 Task:  Click on  Soccer In the  Soccer League click on  Pick Sheet Your name James Lee Team name Houston and  Email softage.7@softage.net Game 1 Inter Miami Game 2 NYFC Game 3 Atlanta United Game 4 Austin FC Game 5 Minnesota United Game 6 San Jose Game 7 Columbus Game 8 New England Game 9 Charlotte FC Game 10 Montreal Game 11 Chicago Game 12 Inter Milan Game 13 Austin Game 14 Real Salt Lake Game 15 Vancouver Game16 Seattle In Tie Breaker choose Houston Submit pick sheet
Action: Mouse moved to (688, 570)
Screenshot: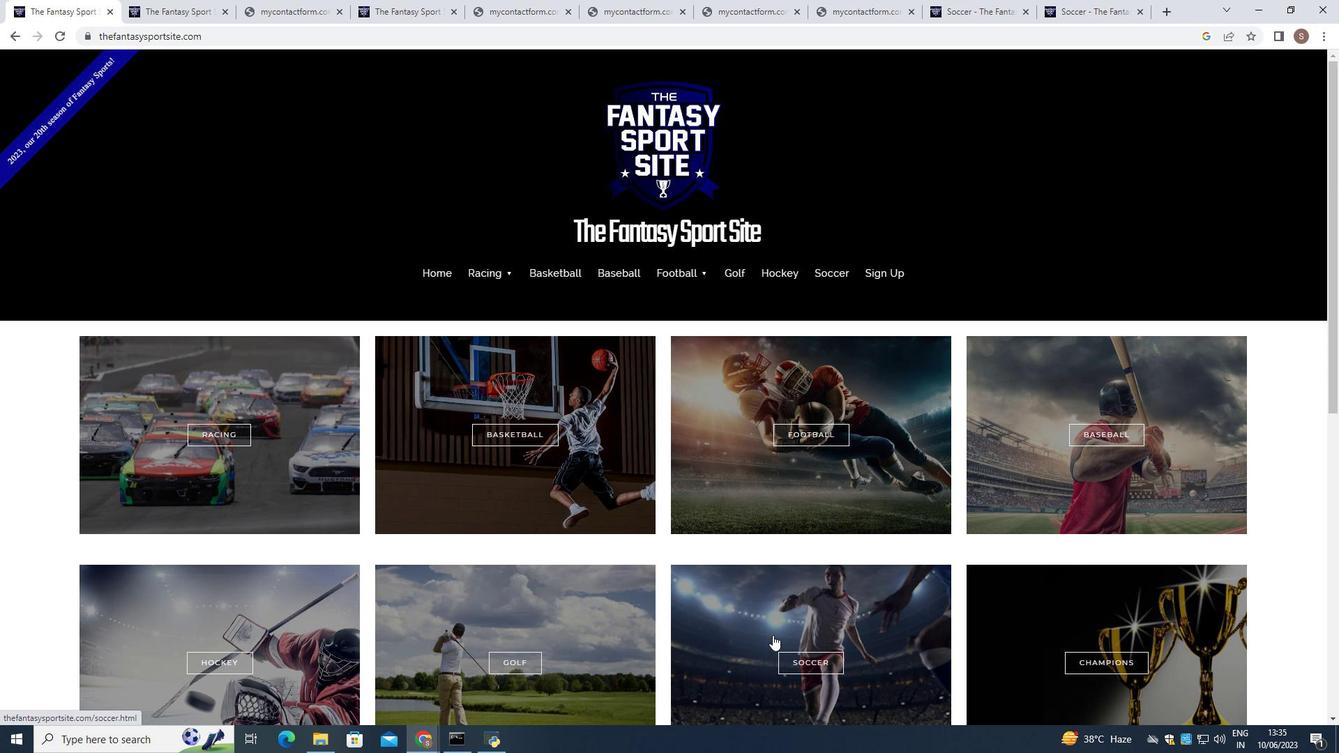 
Action: Mouse pressed left at (688, 570)
Screenshot: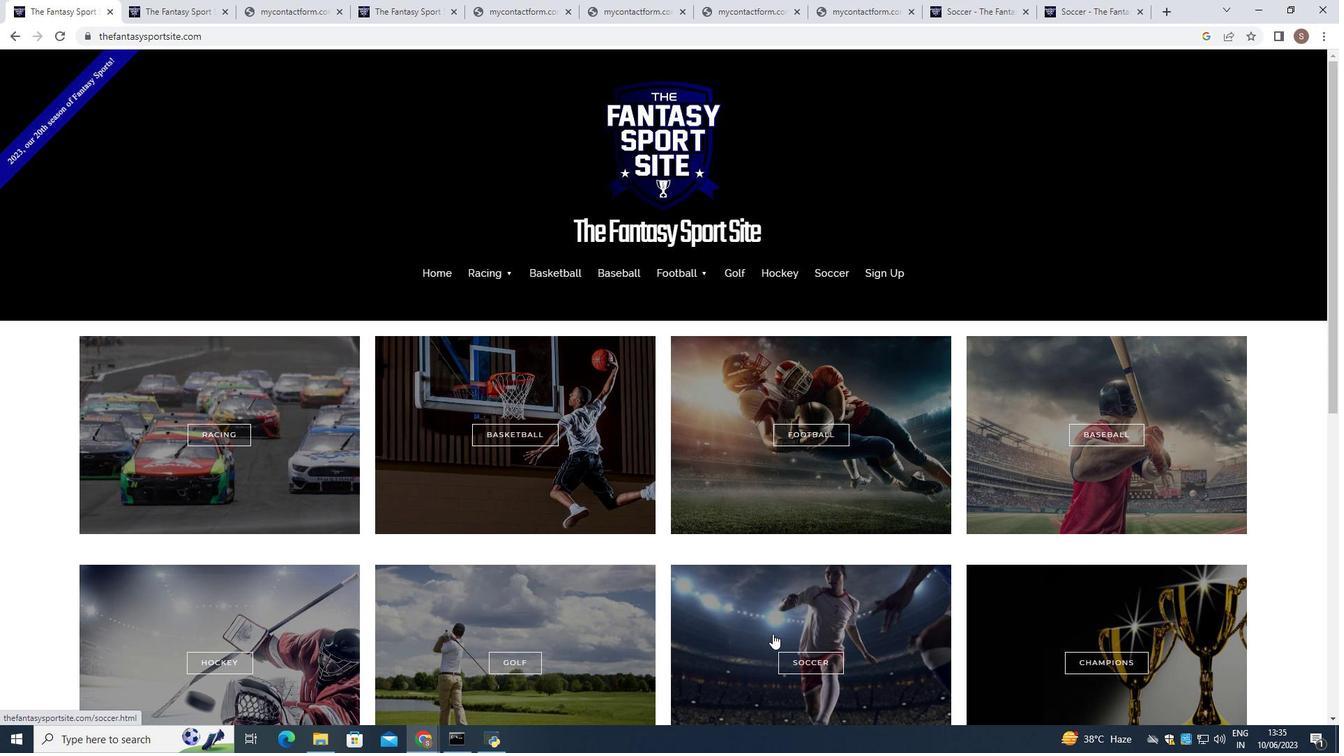 
Action: Mouse moved to (608, 525)
Screenshot: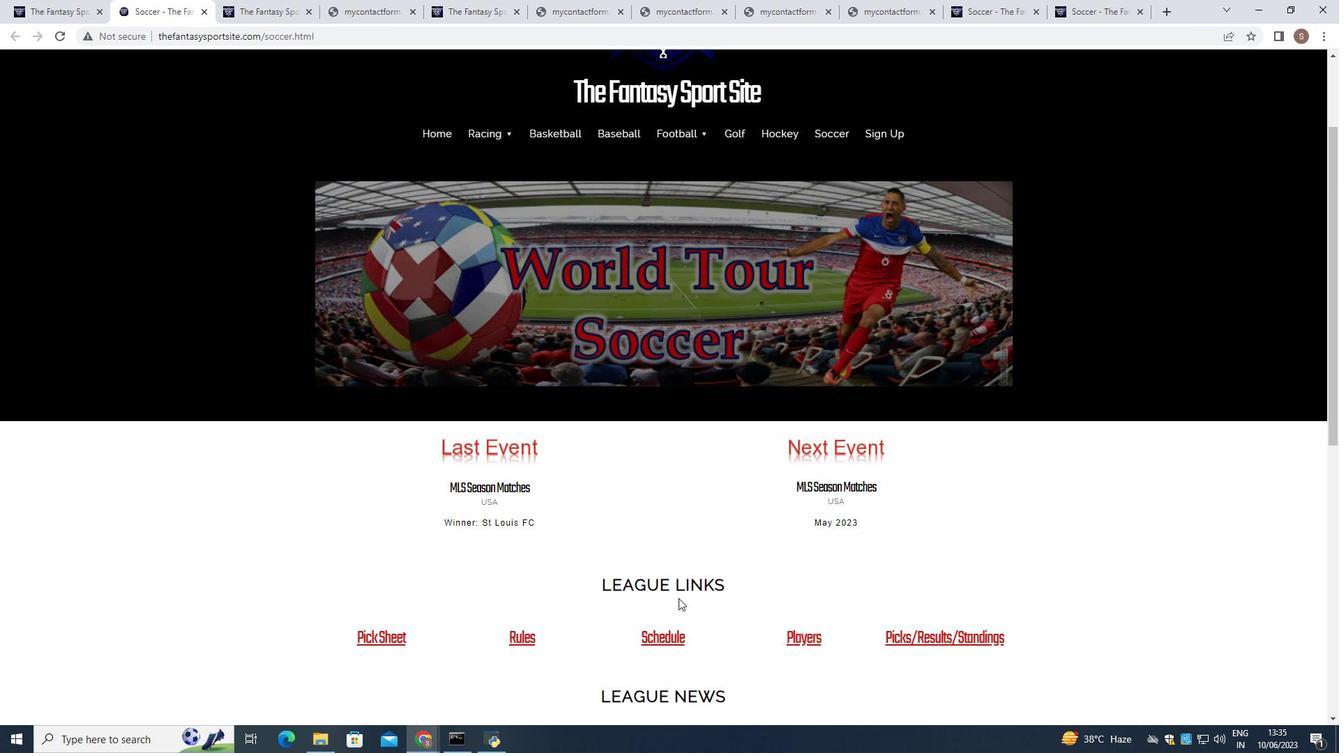 
Action: Mouse scrolled (608, 524) with delta (0, 0)
Screenshot: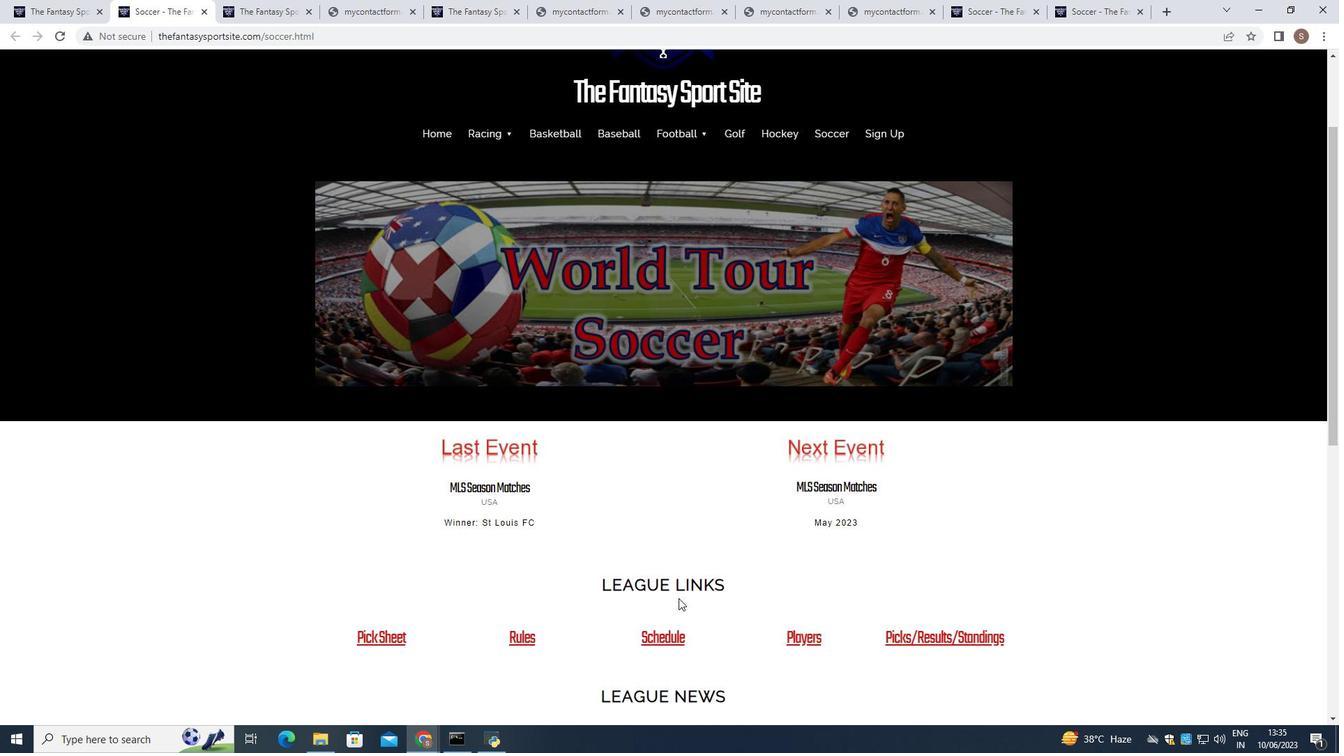 
Action: Mouse scrolled (608, 524) with delta (0, 0)
Screenshot: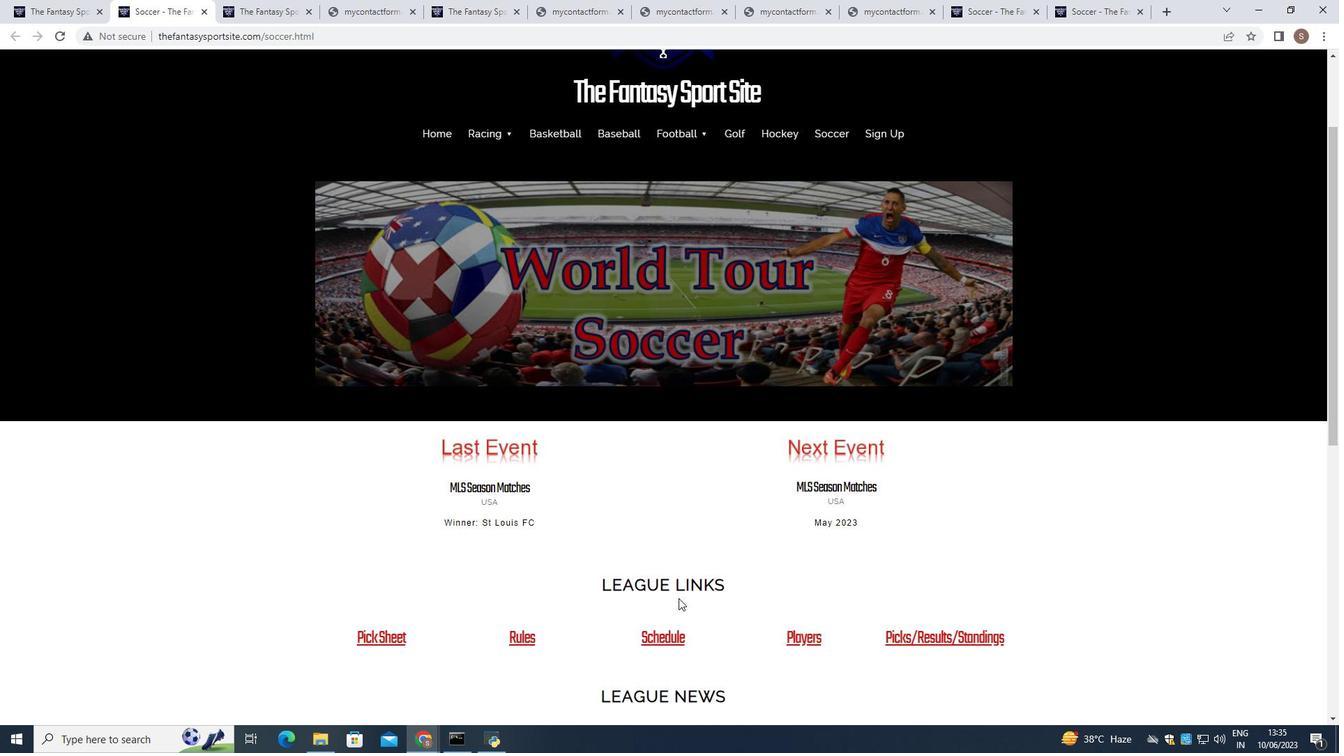 
Action: Mouse scrolled (608, 524) with delta (0, 0)
Screenshot: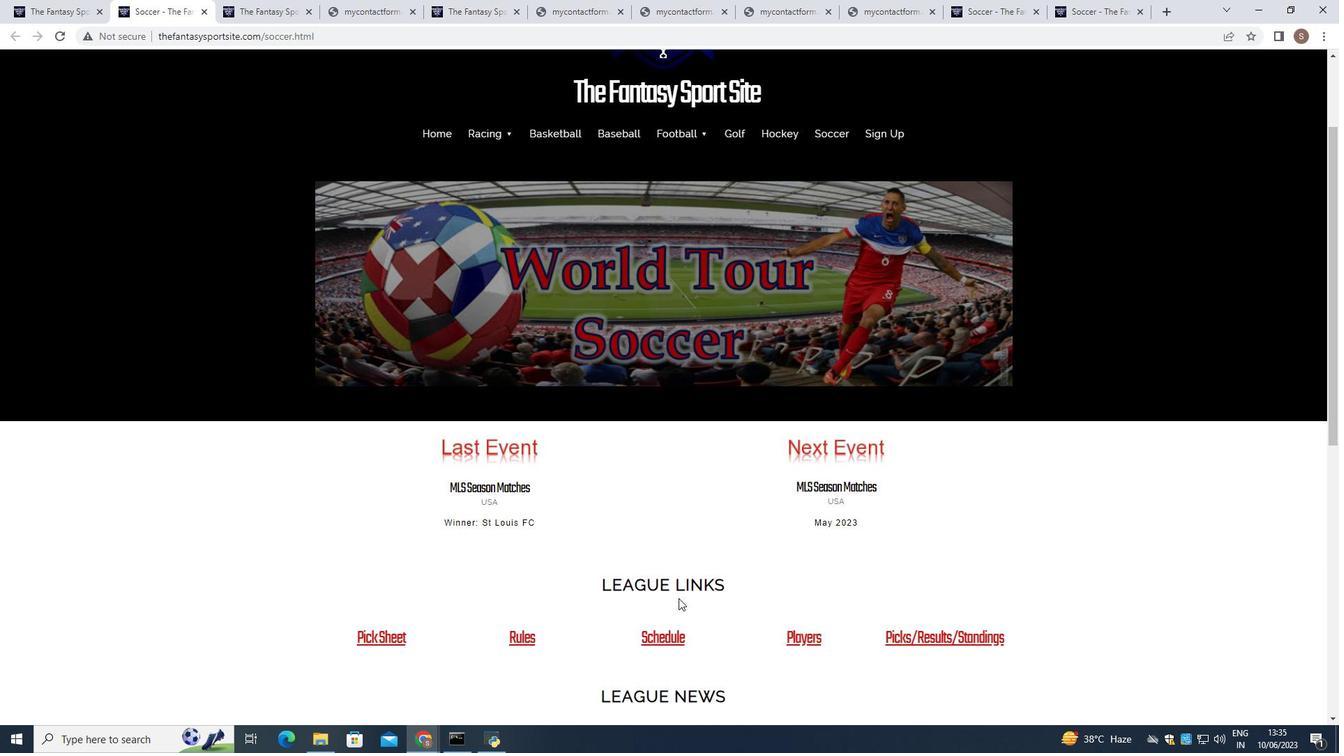 
Action: Mouse moved to (387, 572)
Screenshot: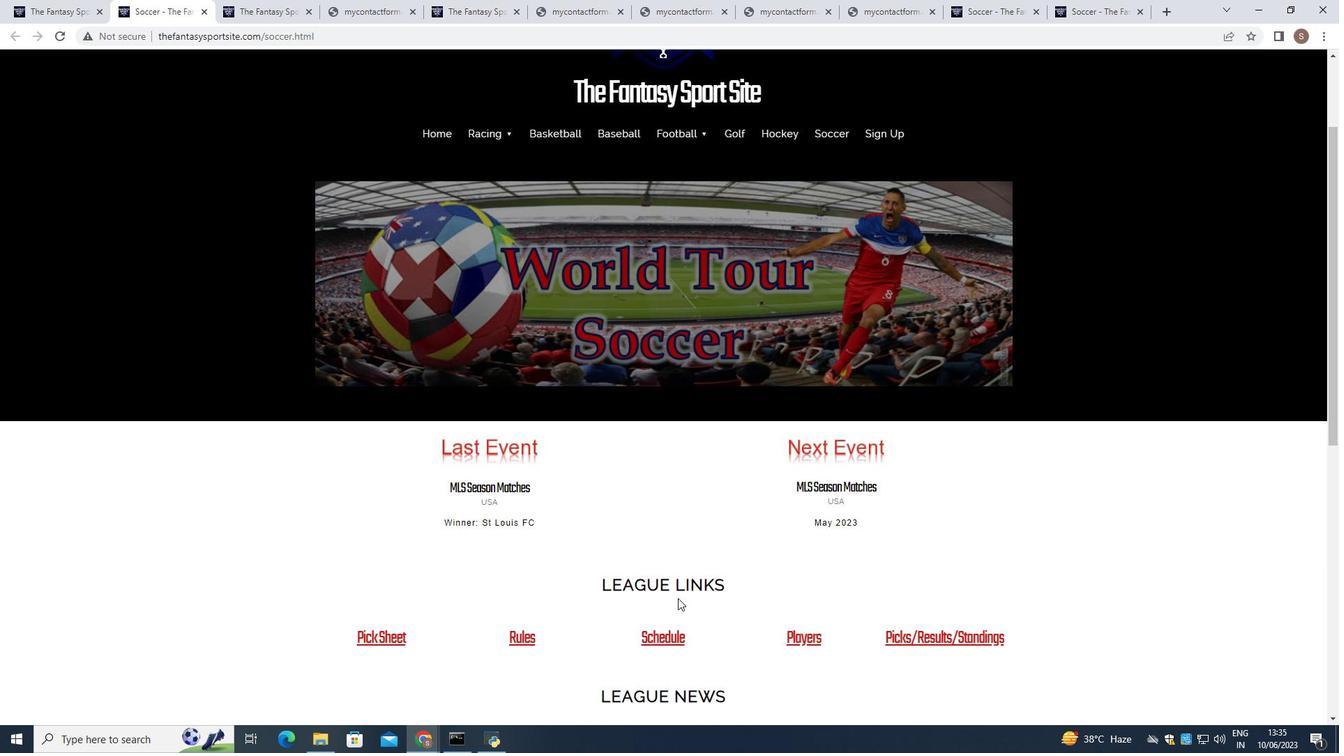 
Action: Mouse pressed left at (387, 572)
Screenshot: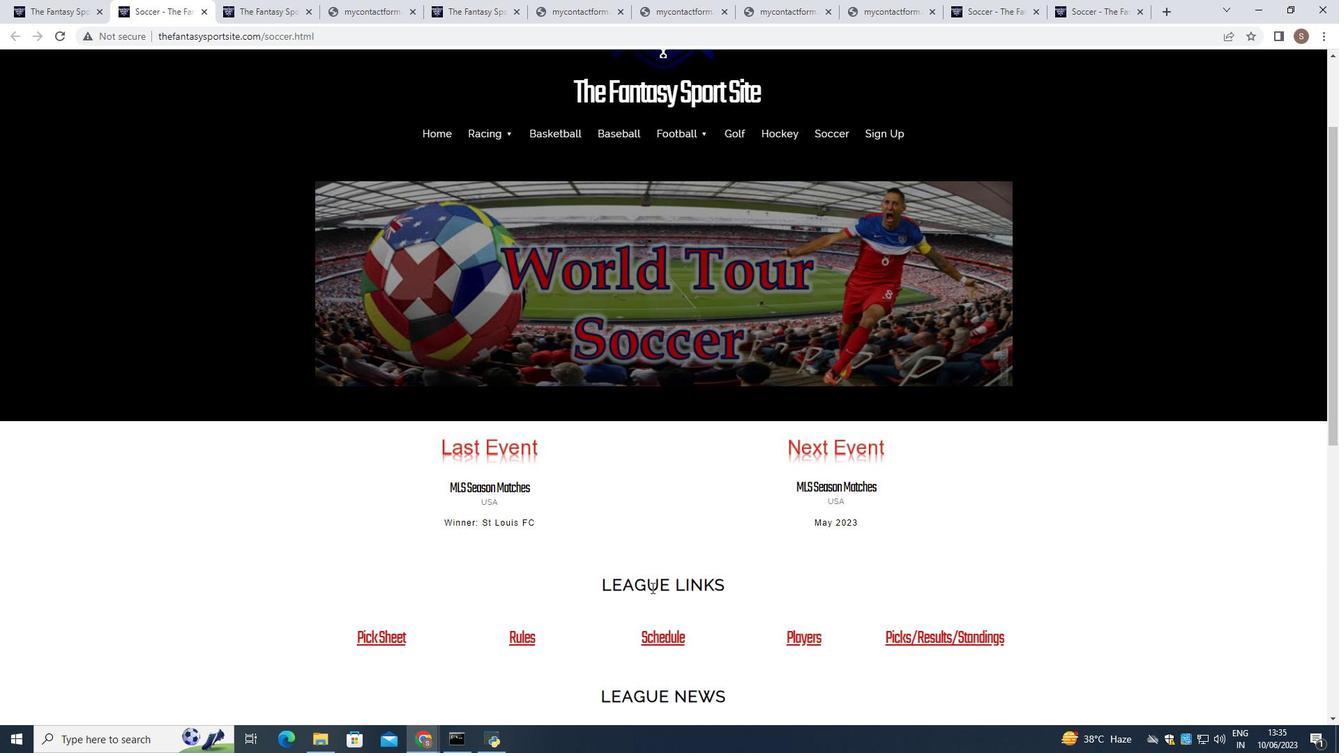 
Action: Mouse moved to (383, 551)
Screenshot: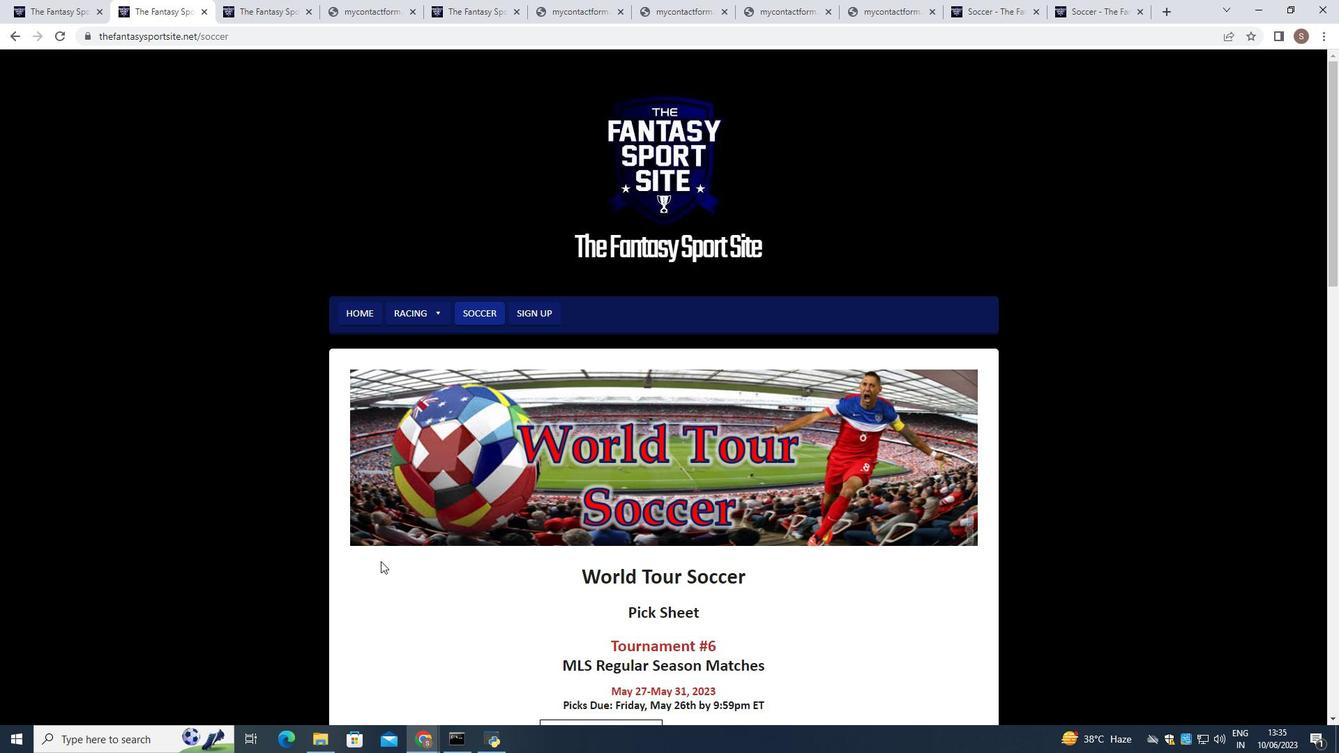 
Action: Mouse scrolled (383, 550) with delta (0, 0)
Screenshot: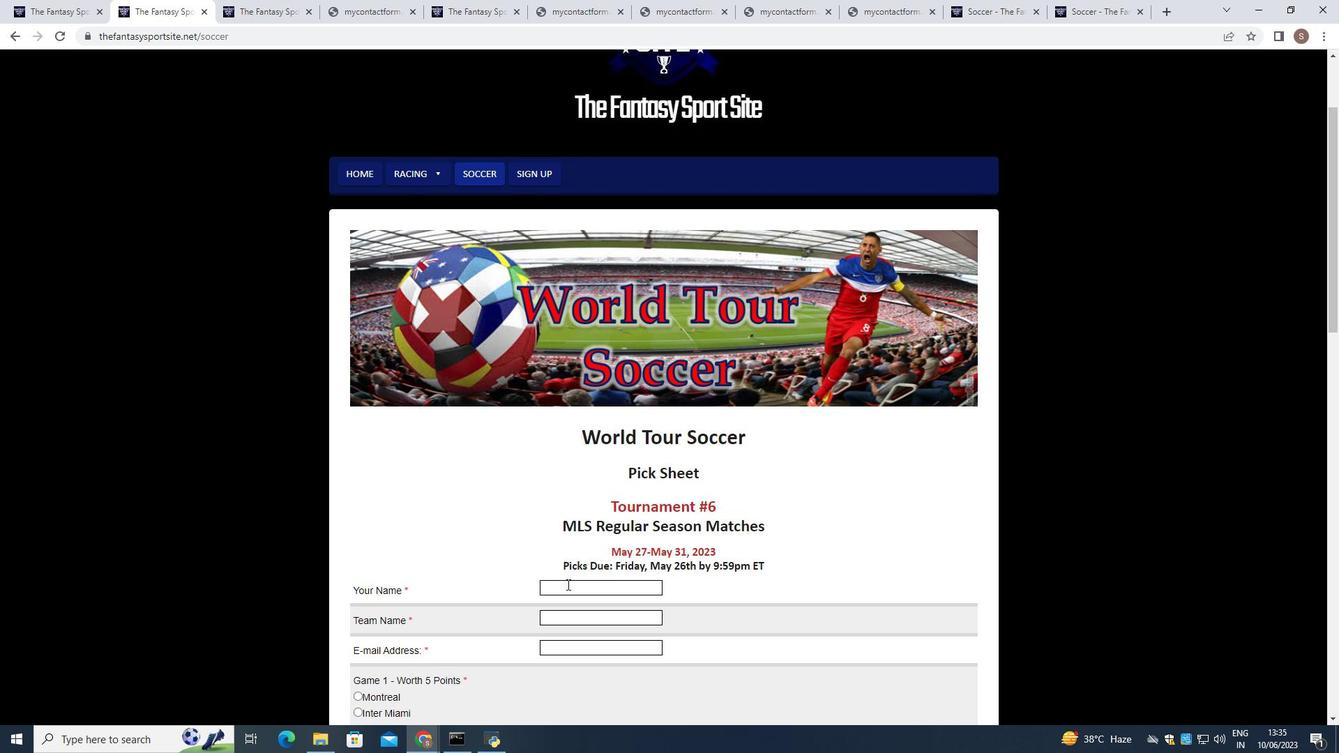 
Action: Mouse scrolled (383, 550) with delta (0, 0)
Screenshot: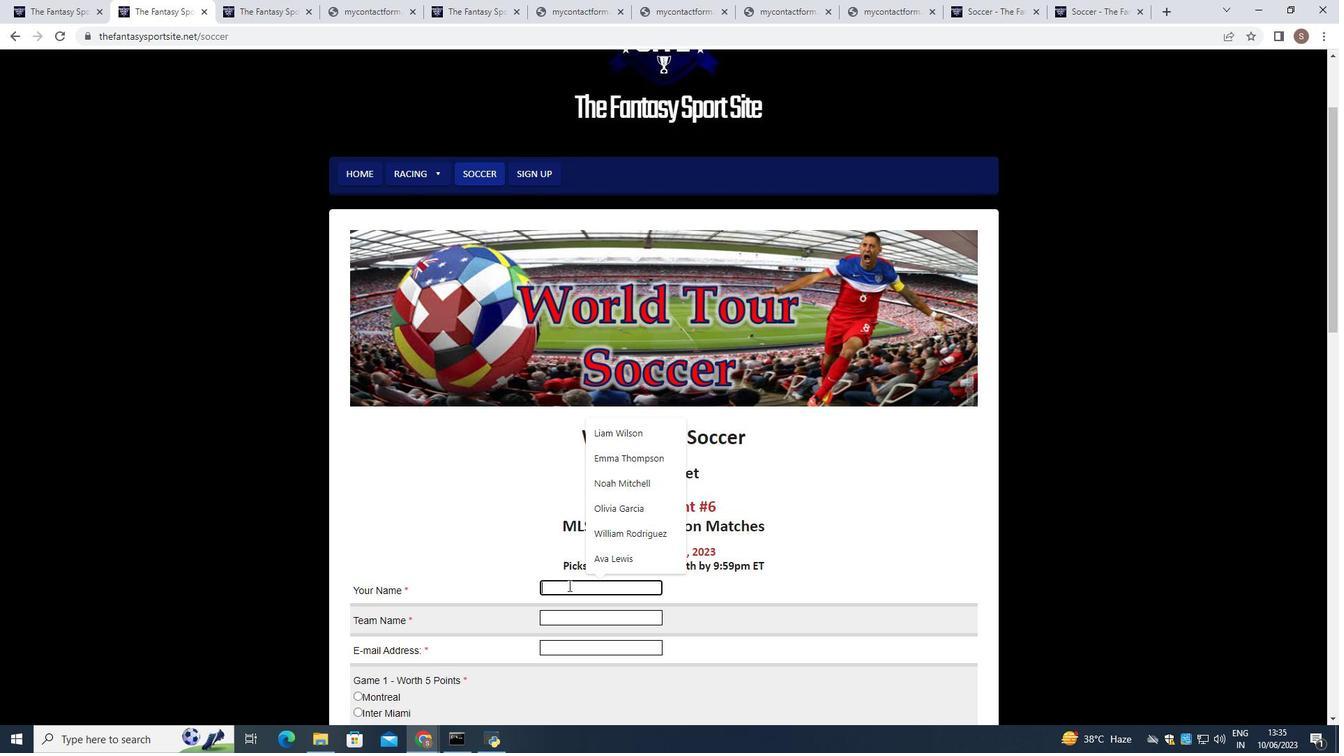 
Action: Mouse scrolled (383, 550) with delta (0, 0)
Screenshot: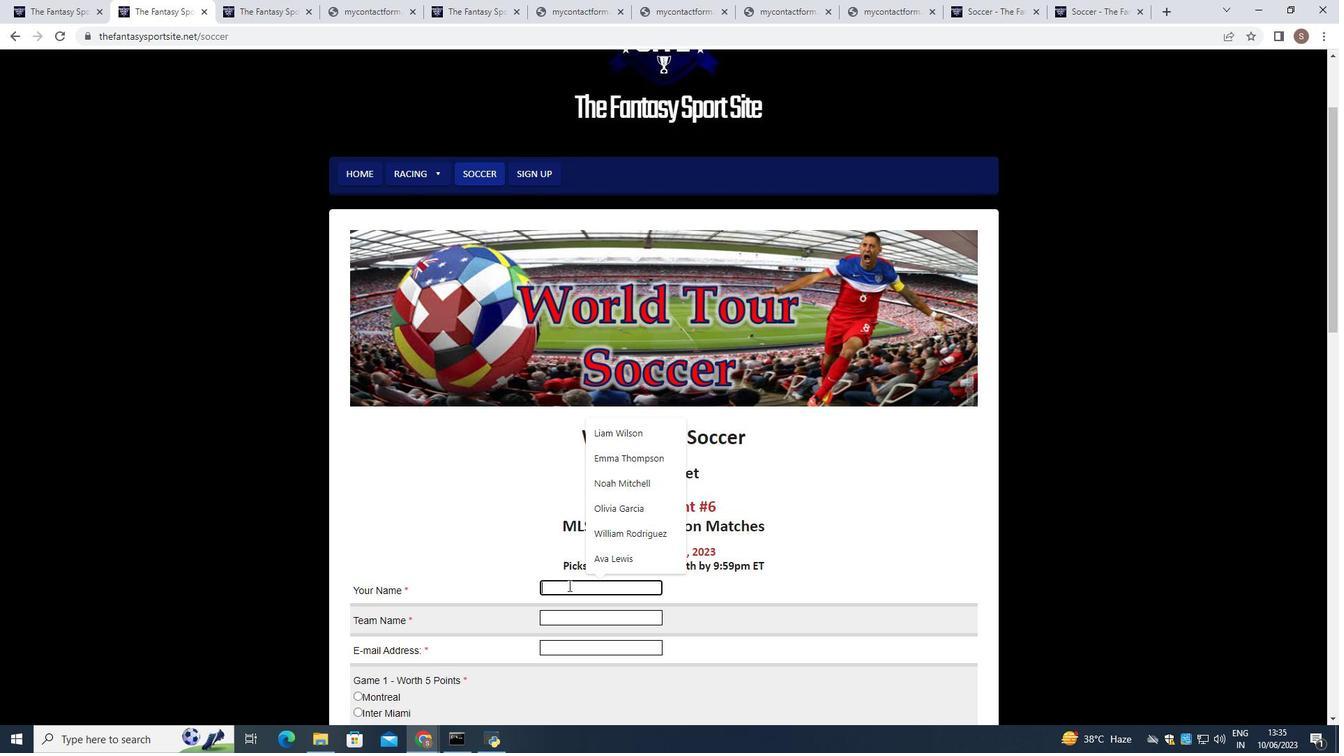 
Action: Mouse moved to (574, 516)
Screenshot: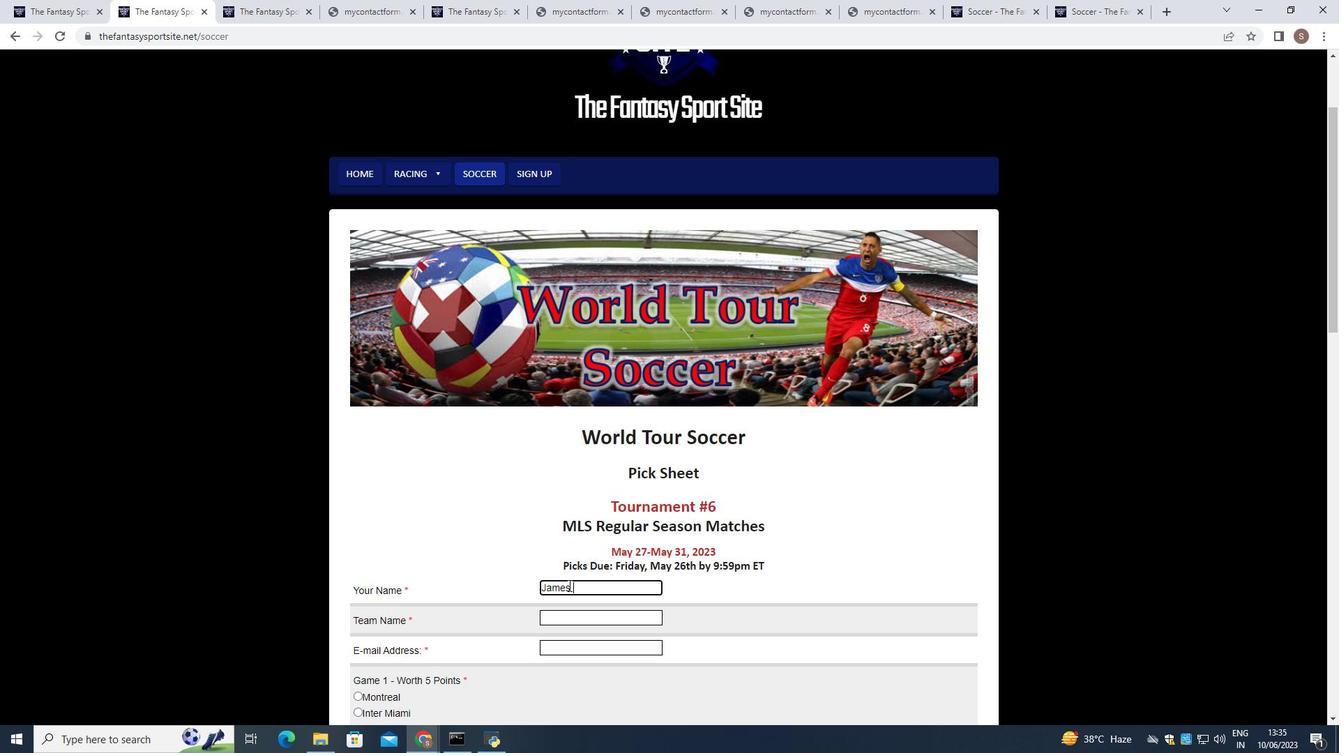 
Action: Mouse pressed left at (574, 516)
Screenshot: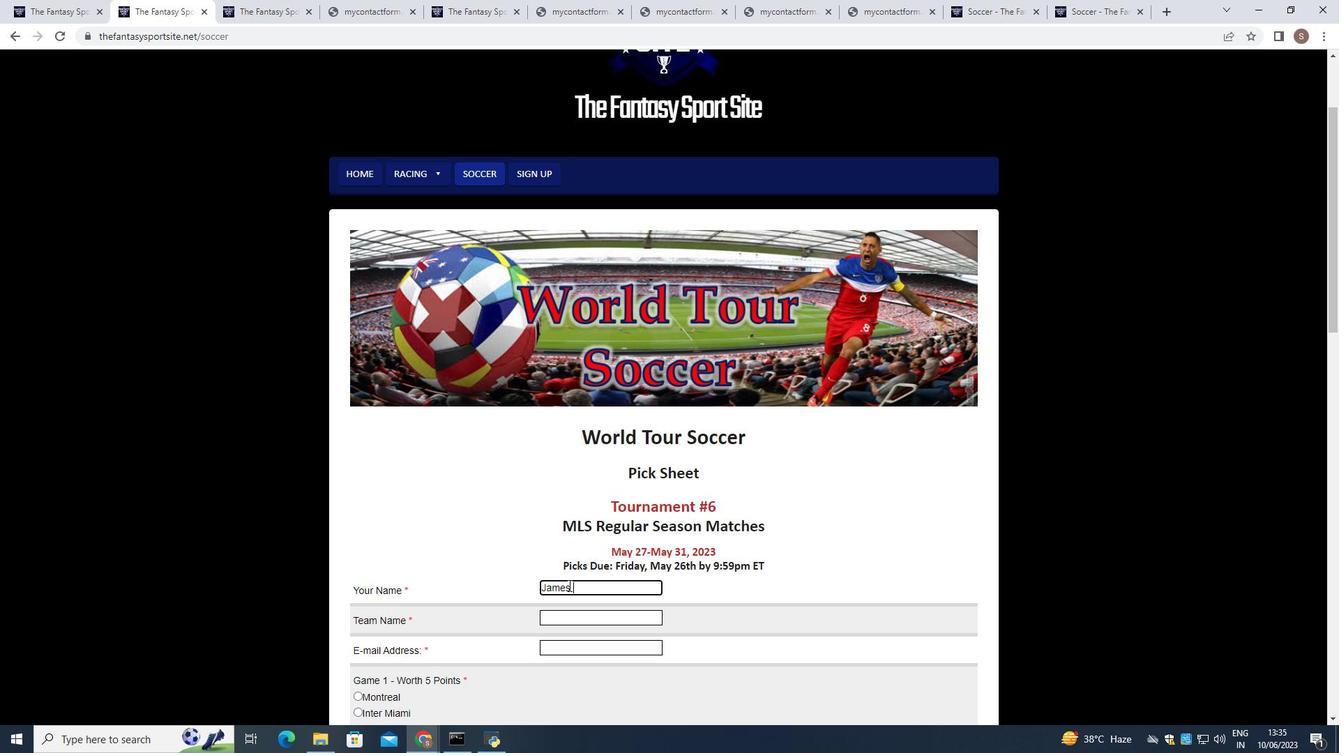 
Action: Mouse moved to (773, 635)
Screenshot: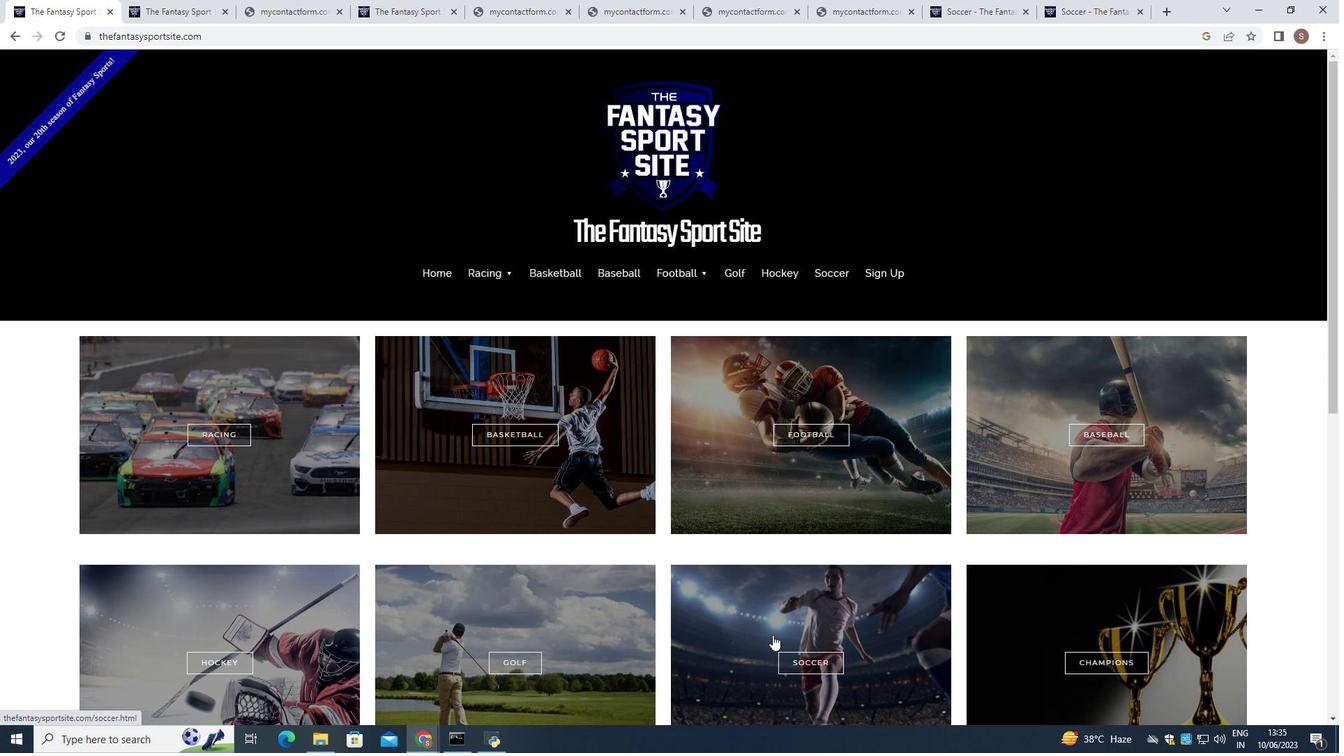 
Action: Mouse pressed left at (773, 635)
Screenshot: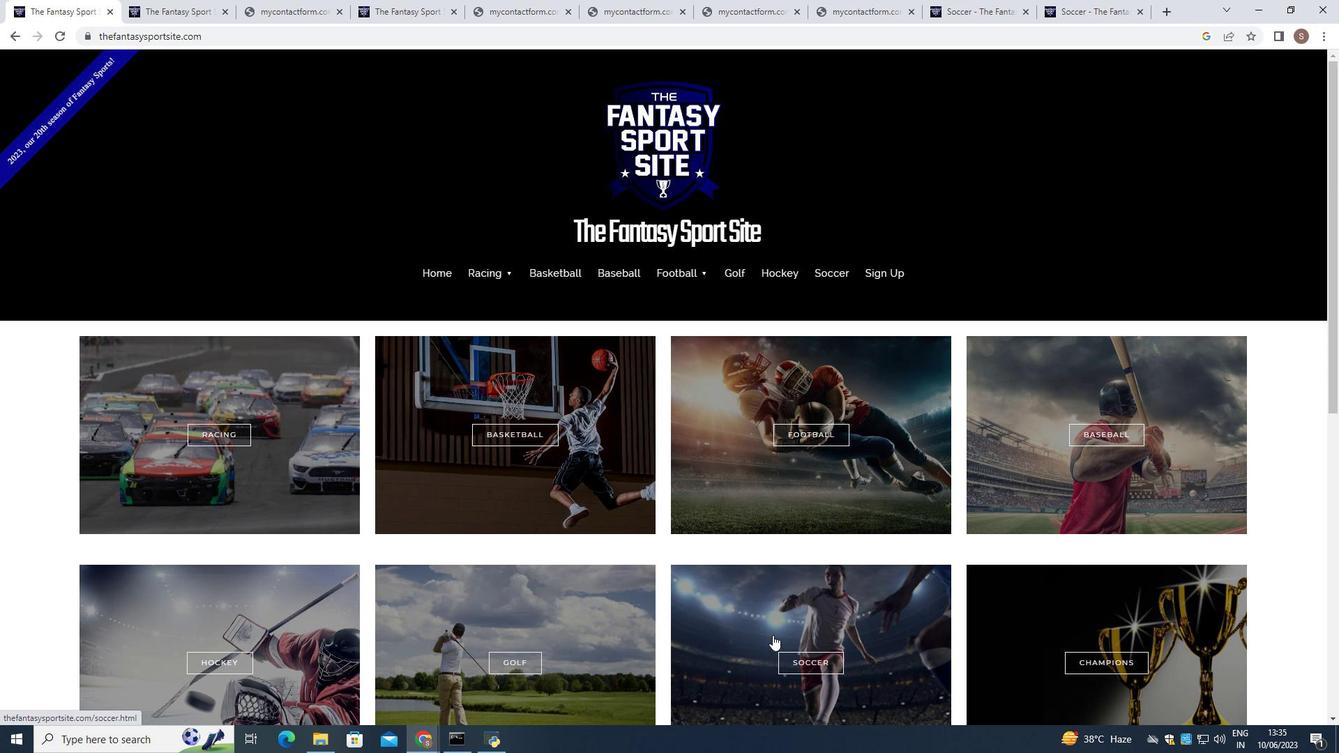 
Action: Mouse moved to (679, 598)
Screenshot: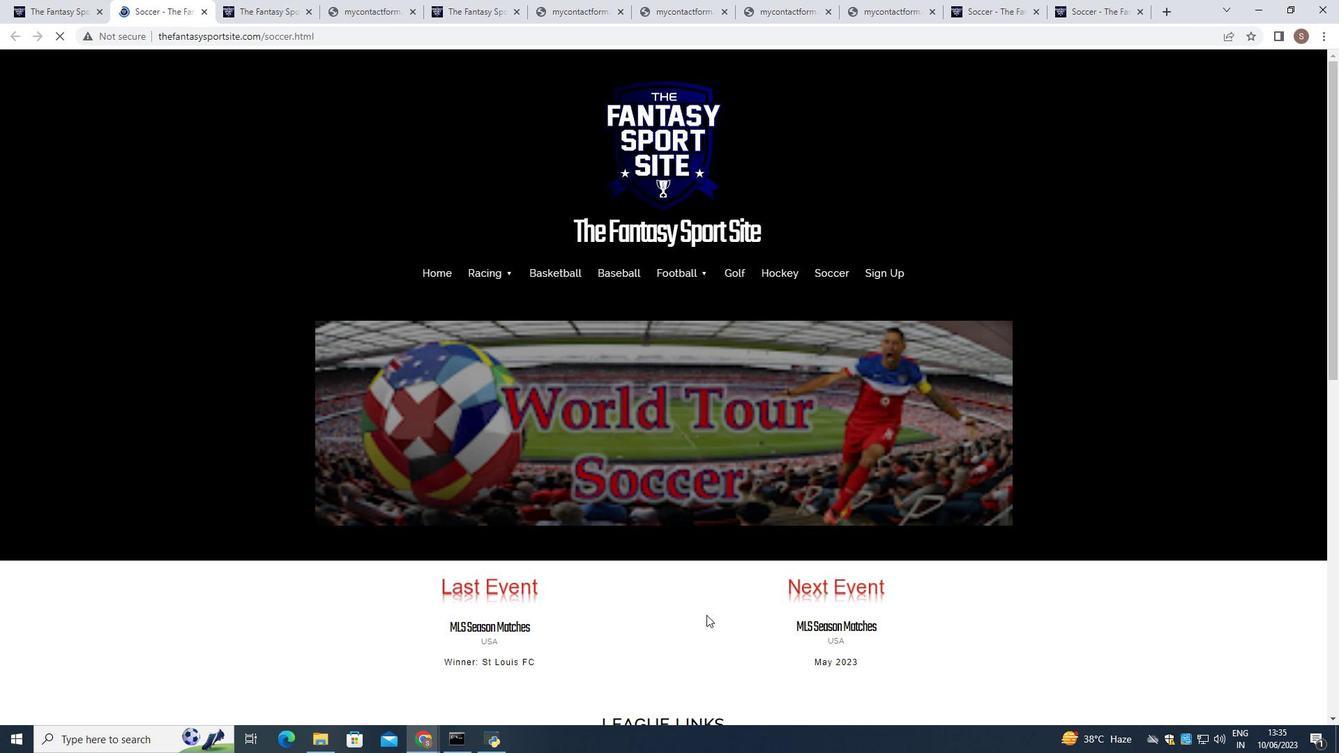 
Action: Mouse scrolled (679, 598) with delta (0, 0)
Screenshot: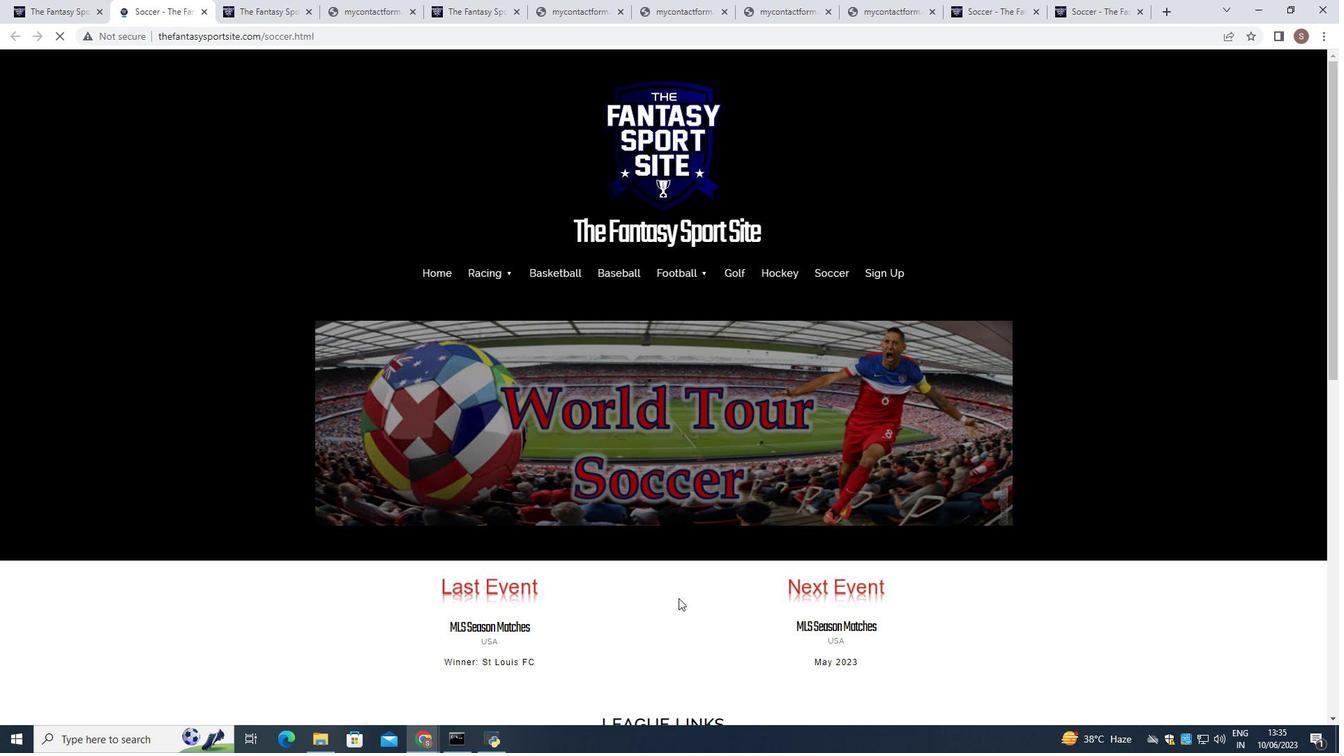
Action: Mouse scrolled (679, 598) with delta (0, 0)
Screenshot: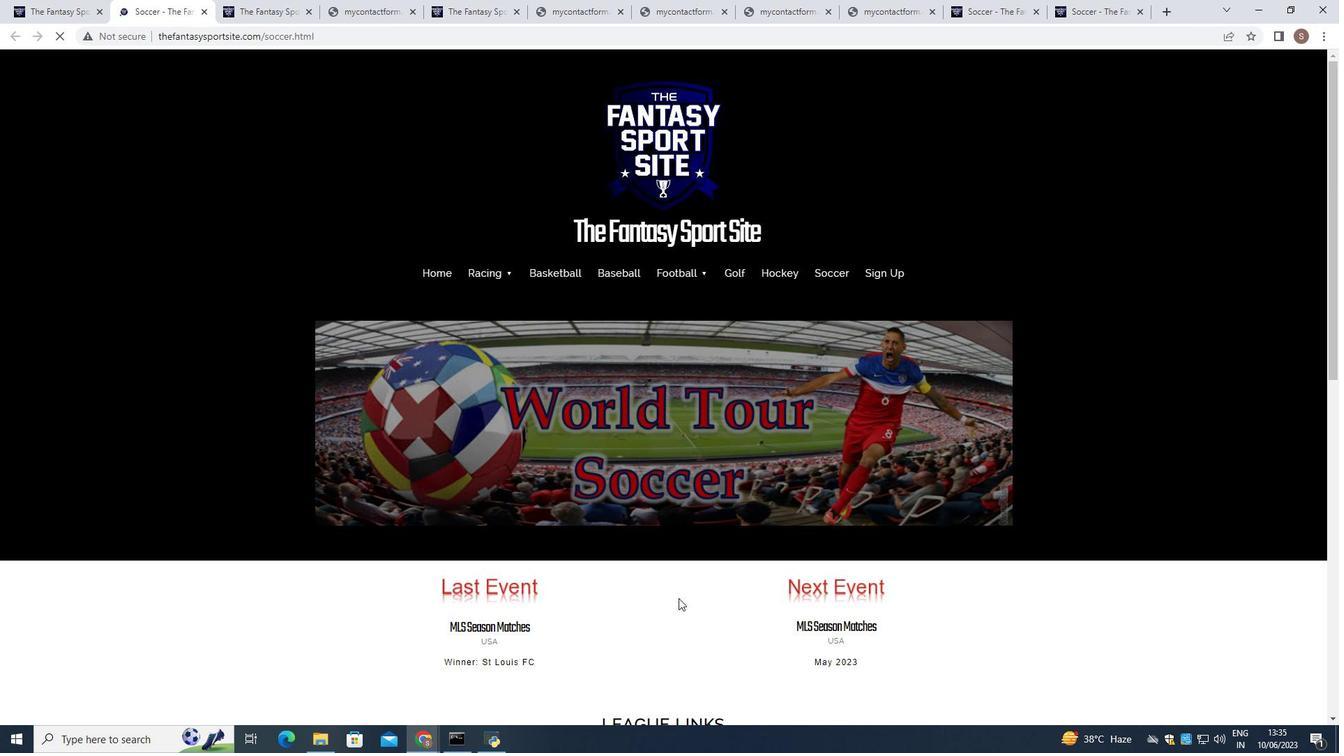 
Action: Mouse moved to (581, 536)
Screenshot: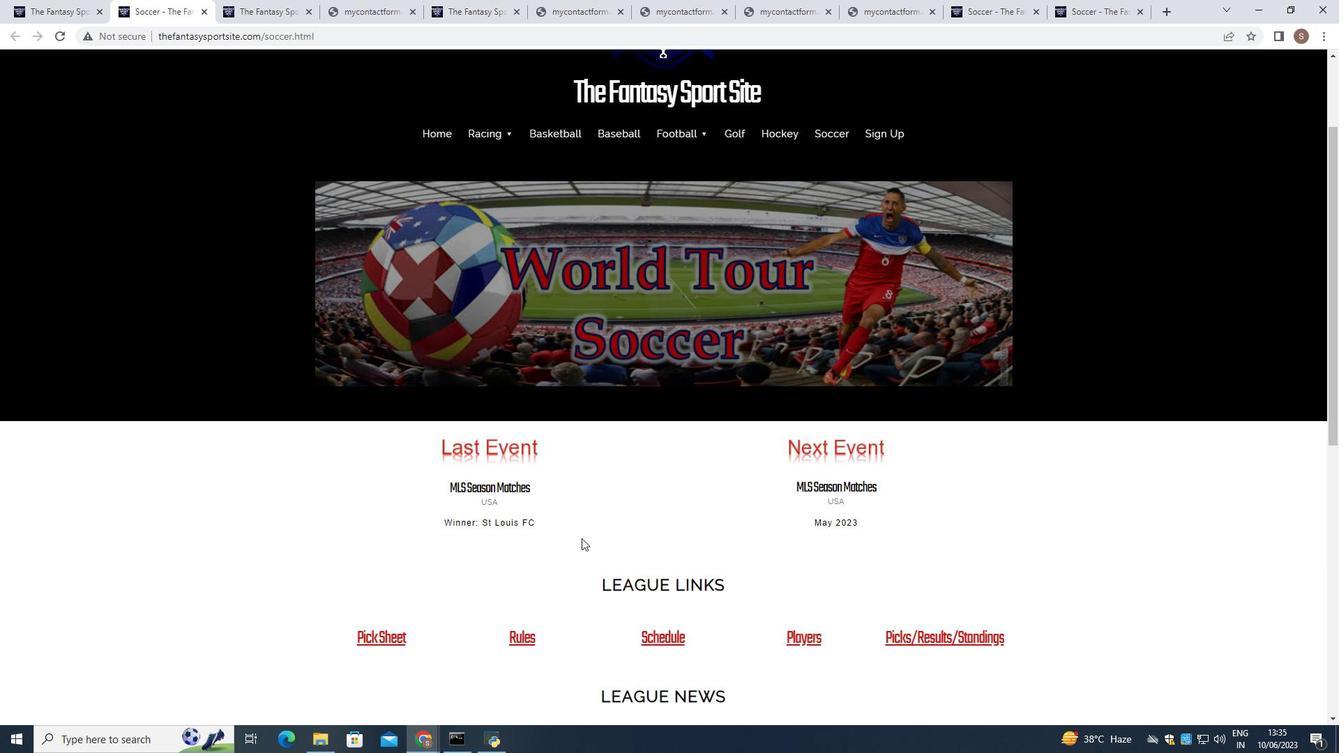 
Action: Mouse scrolled (581, 535) with delta (0, 0)
Screenshot: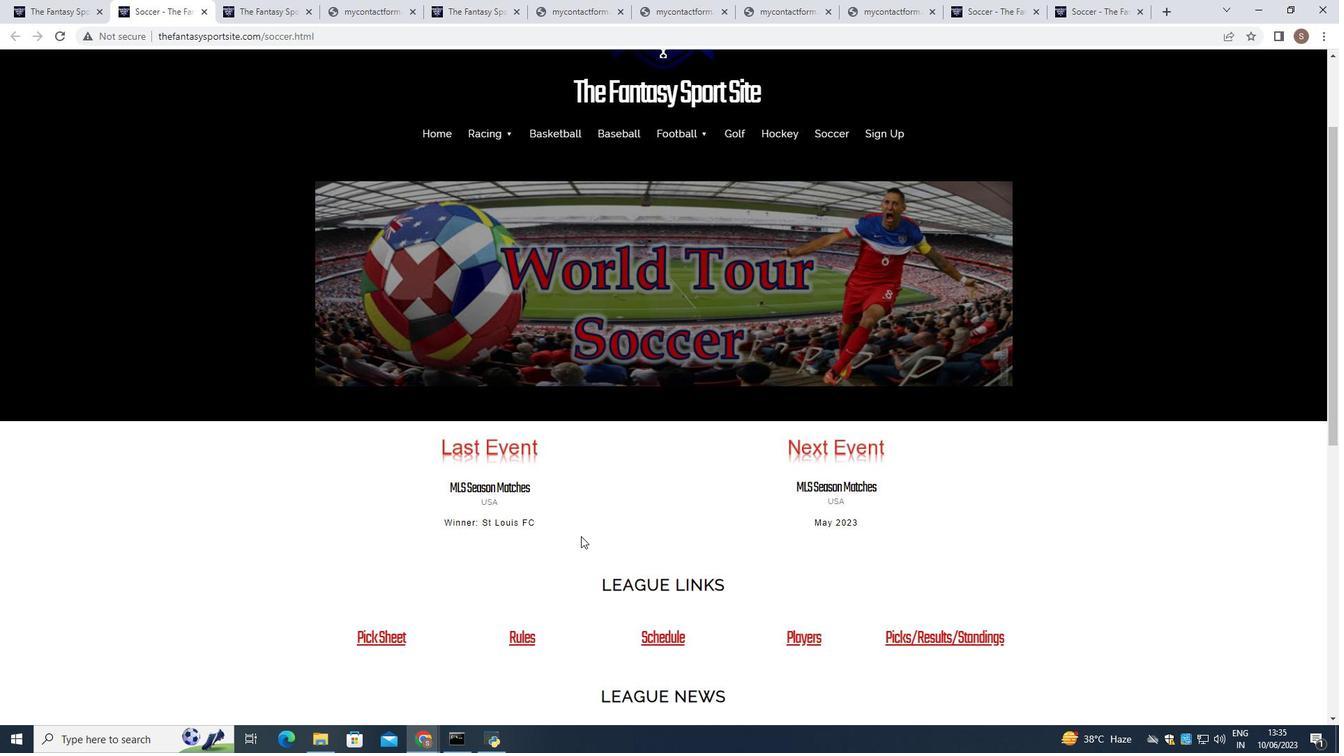 
Action: Mouse moved to (381, 561)
Screenshot: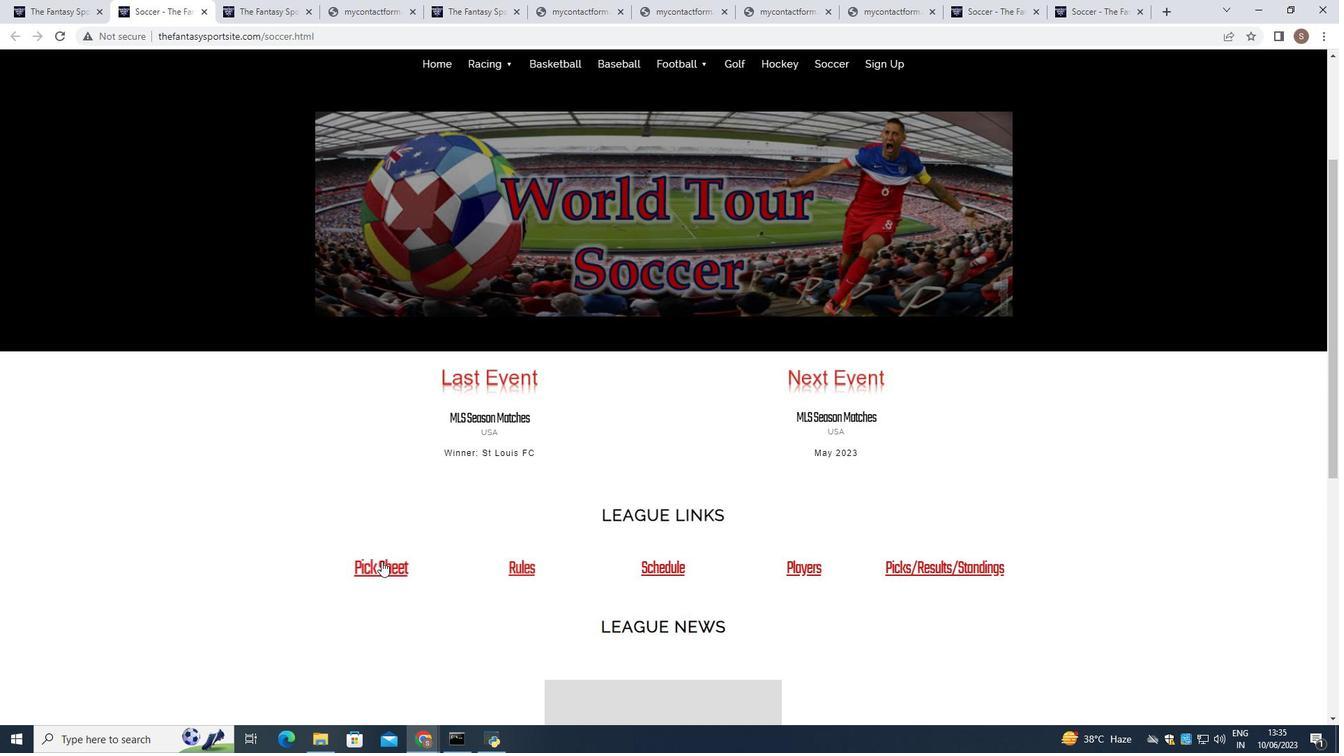 
Action: Mouse pressed left at (381, 561)
Screenshot: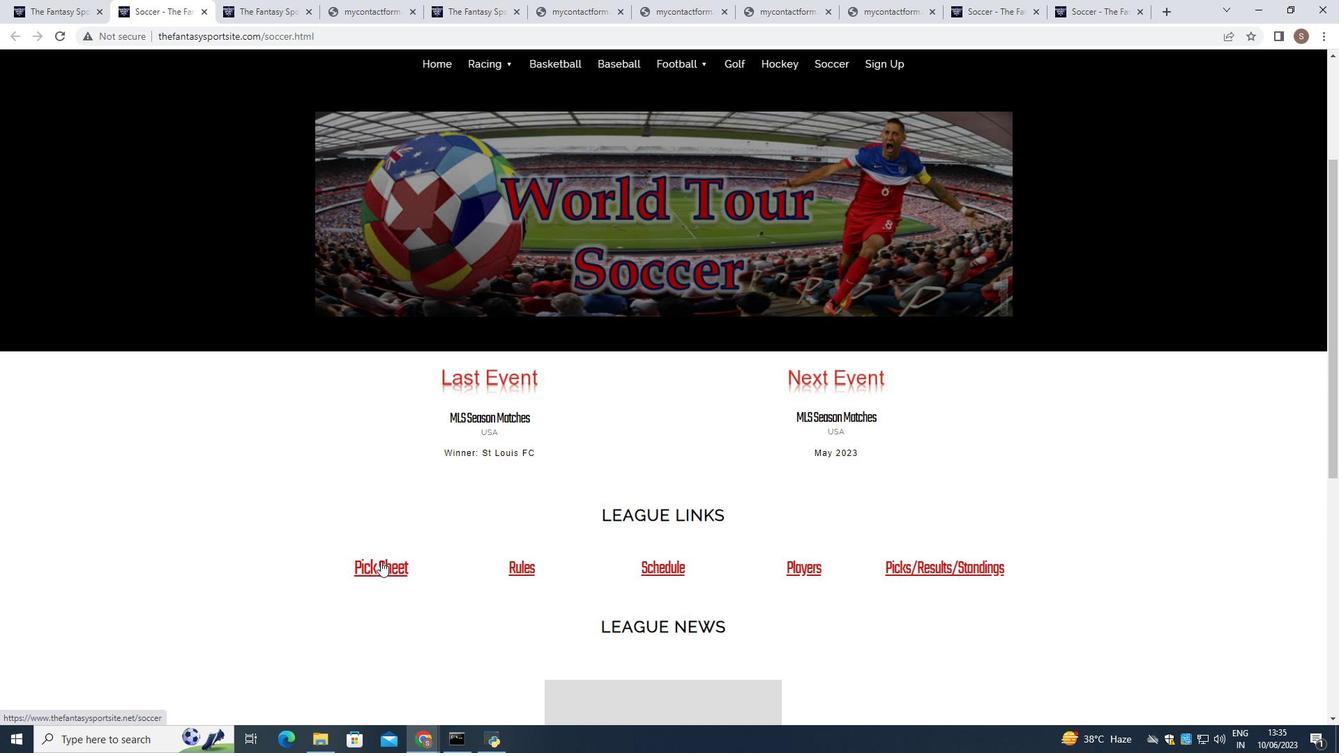 
Action: Mouse scrolled (381, 561) with delta (0, 0)
Screenshot: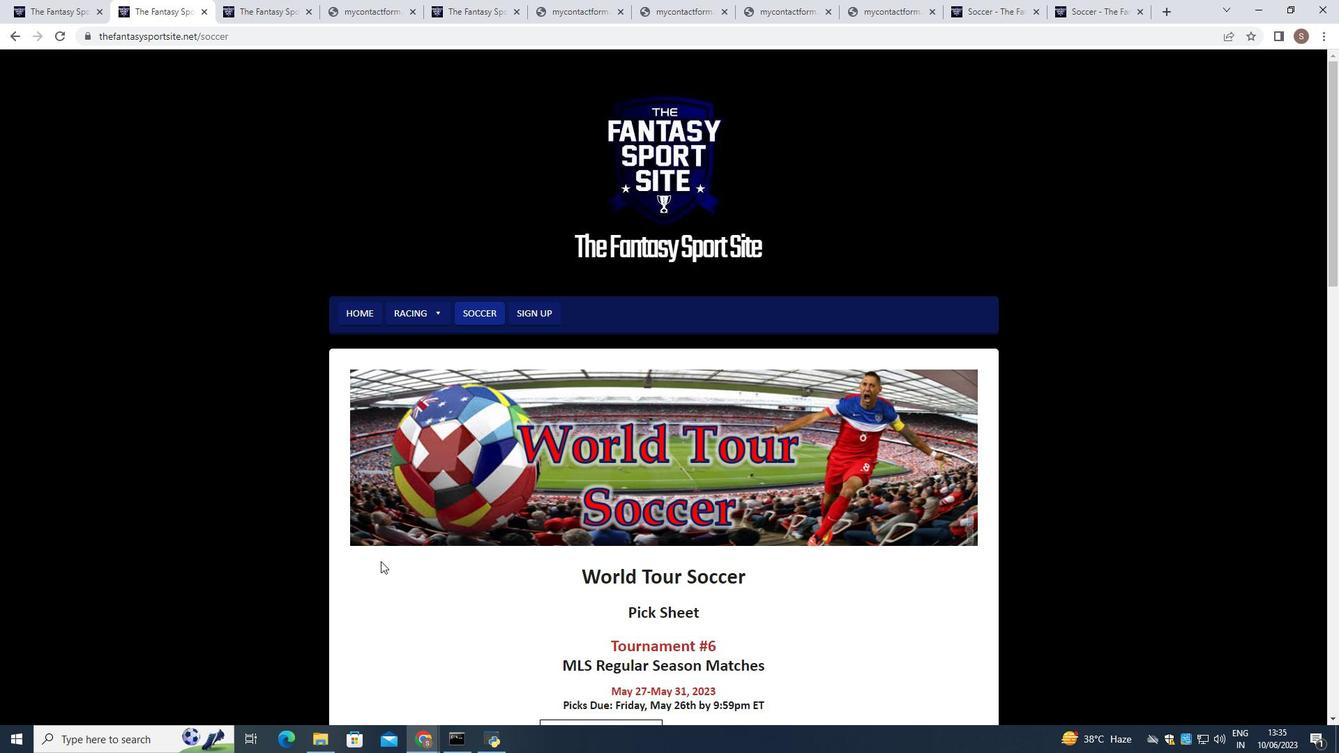 
Action: Mouse scrolled (381, 561) with delta (0, 0)
Screenshot: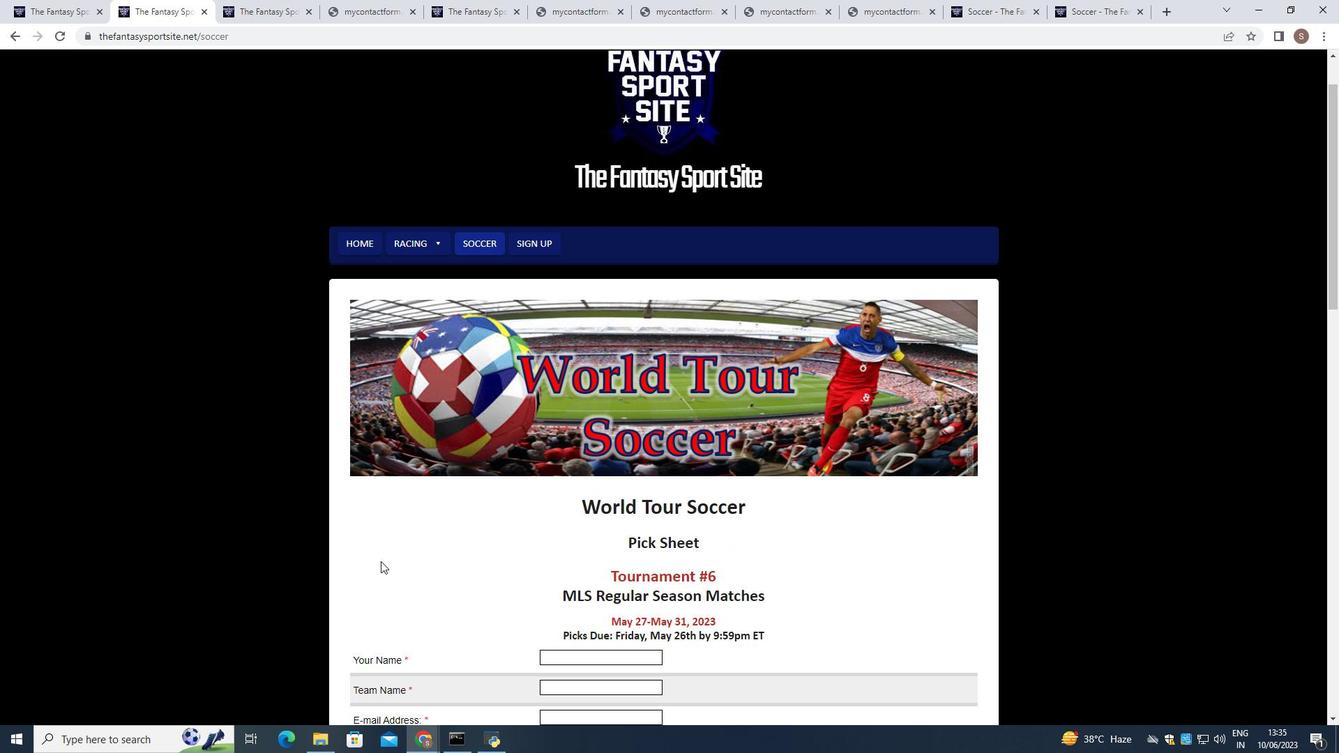
Action: Mouse moved to (568, 586)
Screenshot: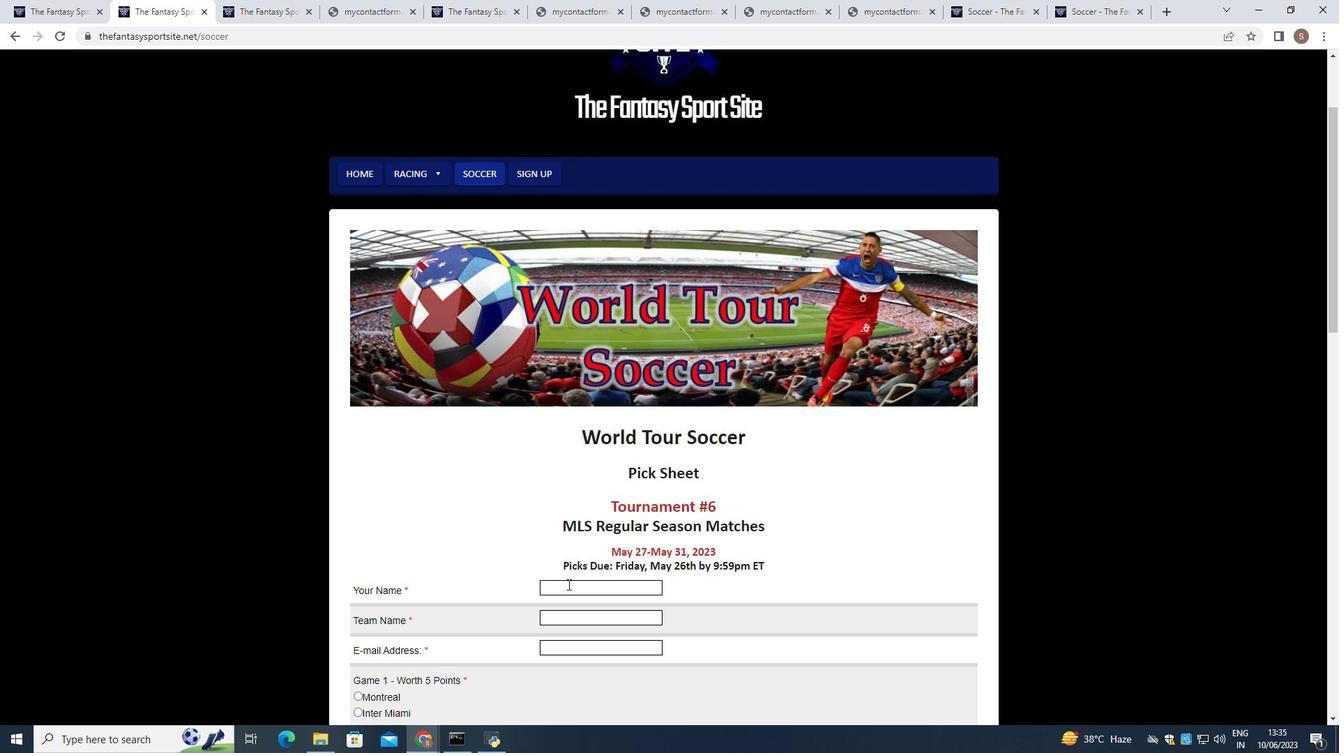 
Action: Mouse pressed left at (568, 586)
Screenshot: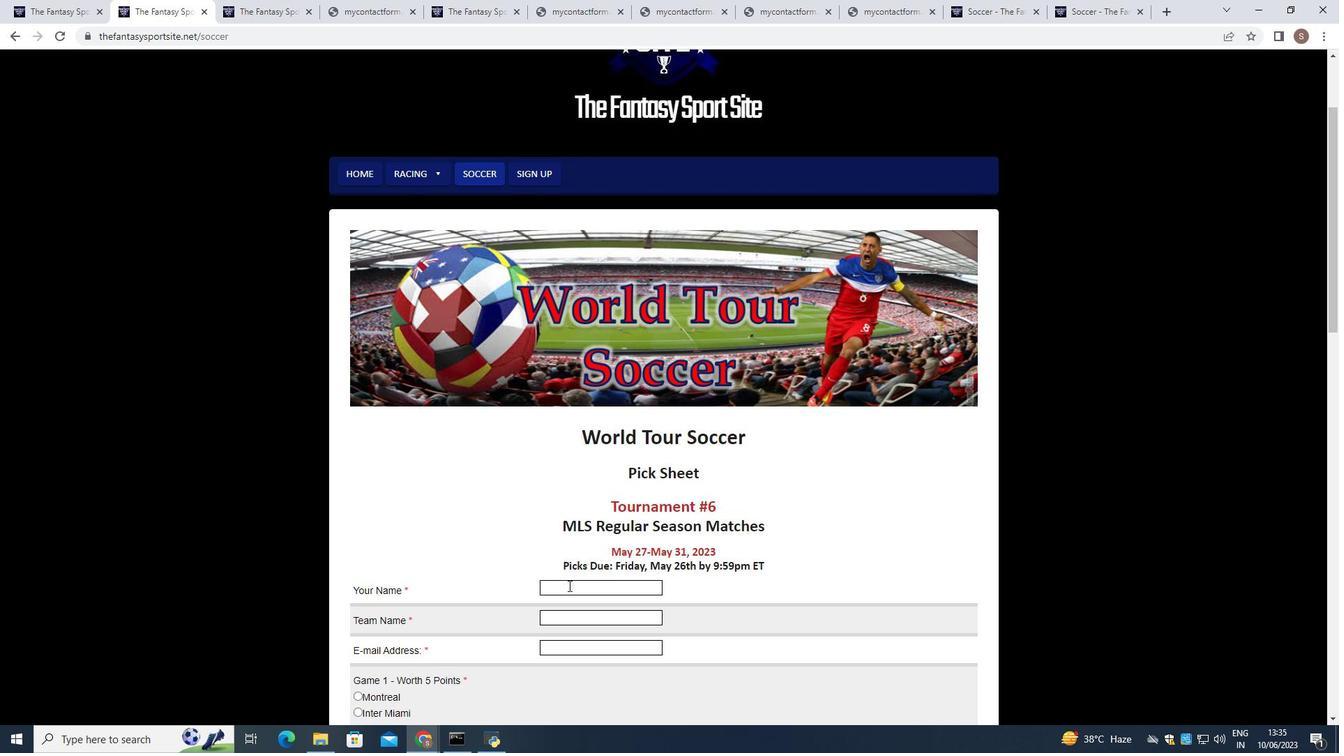 
Action: Key pressed <Key.shift>James<Key.space><Key.shift>Lee
Screenshot: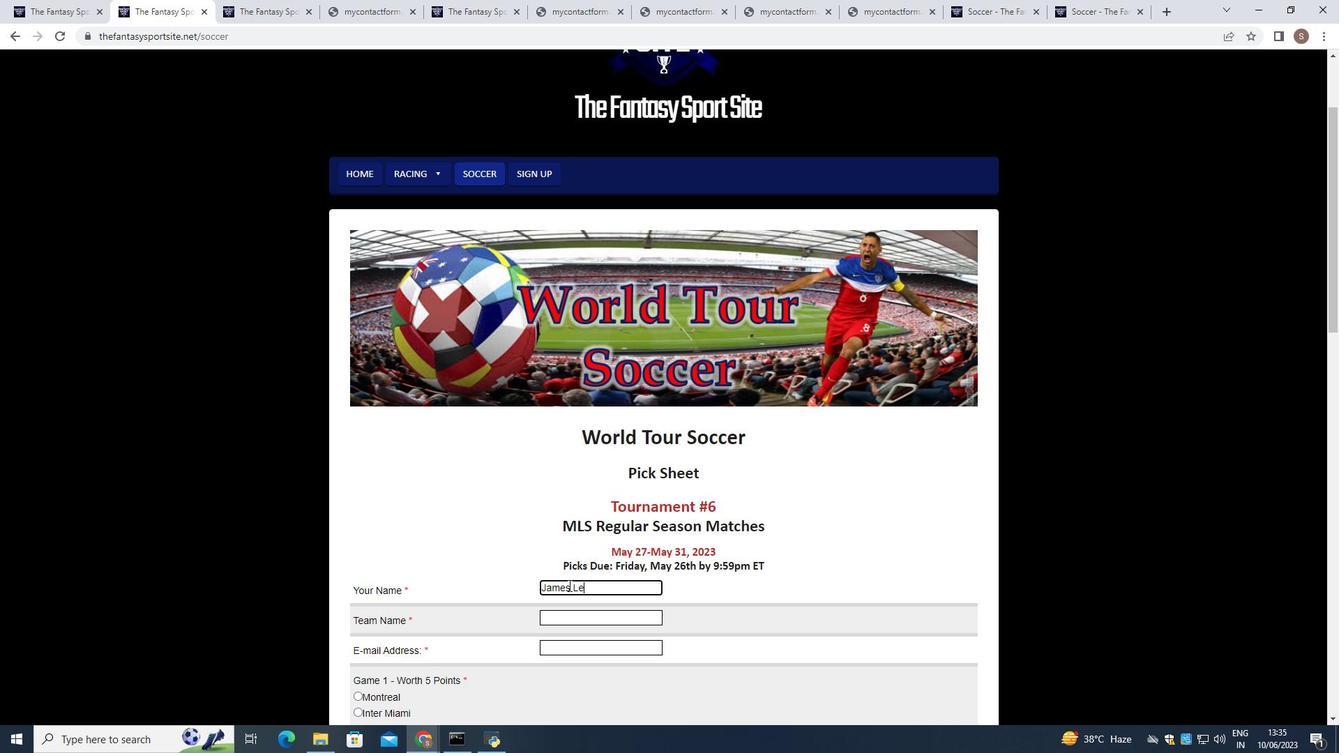 
Action: Mouse moved to (562, 615)
Screenshot: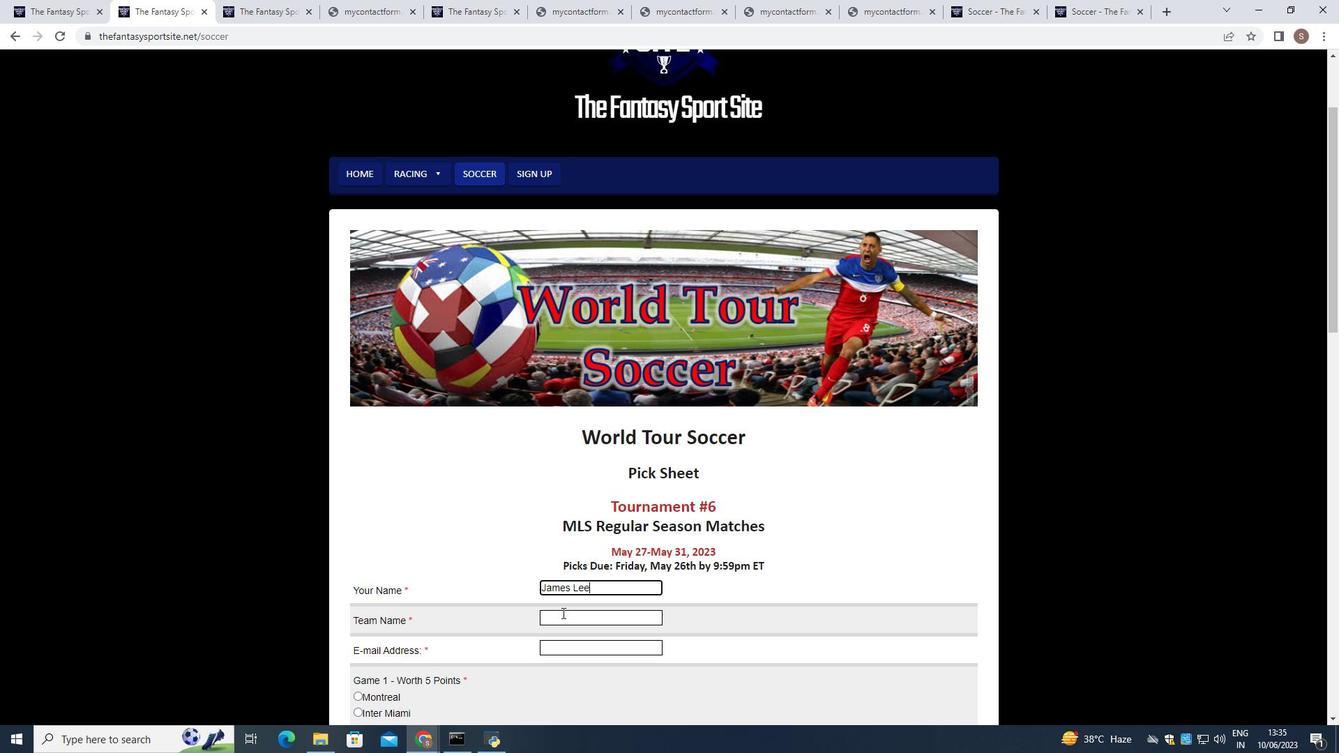 
Action: Mouse pressed left at (562, 615)
Screenshot: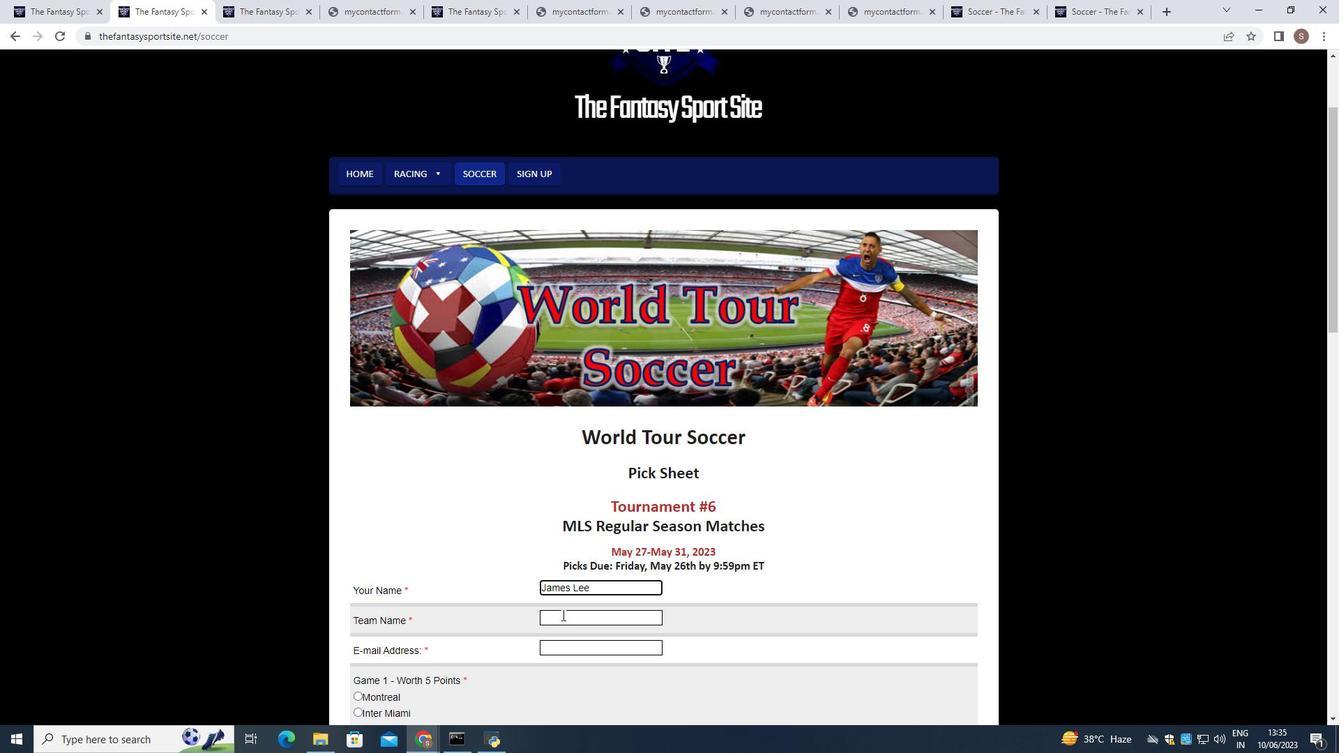 
Action: Key pressed <Key.shift>Houston
Screenshot: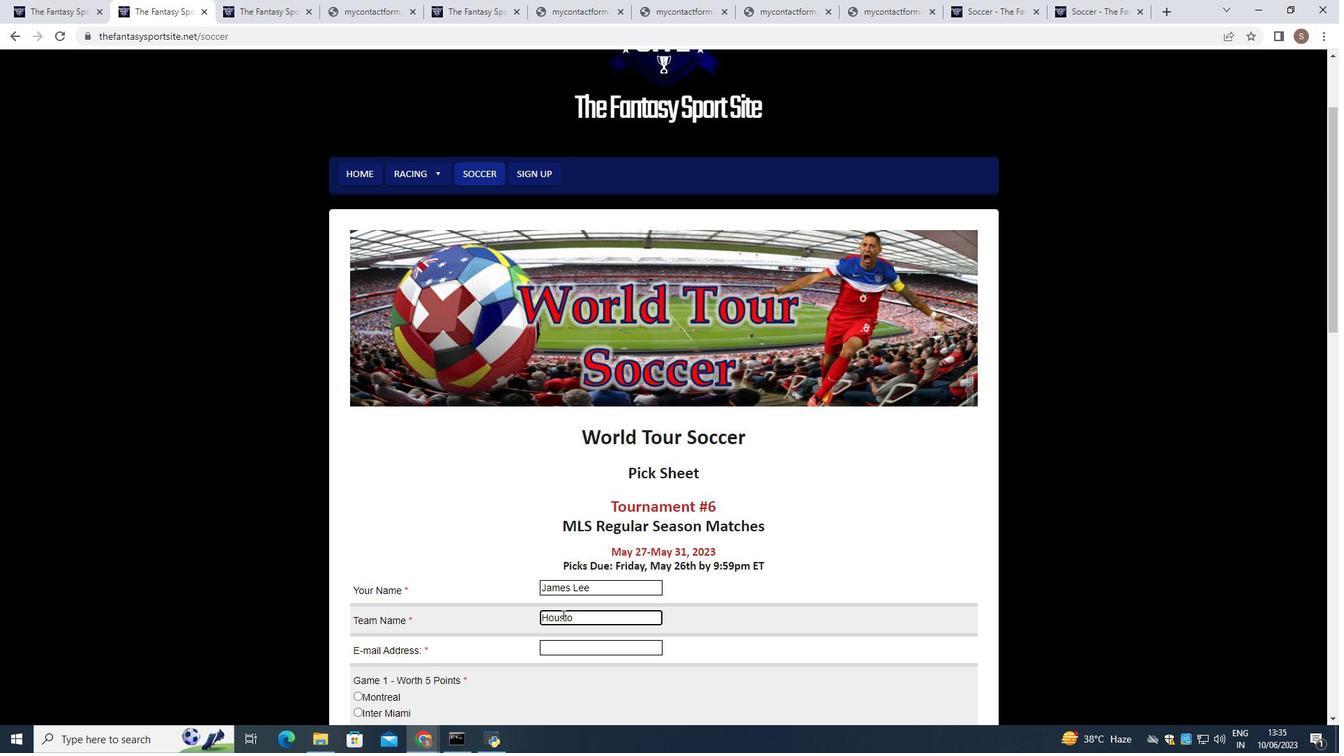 
Action: Mouse moved to (557, 646)
Screenshot: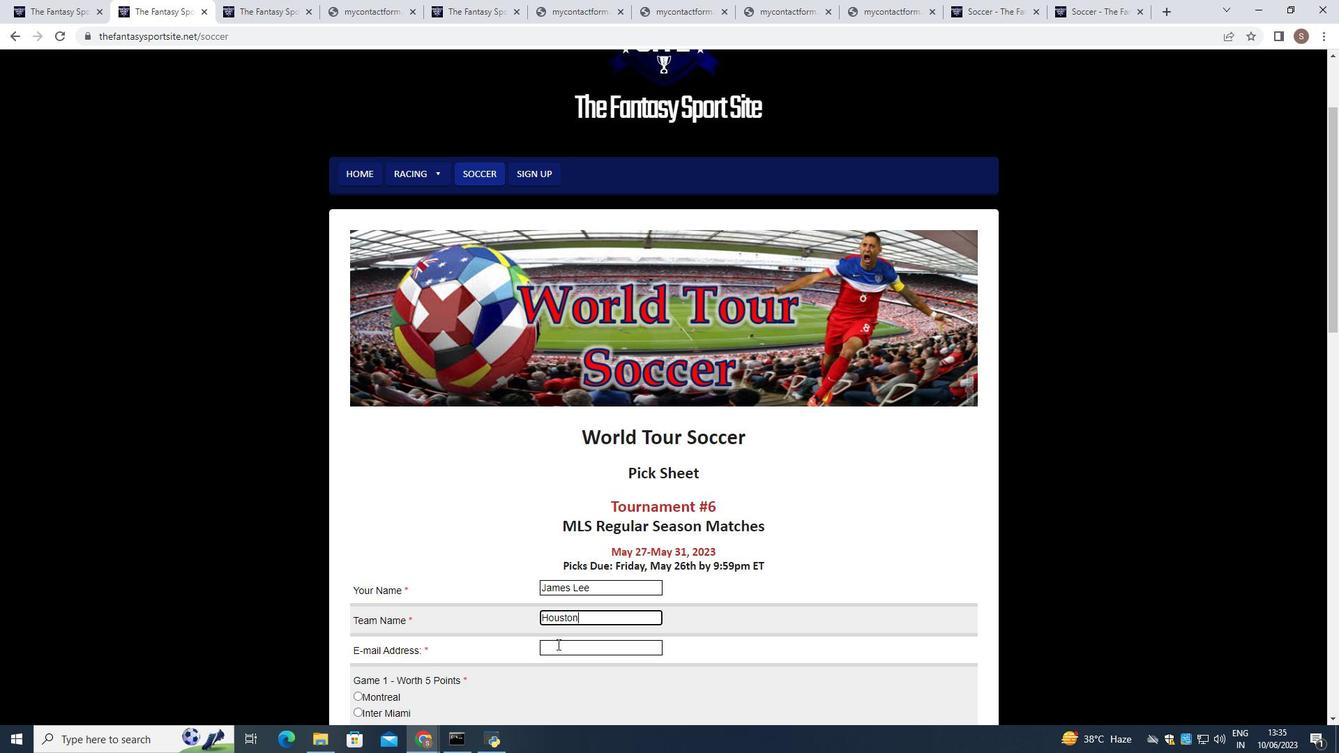 
Action: Mouse pressed left at (557, 646)
Screenshot: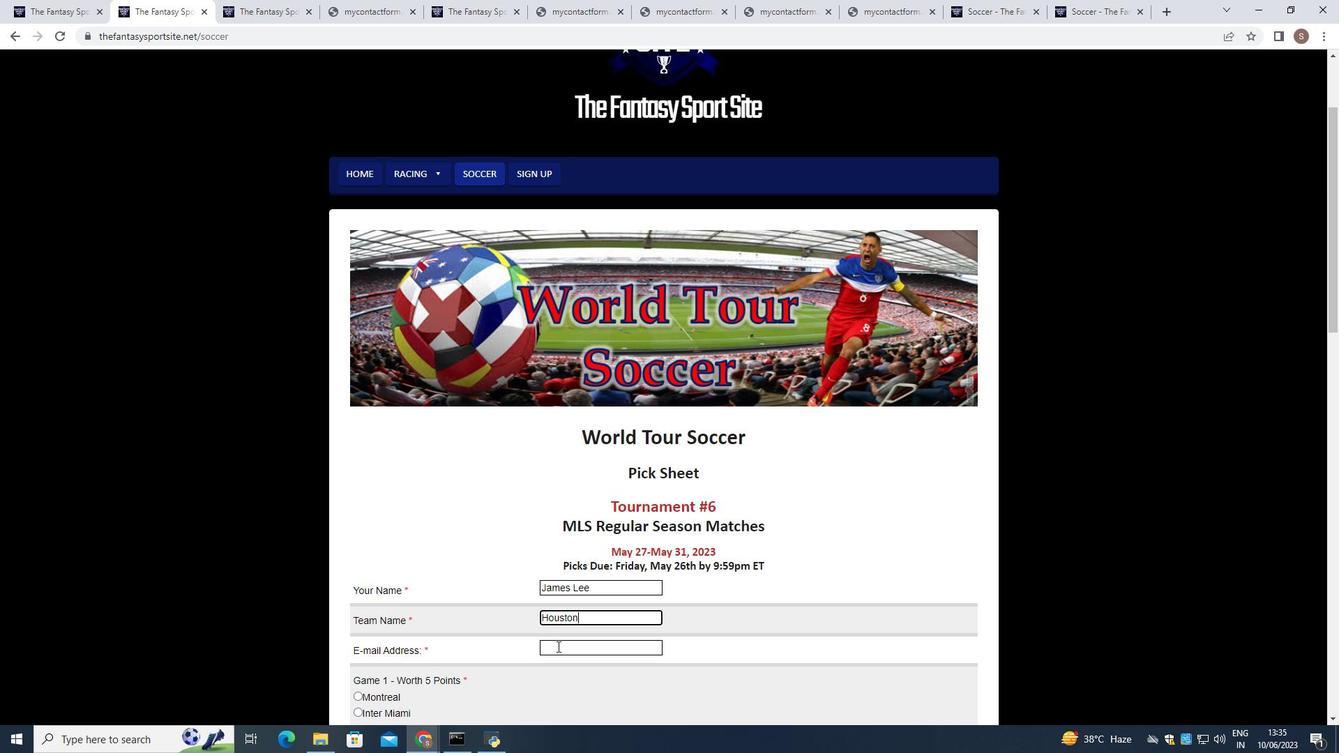 
Action: Key pressed softage.7<Key.shift>@softage.net
Screenshot: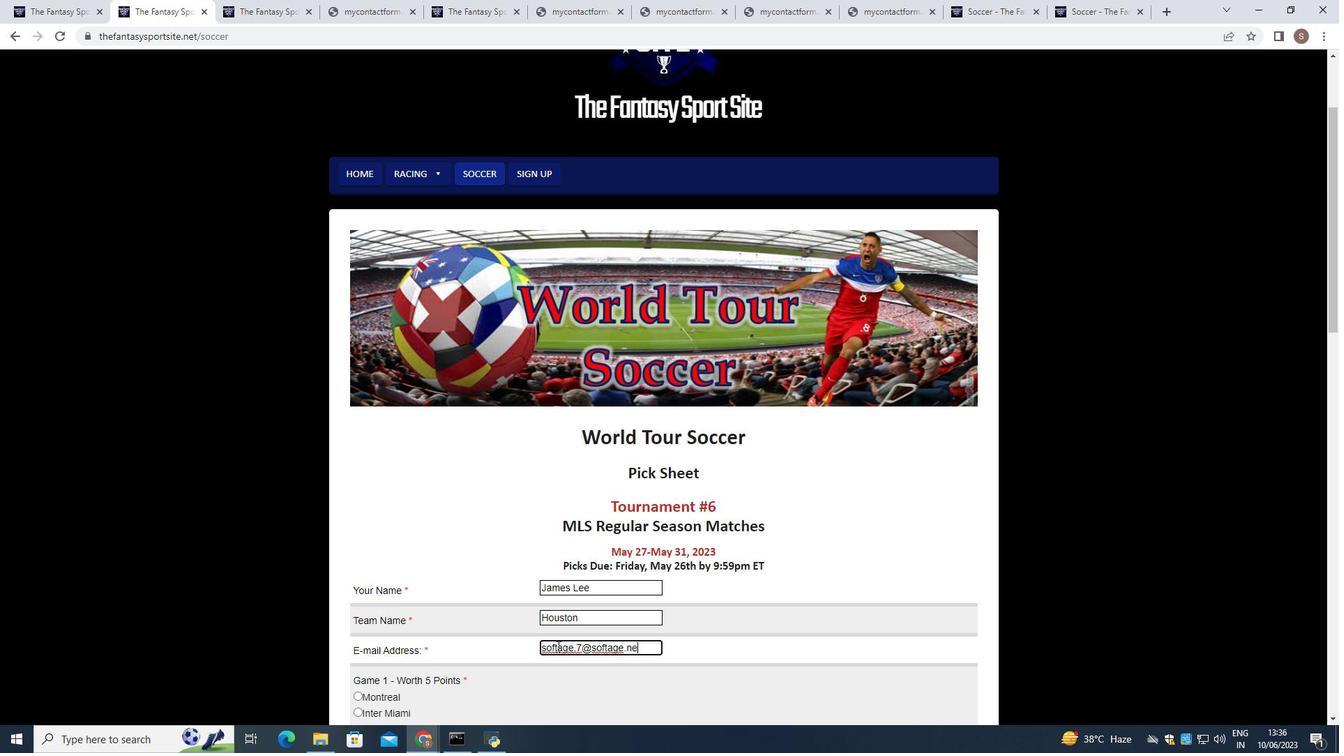 
Action: Mouse scrolled (557, 646) with delta (0, 0)
Screenshot: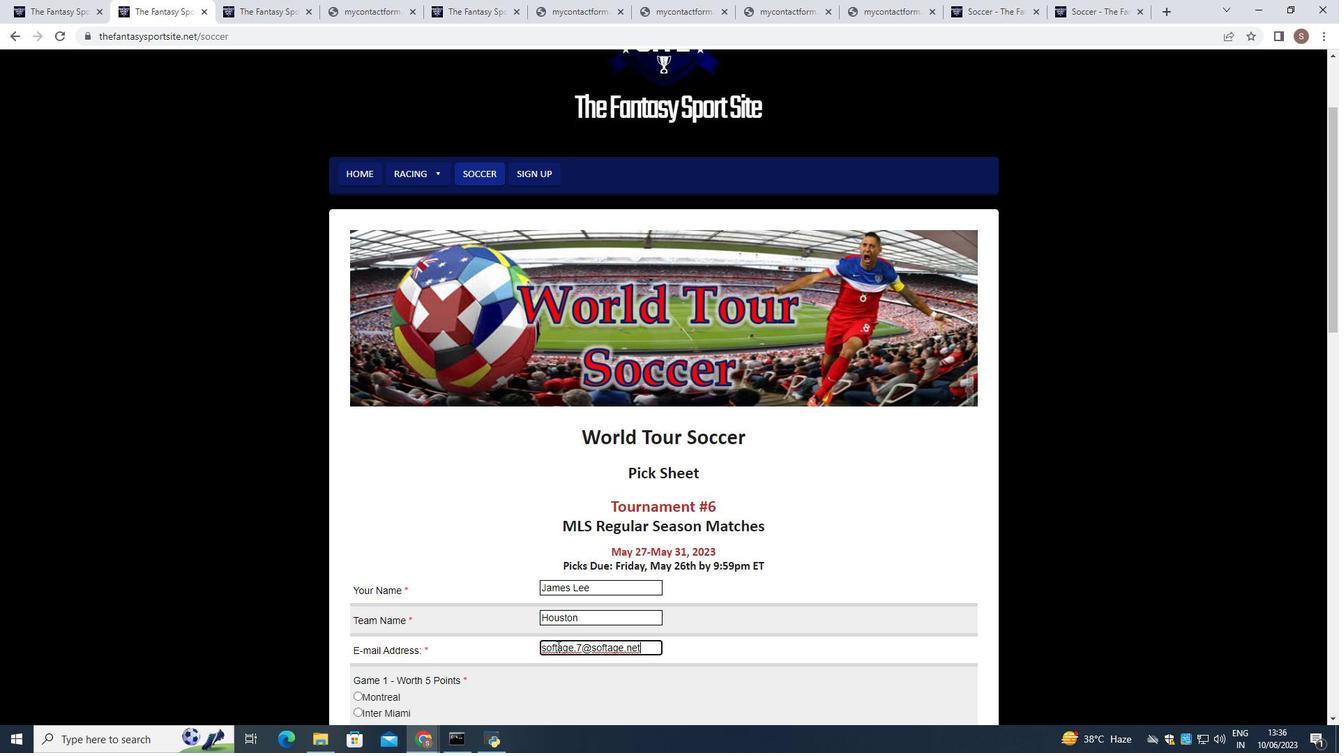 
Action: Mouse moved to (355, 642)
Screenshot: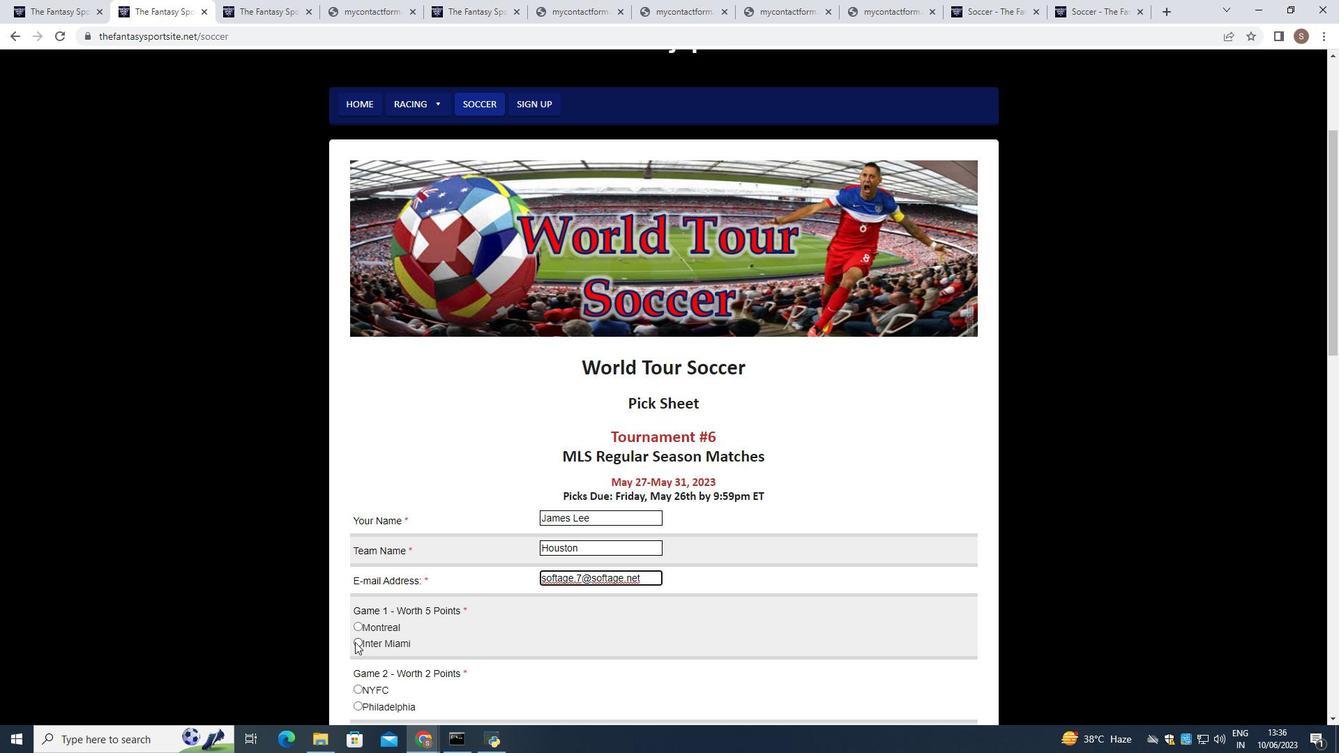 
Action: Mouse pressed left at (355, 642)
Screenshot: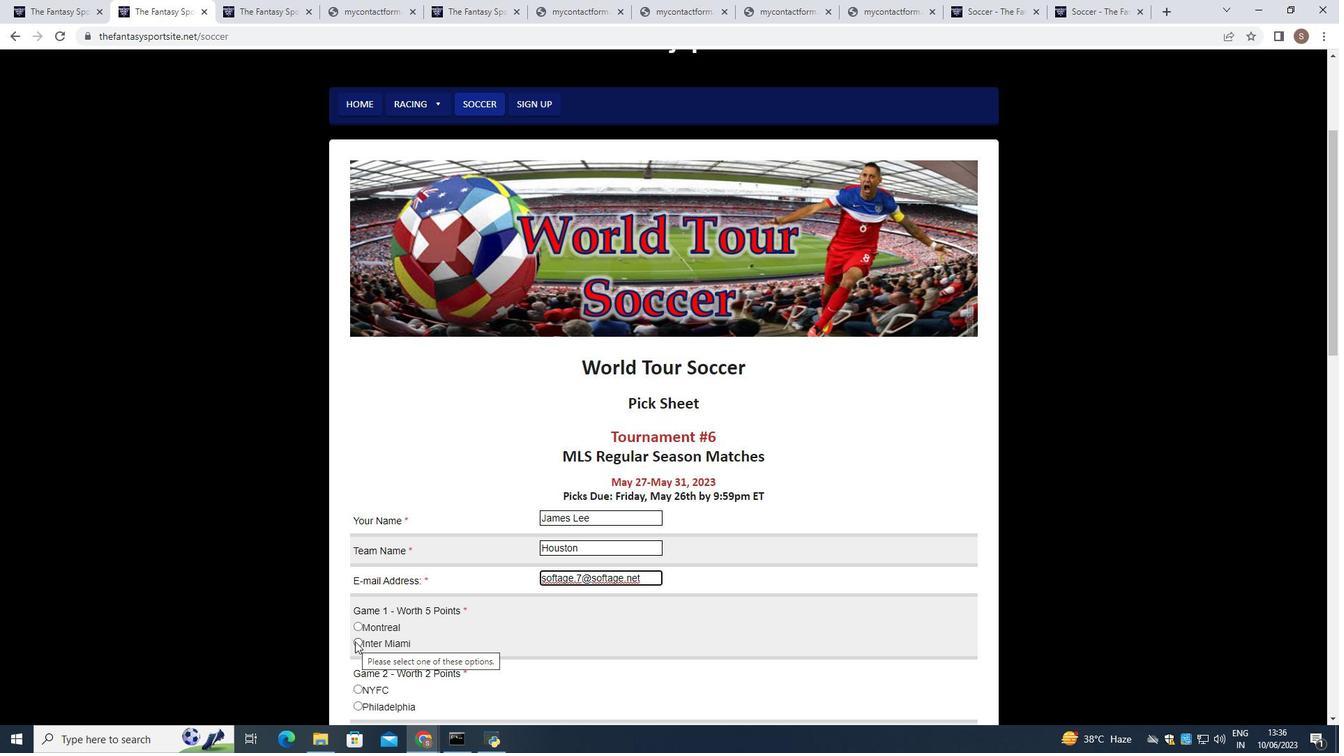 
Action: Mouse moved to (378, 634)
Screenshot: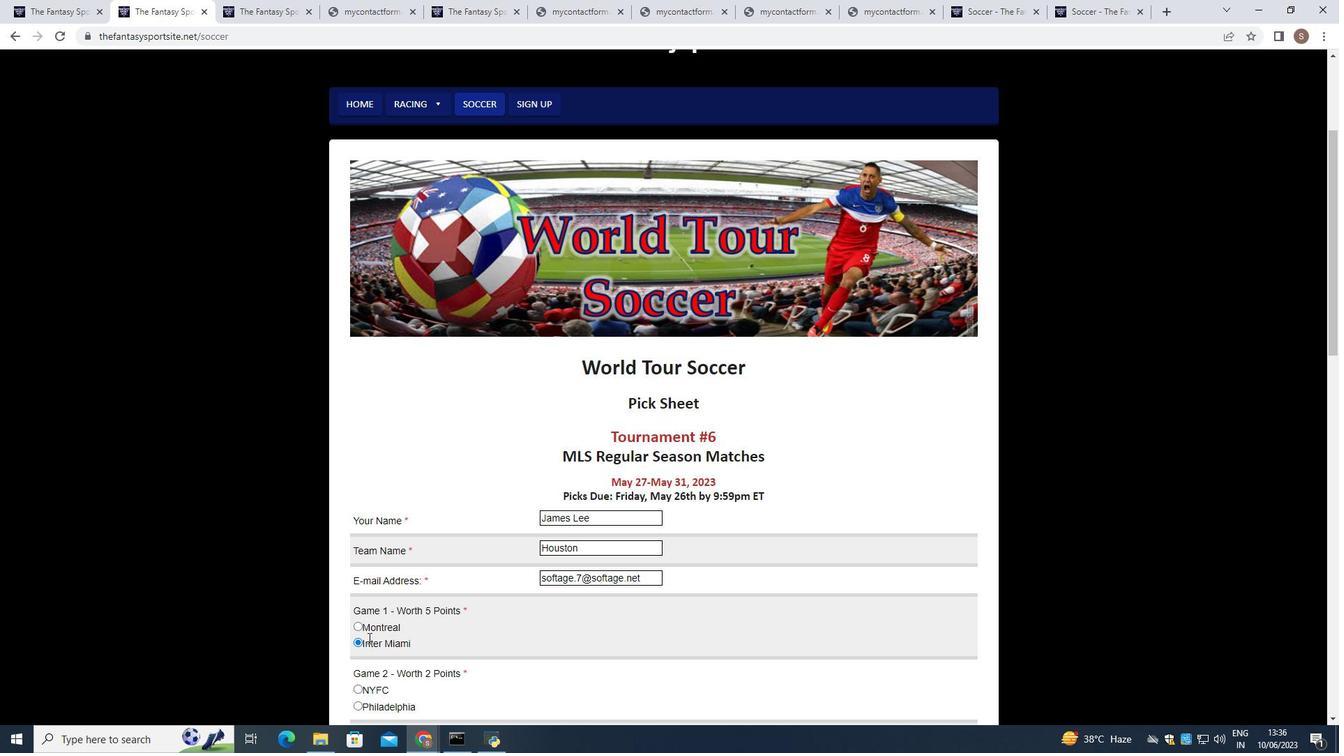 
Action: Mouse scrolled (378, 633) with delta (0, 0)
Screenshot: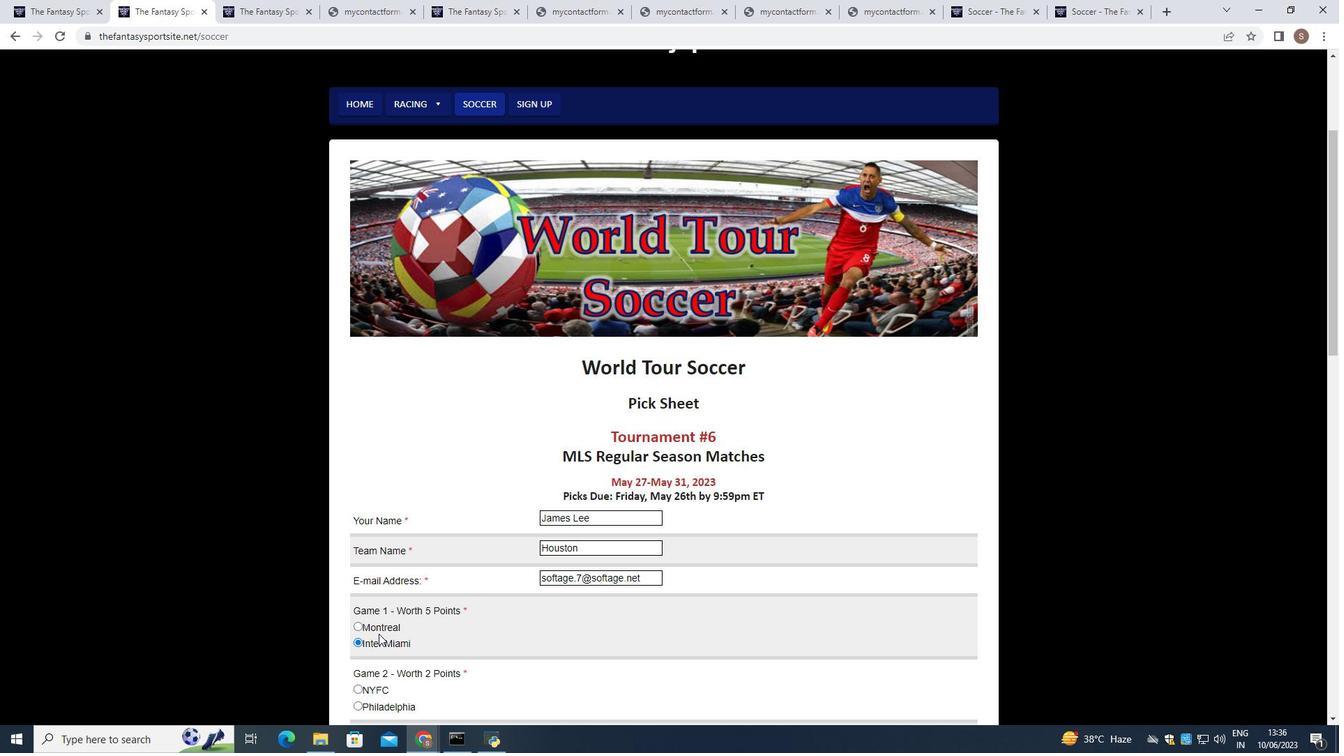 
Action: Mouse scrolled (378, 633) with delta (0, 0)
Screenshot: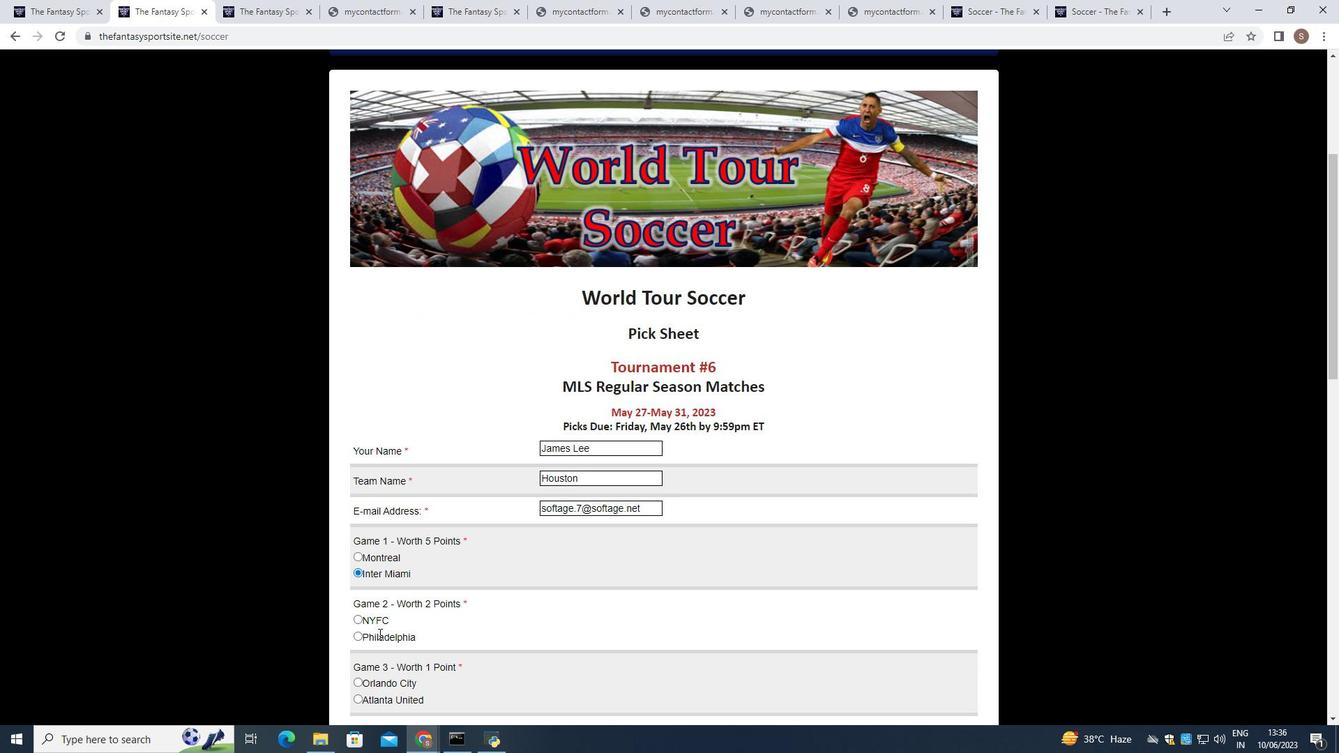 
Action: Mouse moved to (359, 550)
Screenshot: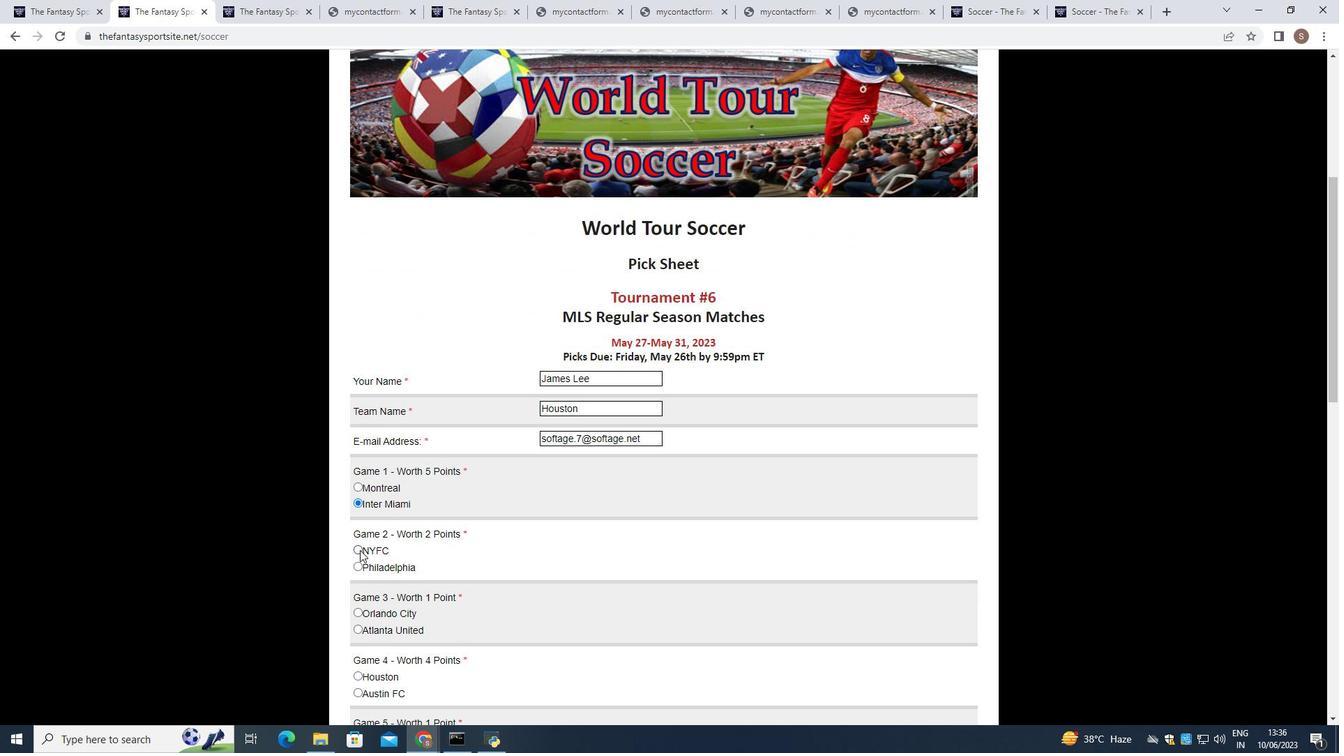
Action: Mouse pressed left at (359, 550)
Screenshot: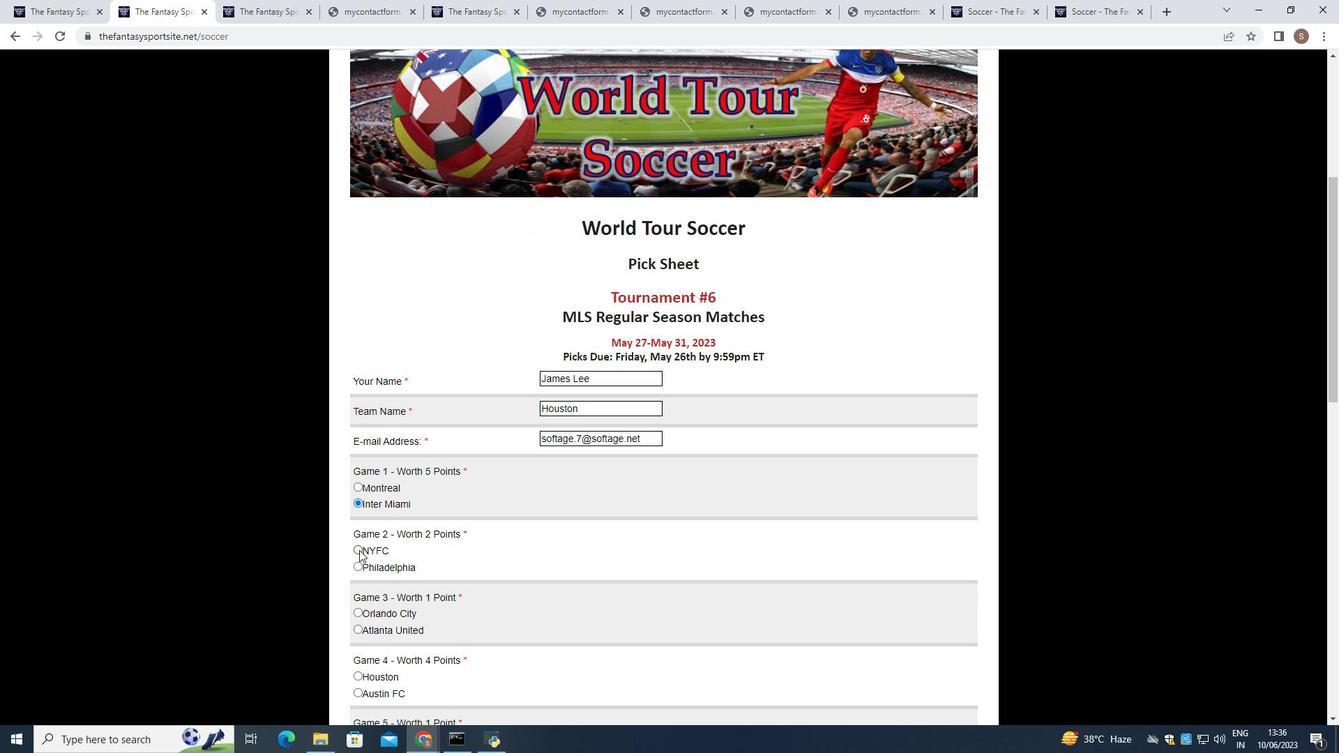 
Action: Mouse scrolled (359, 549) with delta (0, 0)
Screenshot: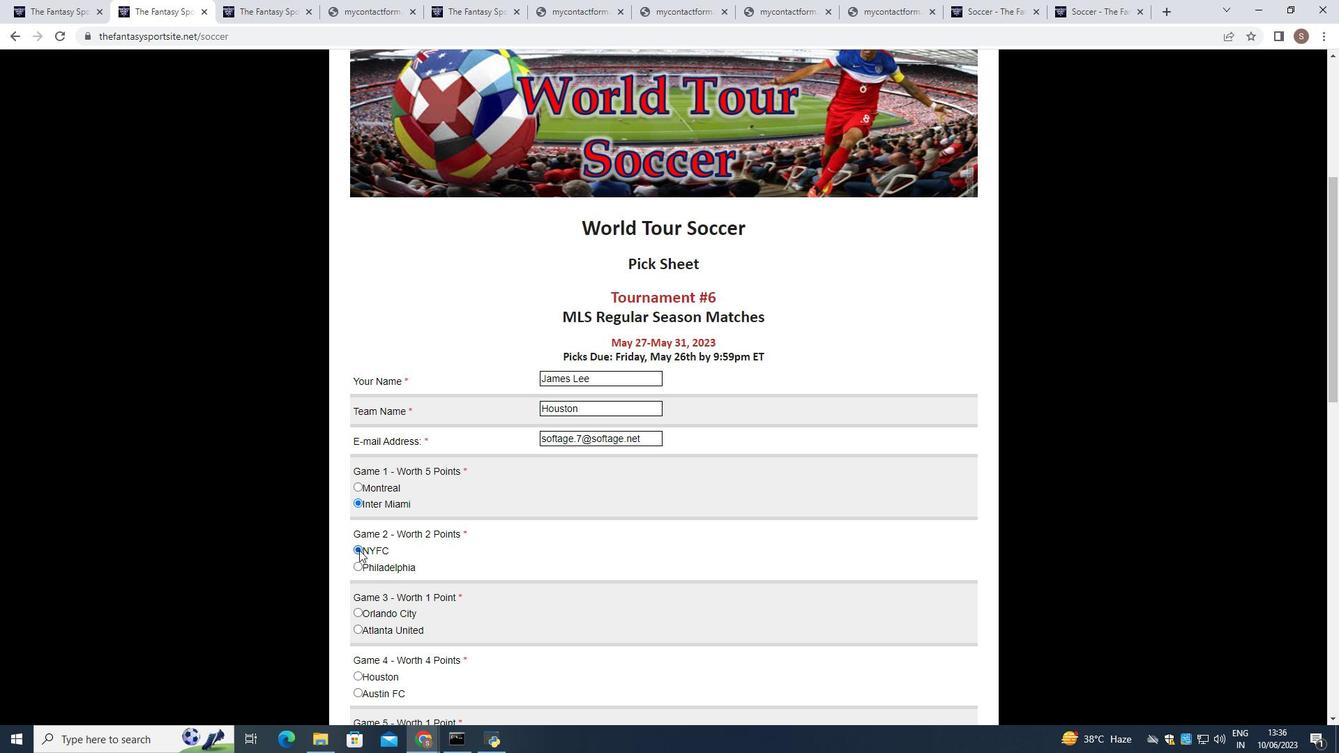 
Action: Mouse moved to (358, 561)
Screenshot: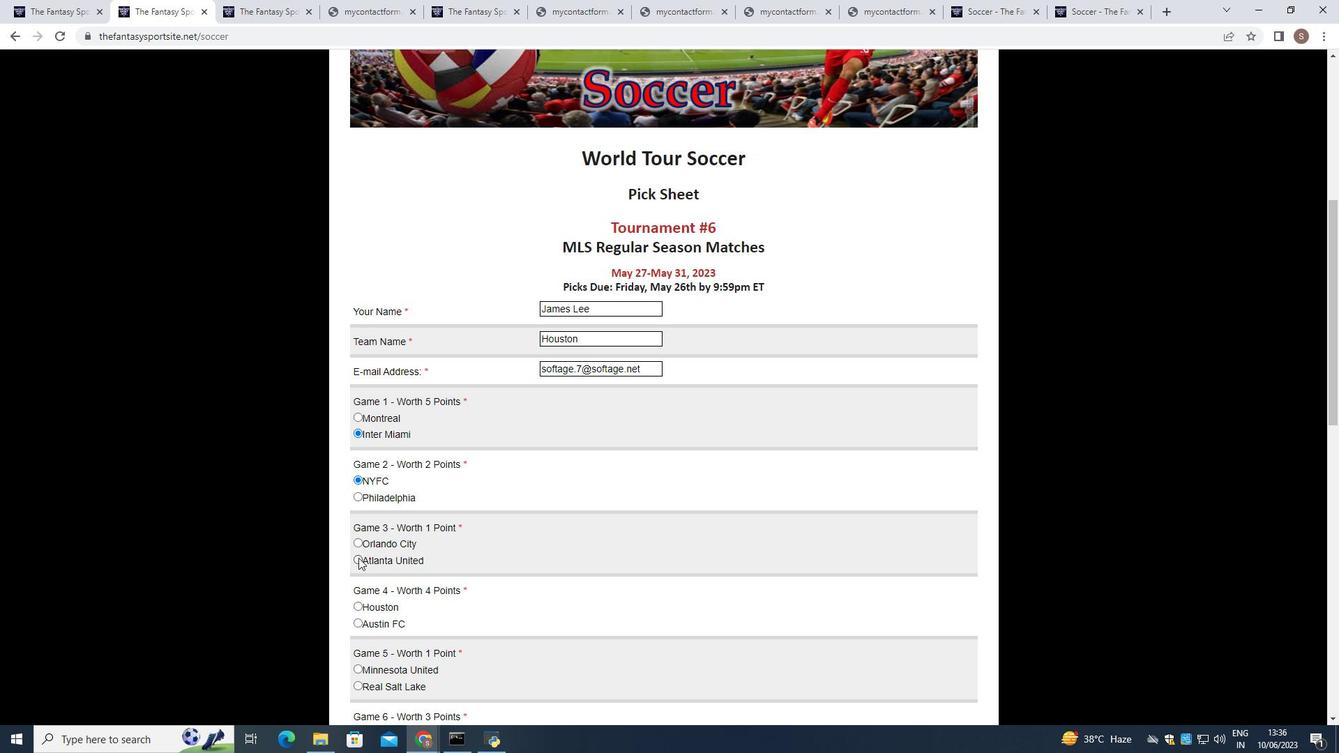 
Action: Mouse pressed left at (358, 561)
Screenshot: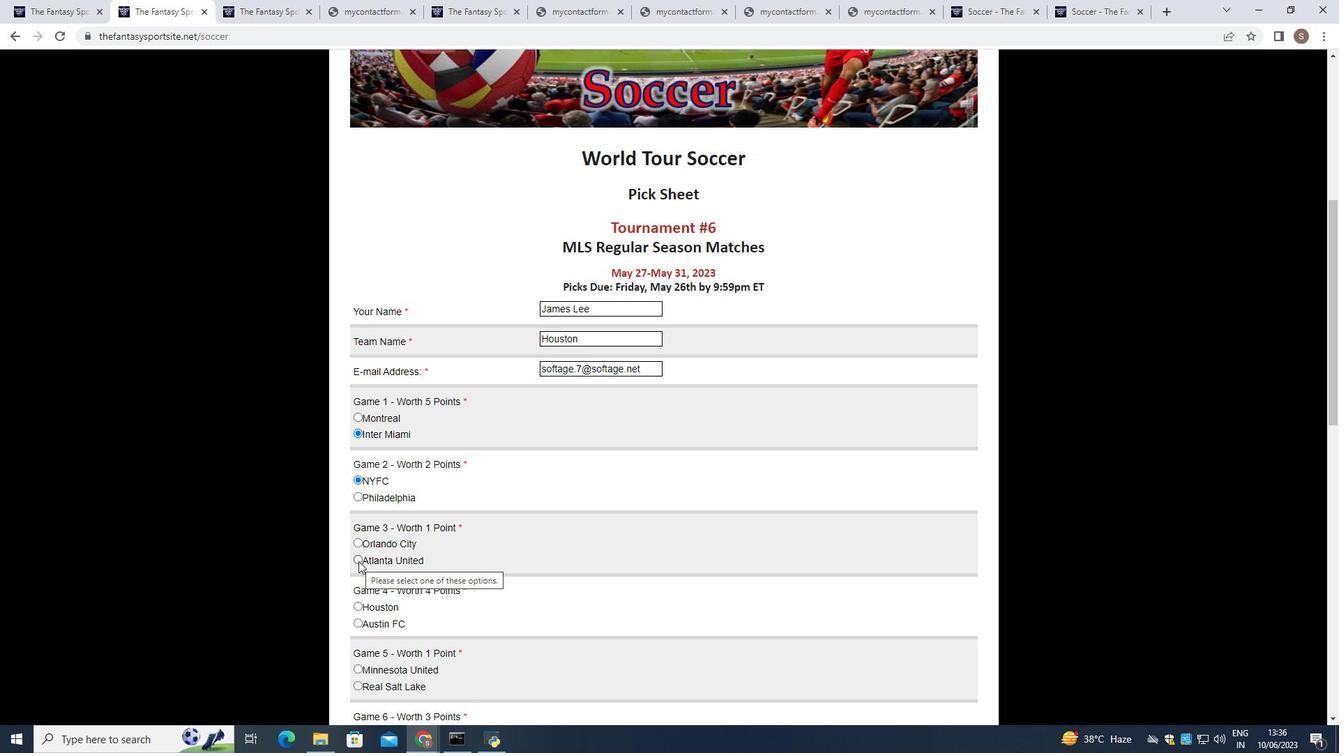 
Action: Mouse scrolled (358, 561) with delta (0, 0)
Screenshot: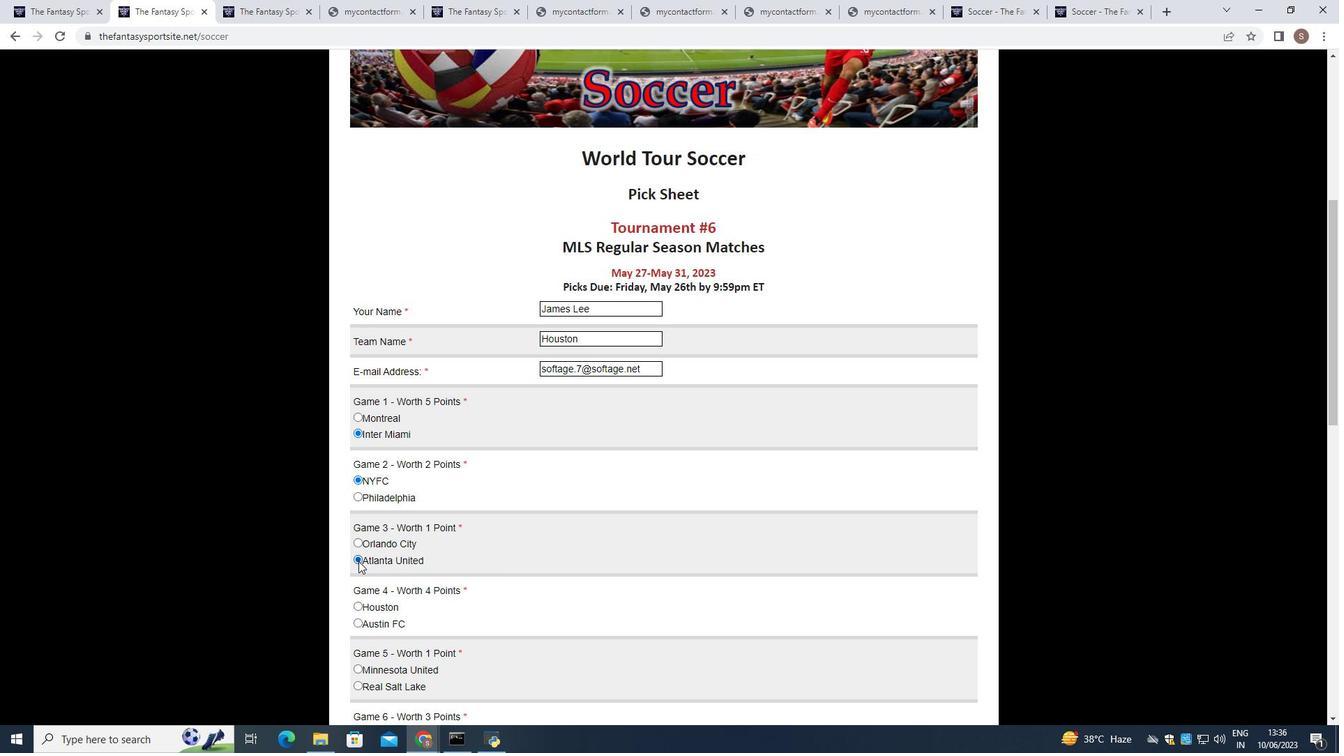 
Action: Mouse scrolled (358, 561) with delta (0, 0)
Screenshot: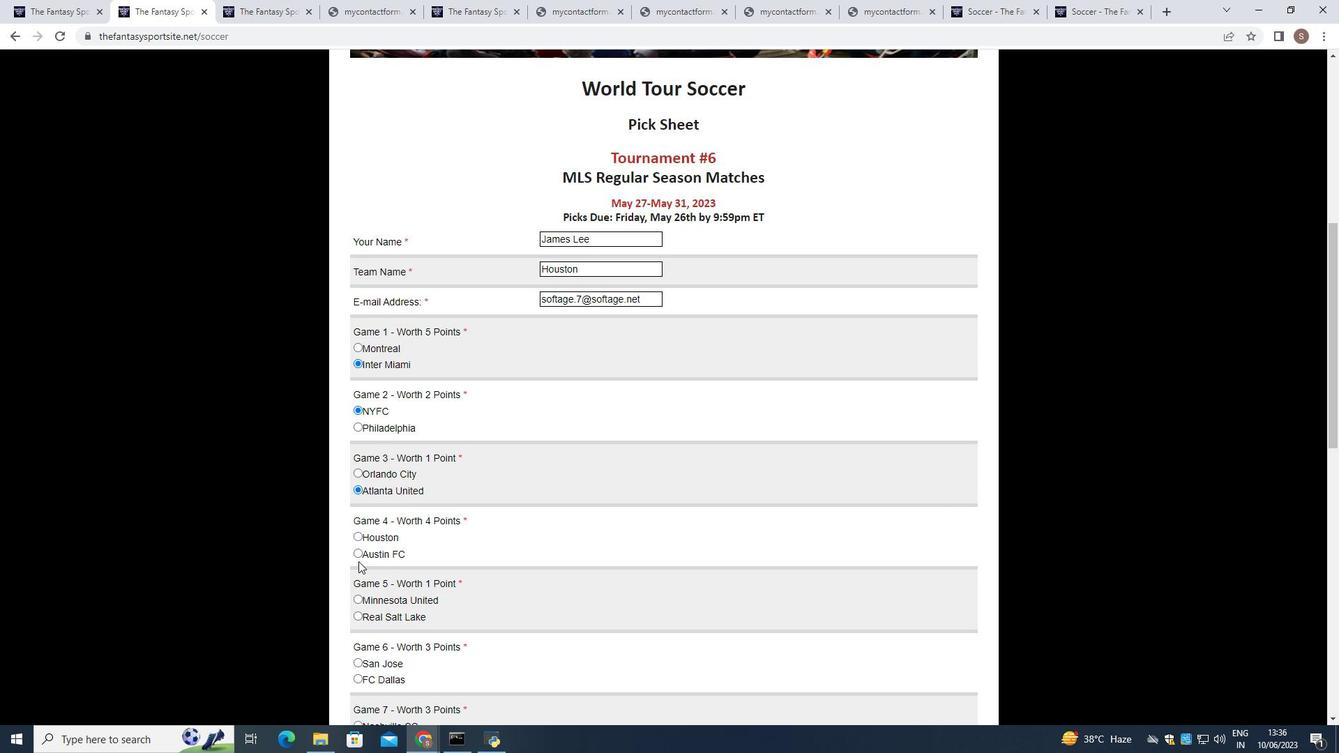 
Action: Mouse moved to (358, 485)
Screenshot: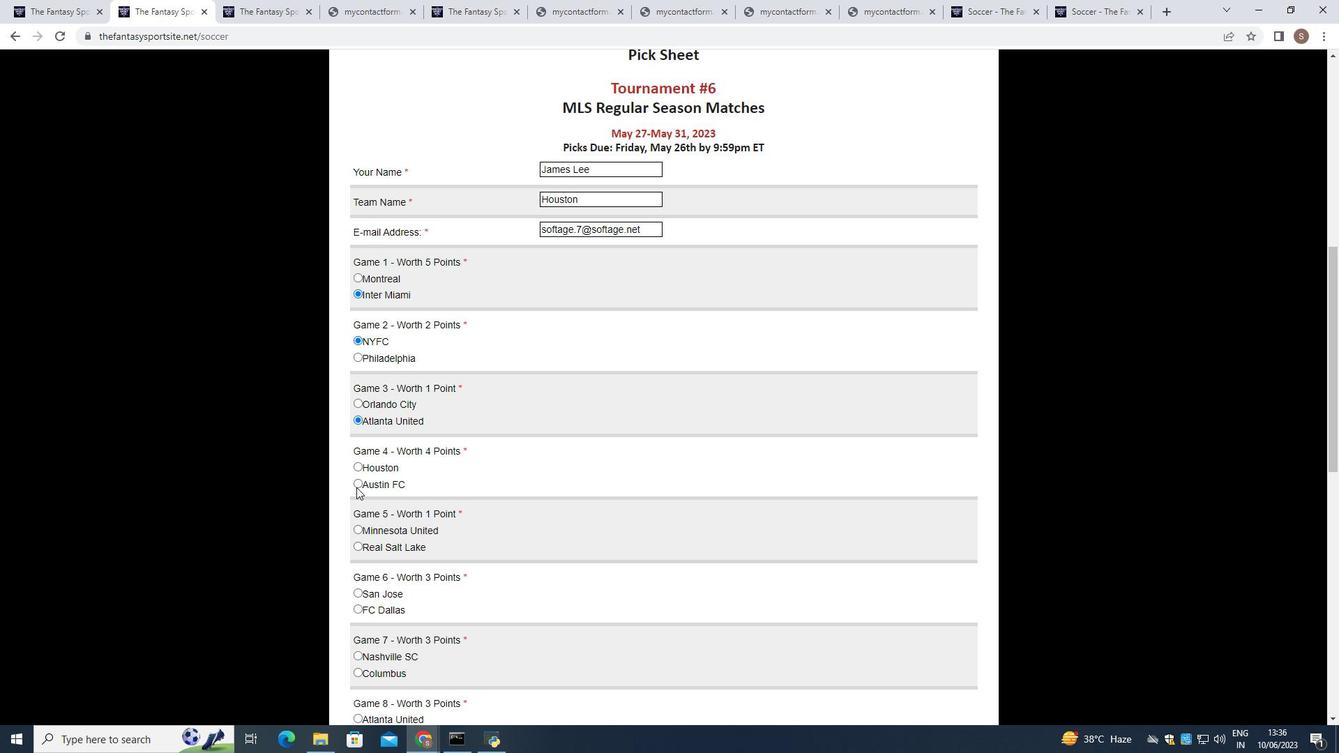 
Action: Mouse pressed left at (358, 485)
Screenshot: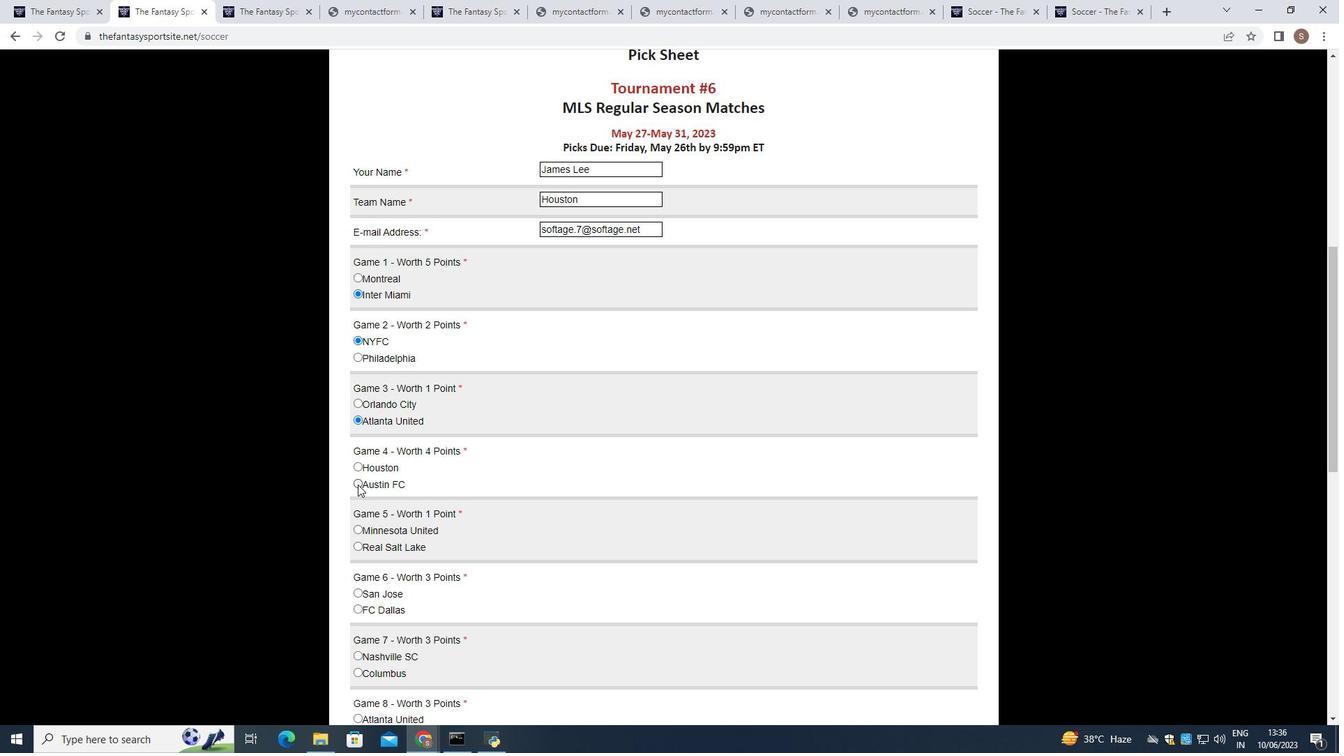 
Action: Mouse scrolled (358, 484) with delta (0, 0)
Screenshot: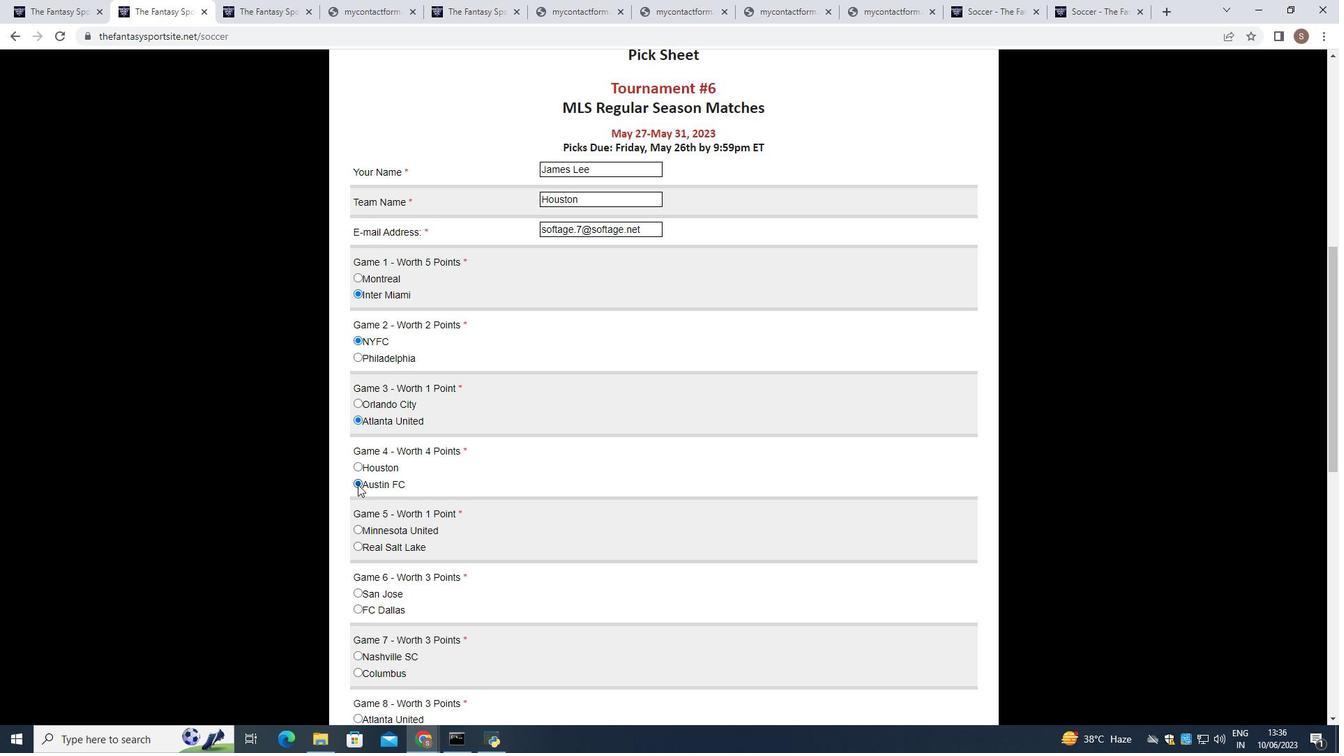
Action: Mouse moved to (359, 457)
Screenshot: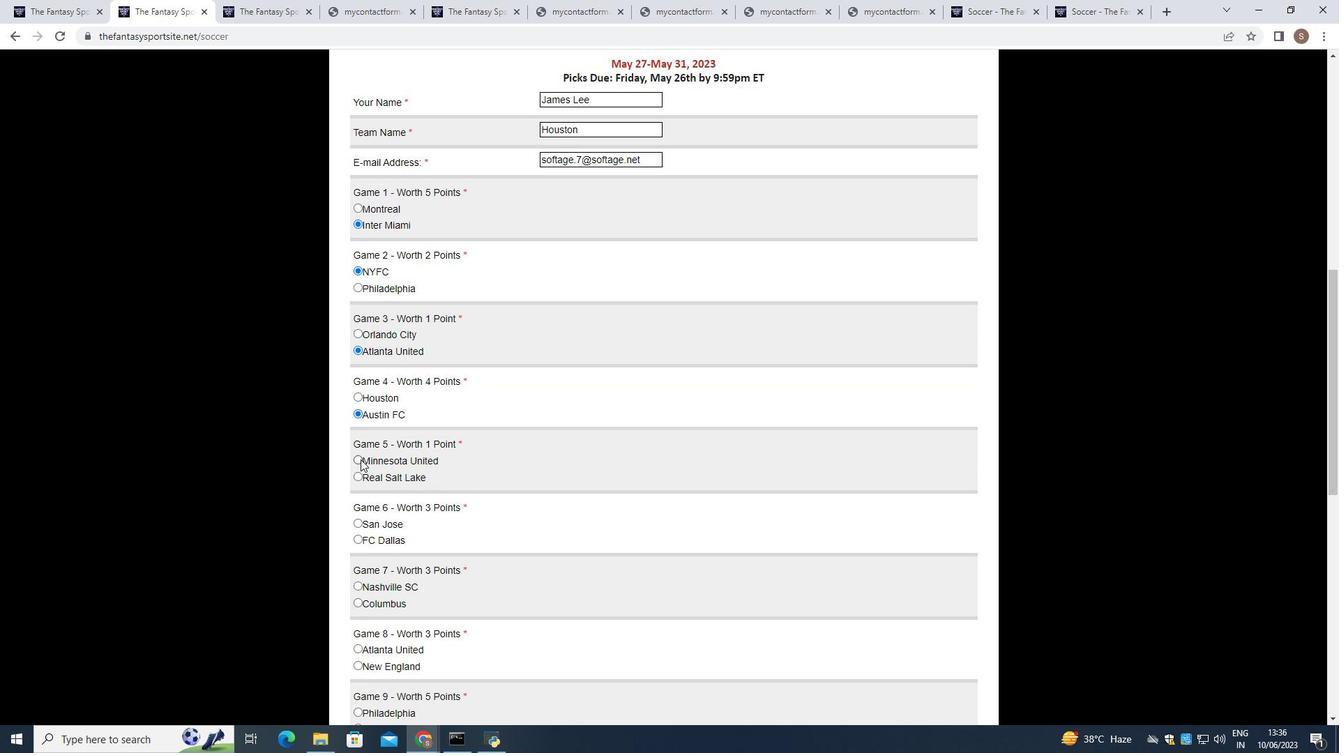 
Action: Mouse pressed left at (359, 457)
Screenshot: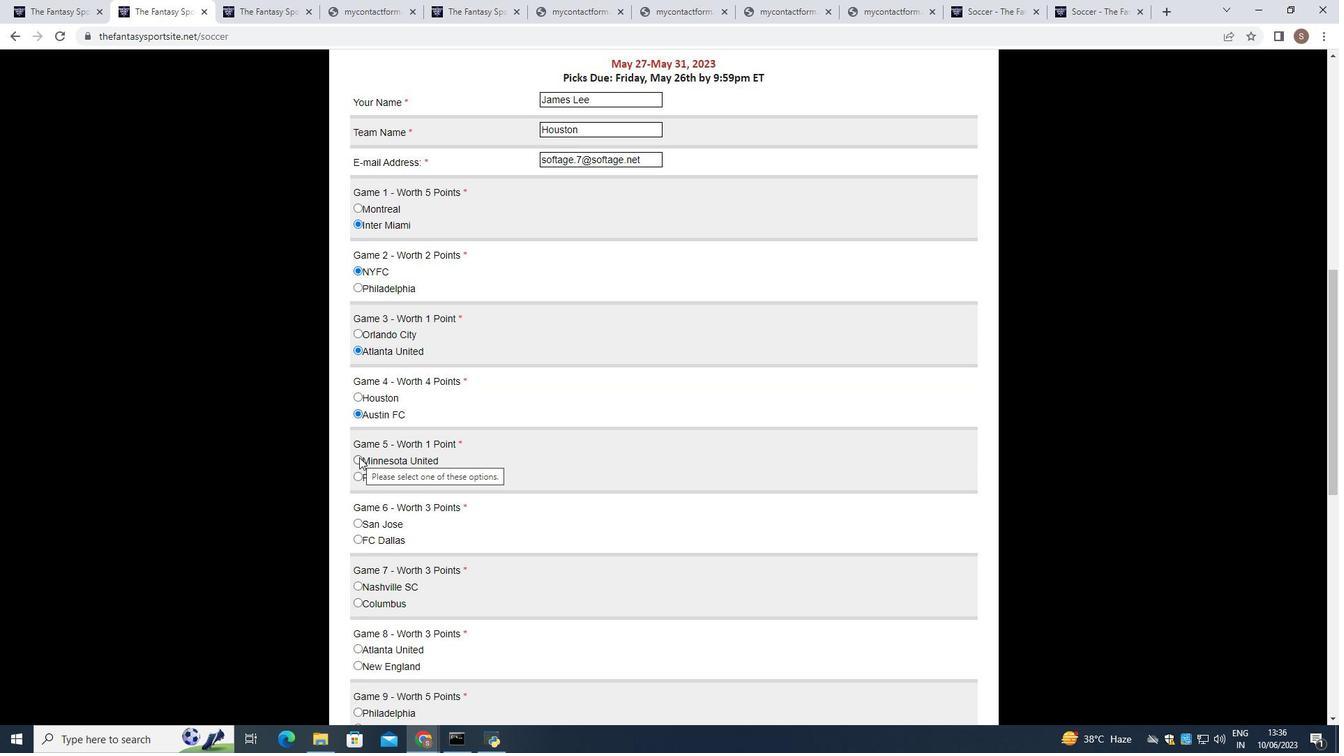 
Action: Mouse moved to (363, 465)
Screenshot: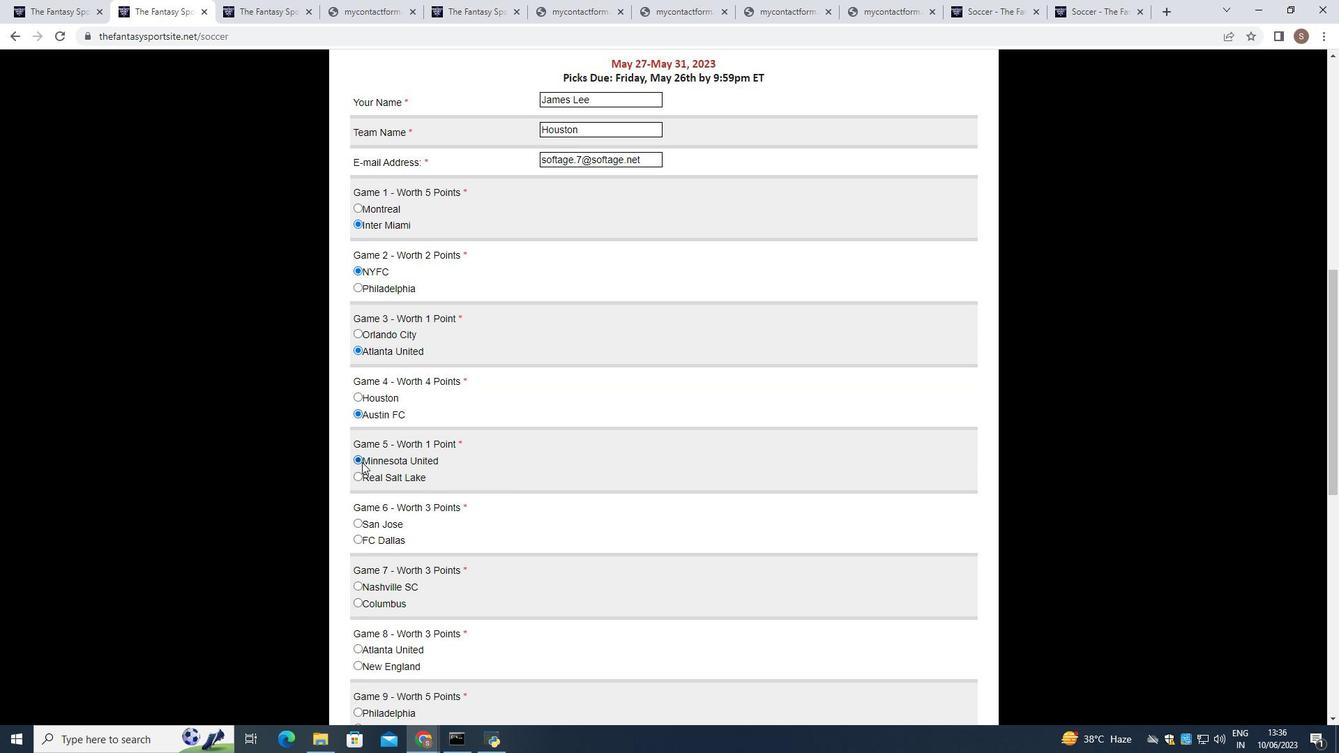 
Action: Mouse scrolled (363, 464) with delta (0, 0)
Screenshot: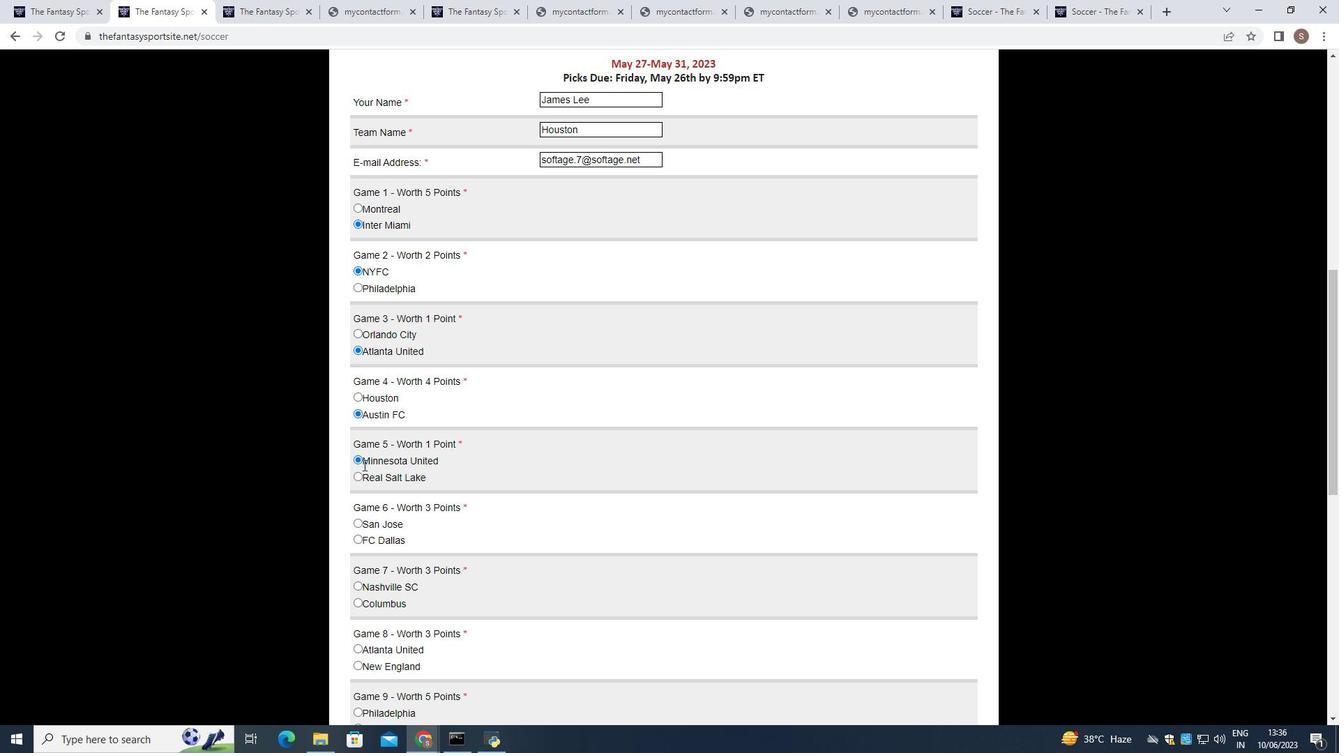 
Action: Mouse moved to (355, 454)
Screenshot: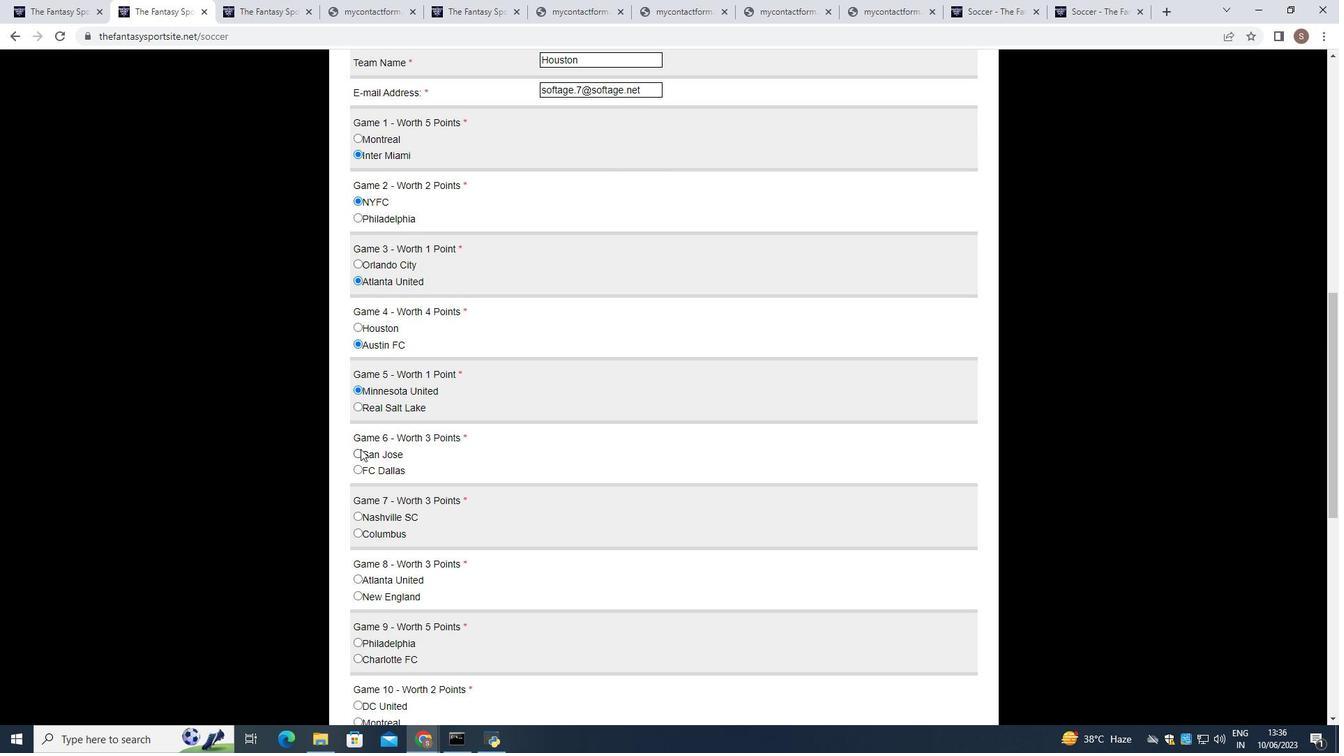 
Action: Mouse pressed left at (355, 454)
Screenshot: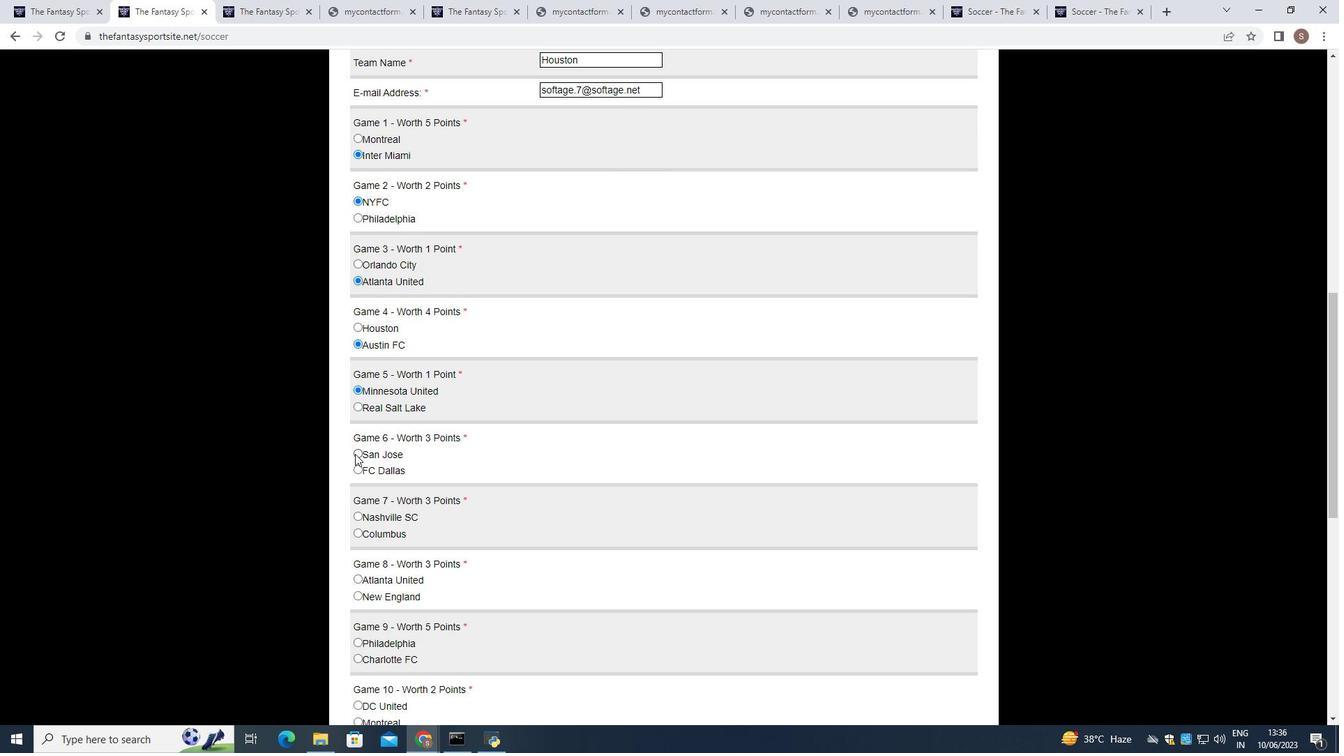 
Action: Mouse scrolled (355, 453) with delta (0, 0)
Screenshot: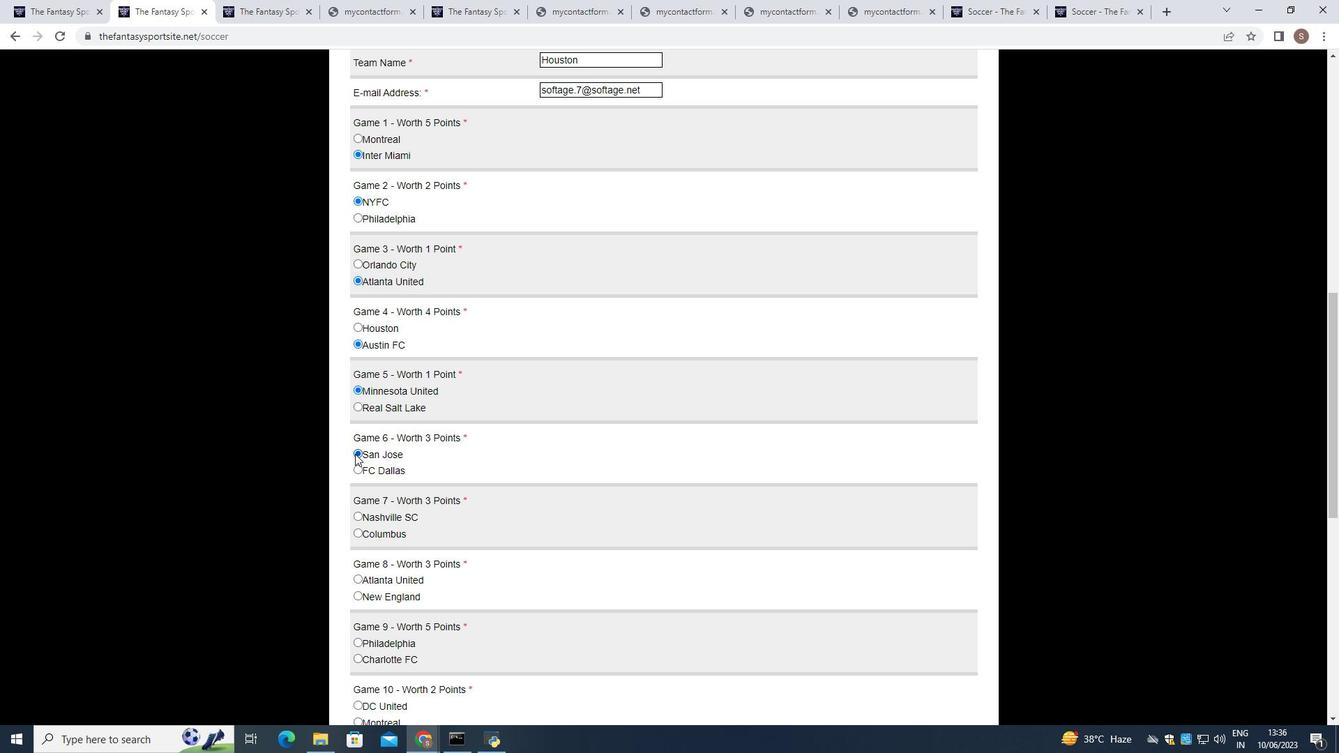 
Action: Mouse moved to (360, 464)
Screenshot: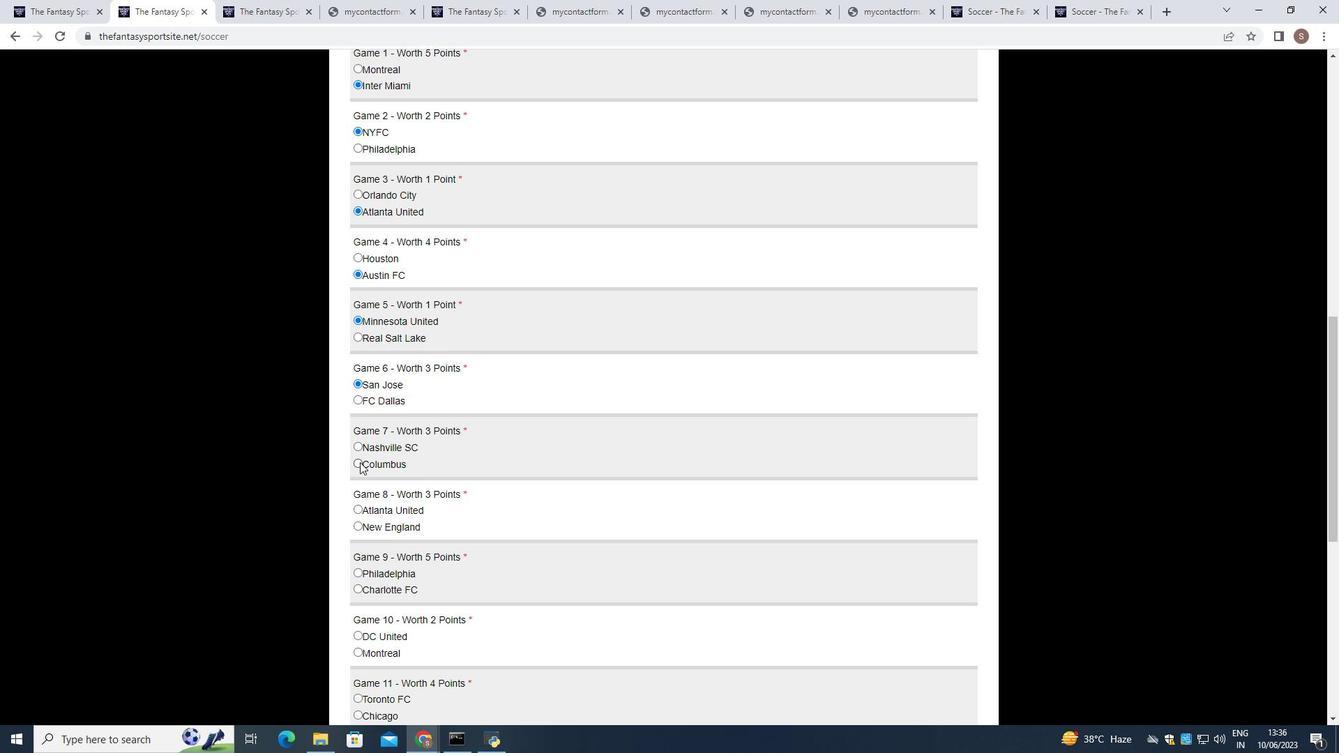 
Action: Mouse pressed left at (360, 464)
Screenshot: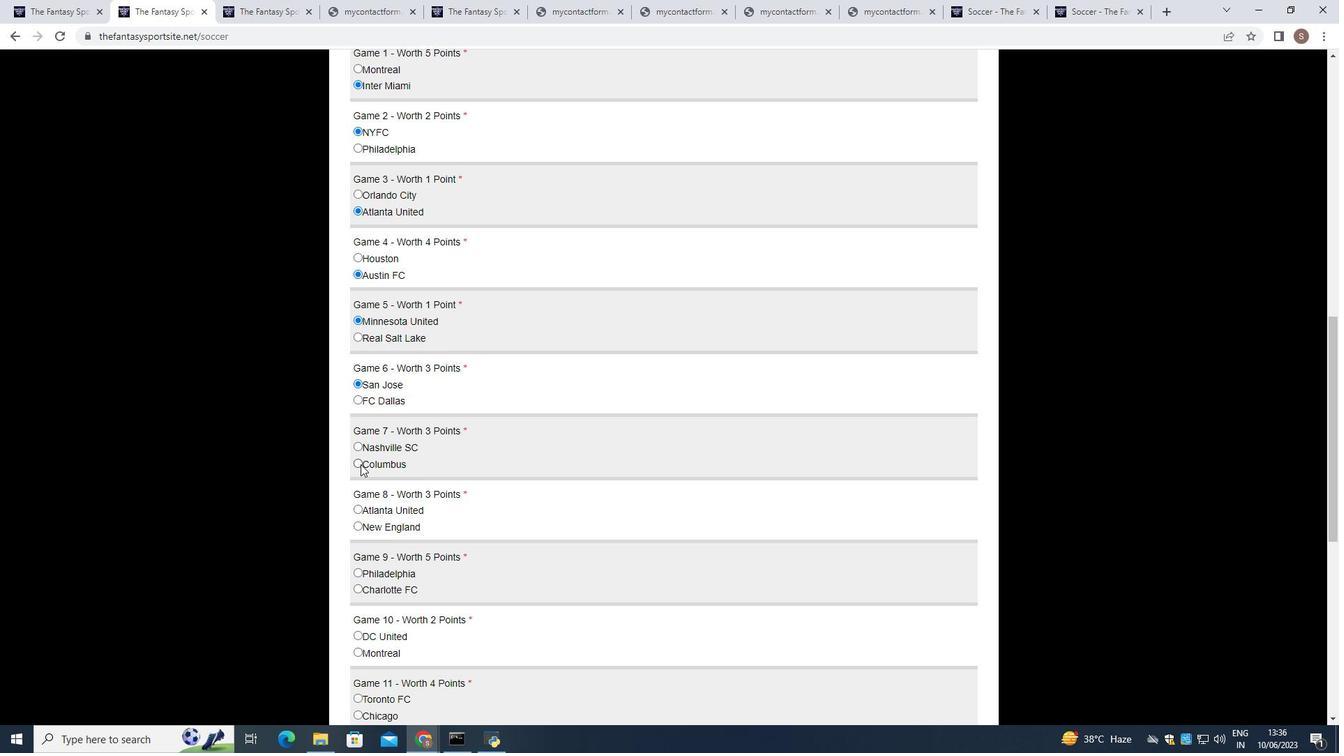 
Action: Mouse scrolled (360, 464) with delta (0, 0)
Screenshot: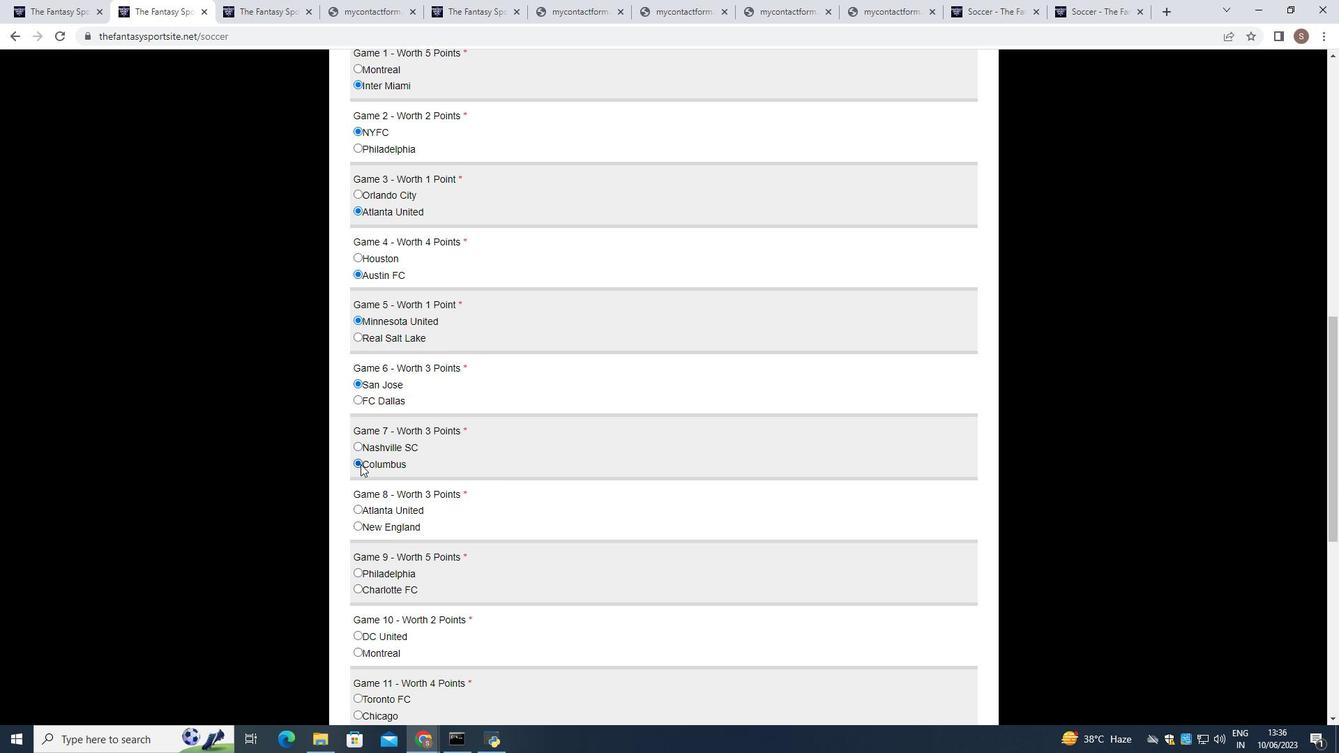
Action: Mouse moved to (357, 455)
Screenshot: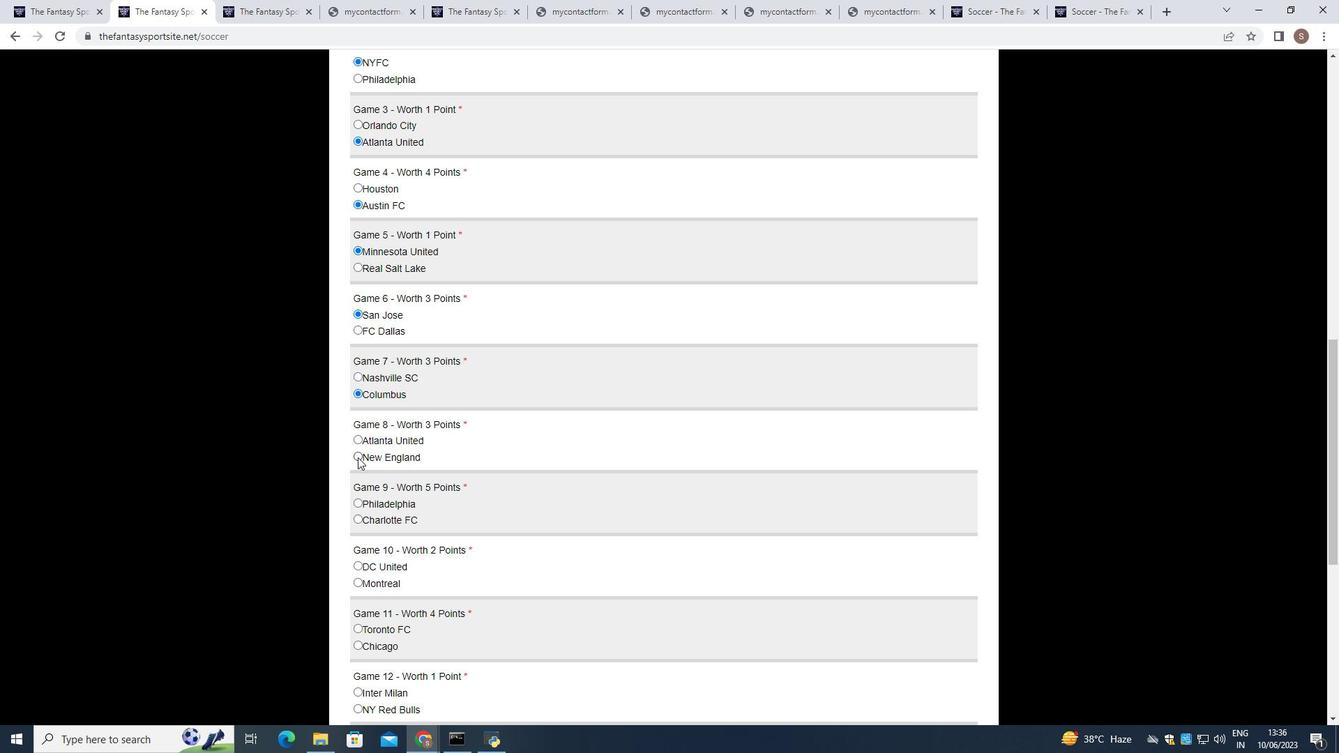 
Action: Mouse pressed left at (357, 455)
Screenshot: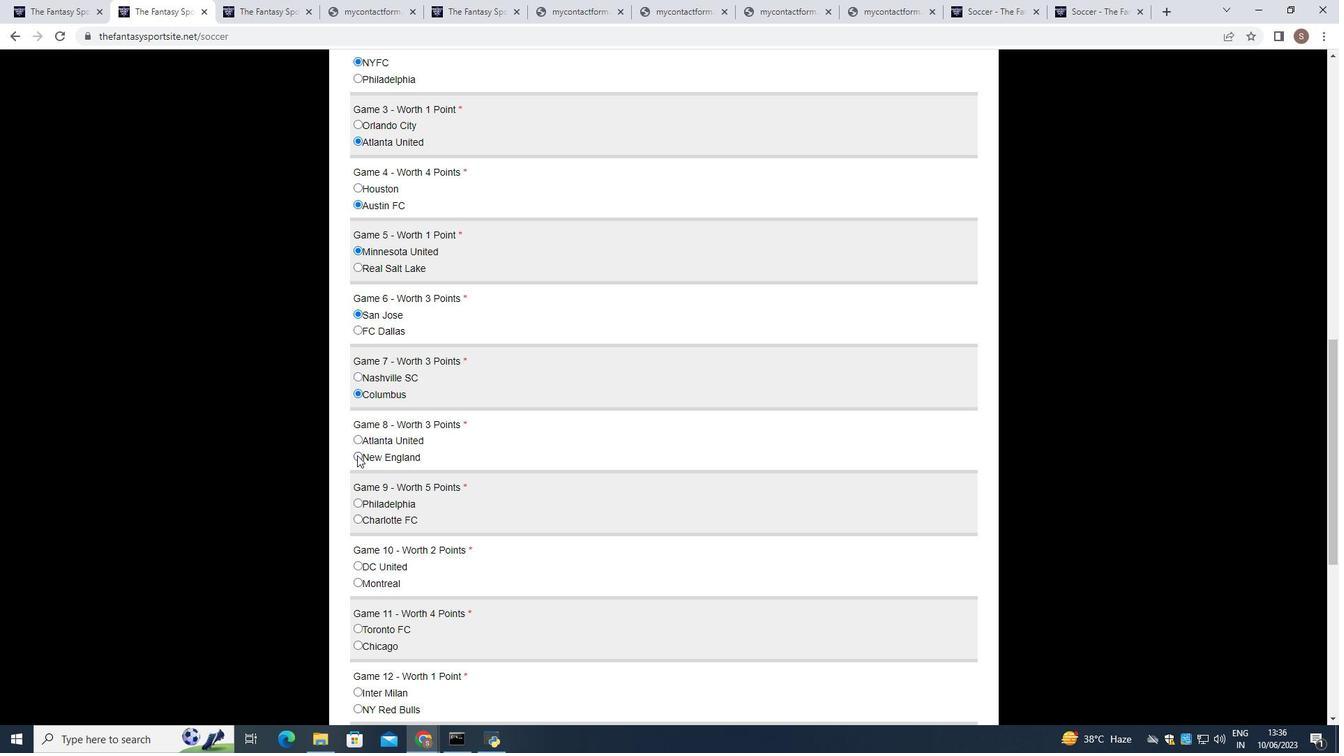 
Action: Mouse scrolled (357, 455) with delta (0, 0)
Screenshot: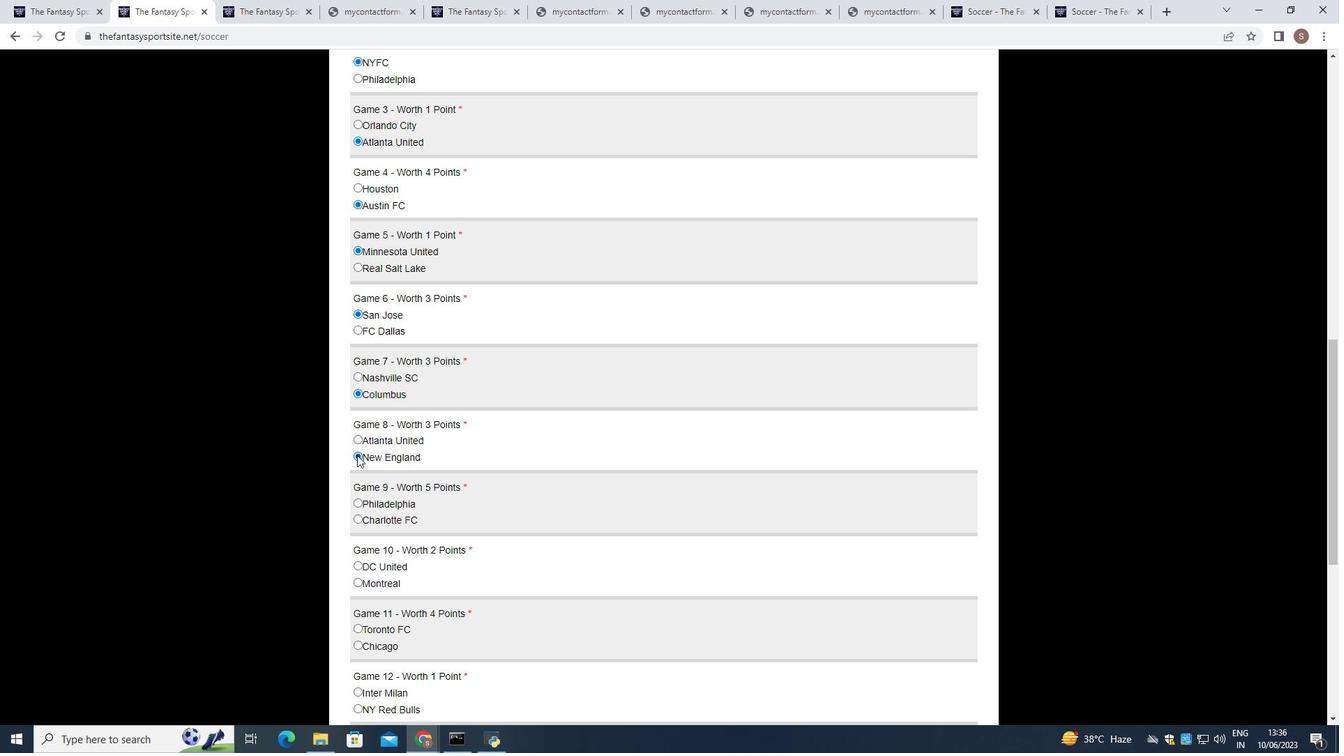 
Action: Mouse moved to (360, 449)
Screenshot: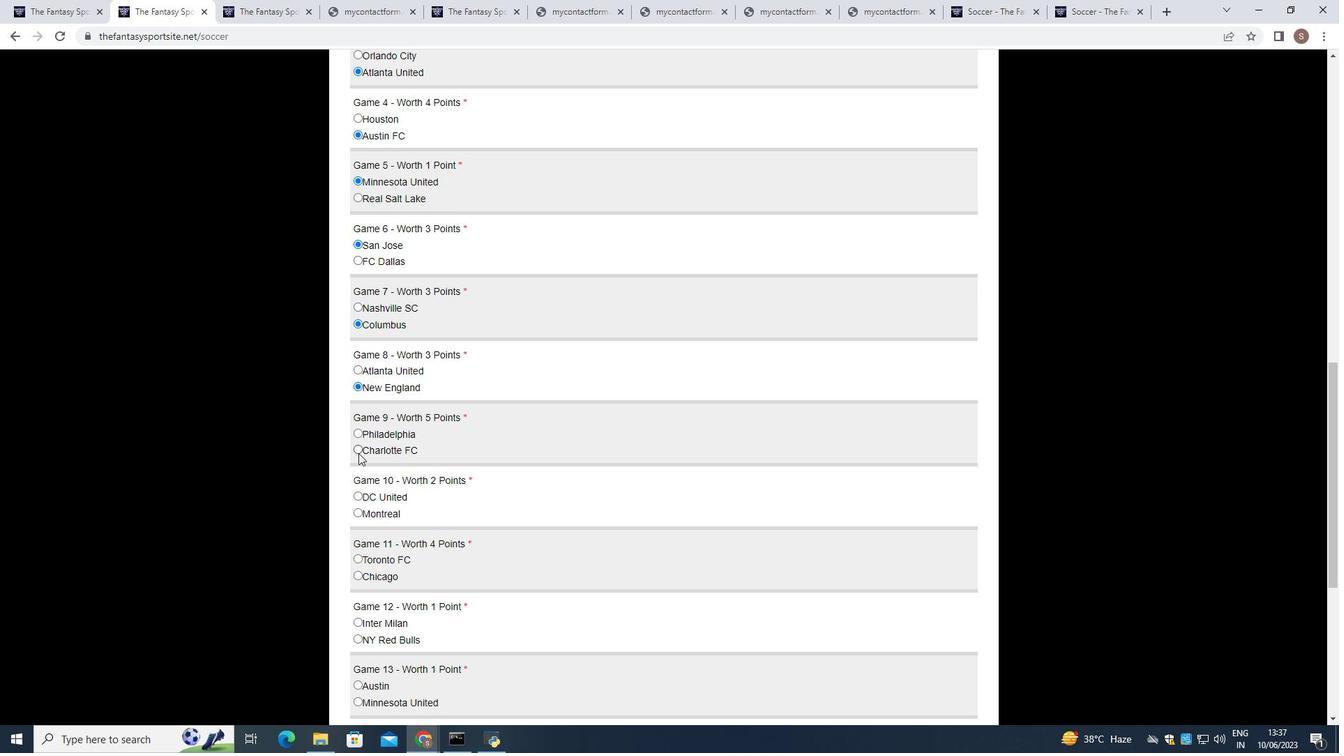 
Action: Mouse pressed left at (360, 449)
Screenshot: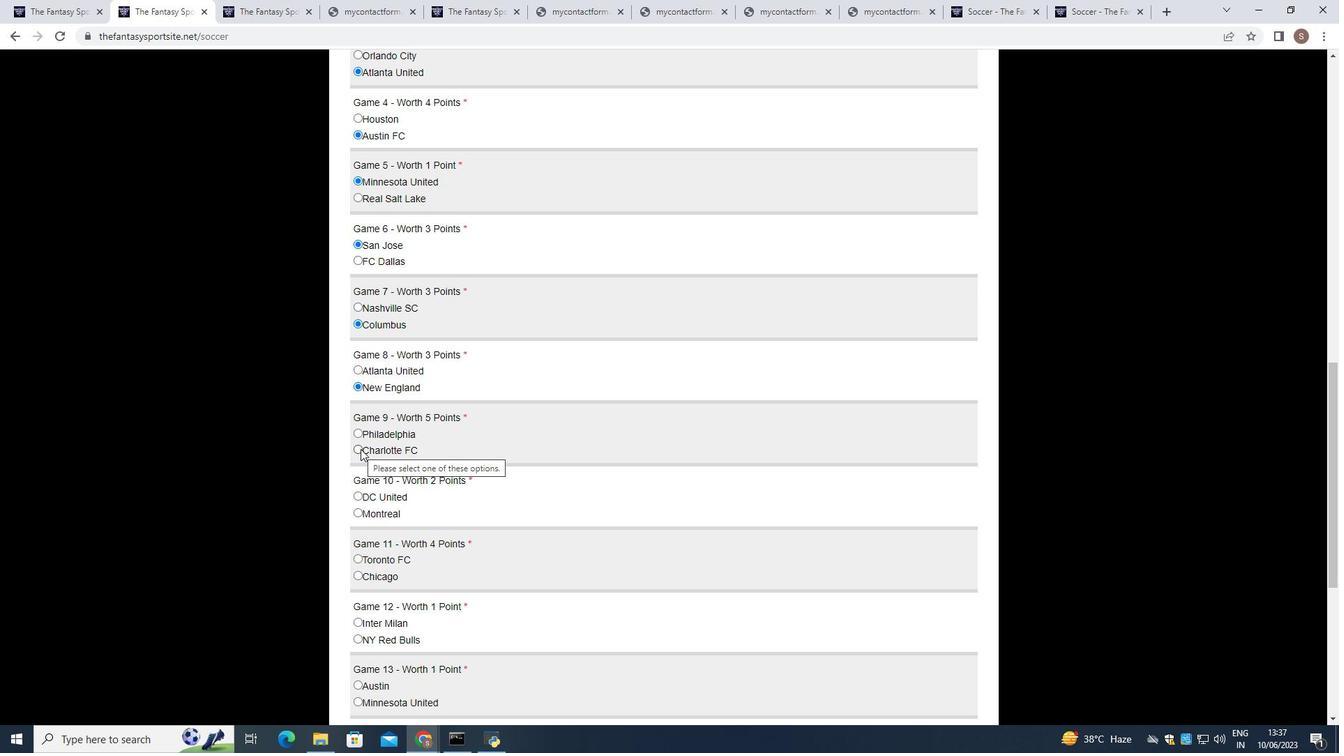 
Action: Mouse scrolled (360, 448) with delta (0, 0)
Screenshot: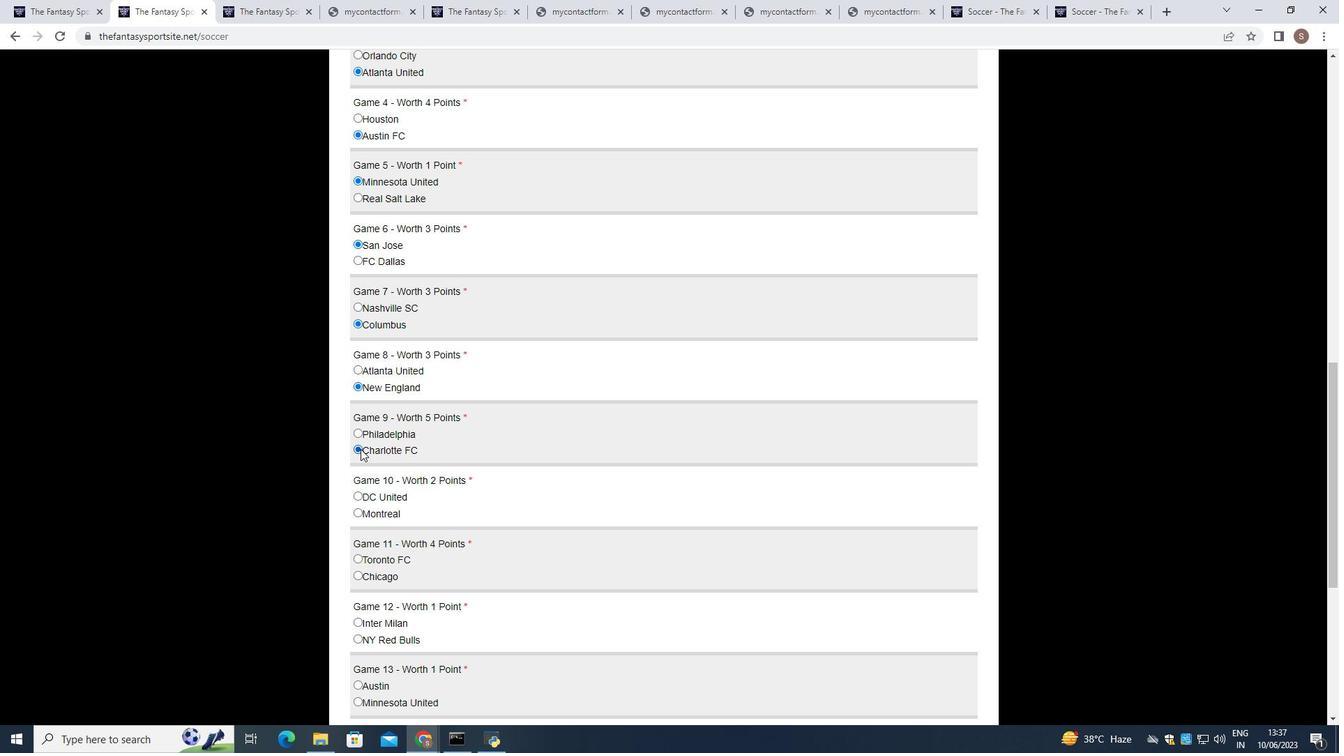 
Action: Mouse moved to (360, 439)
Screenshot: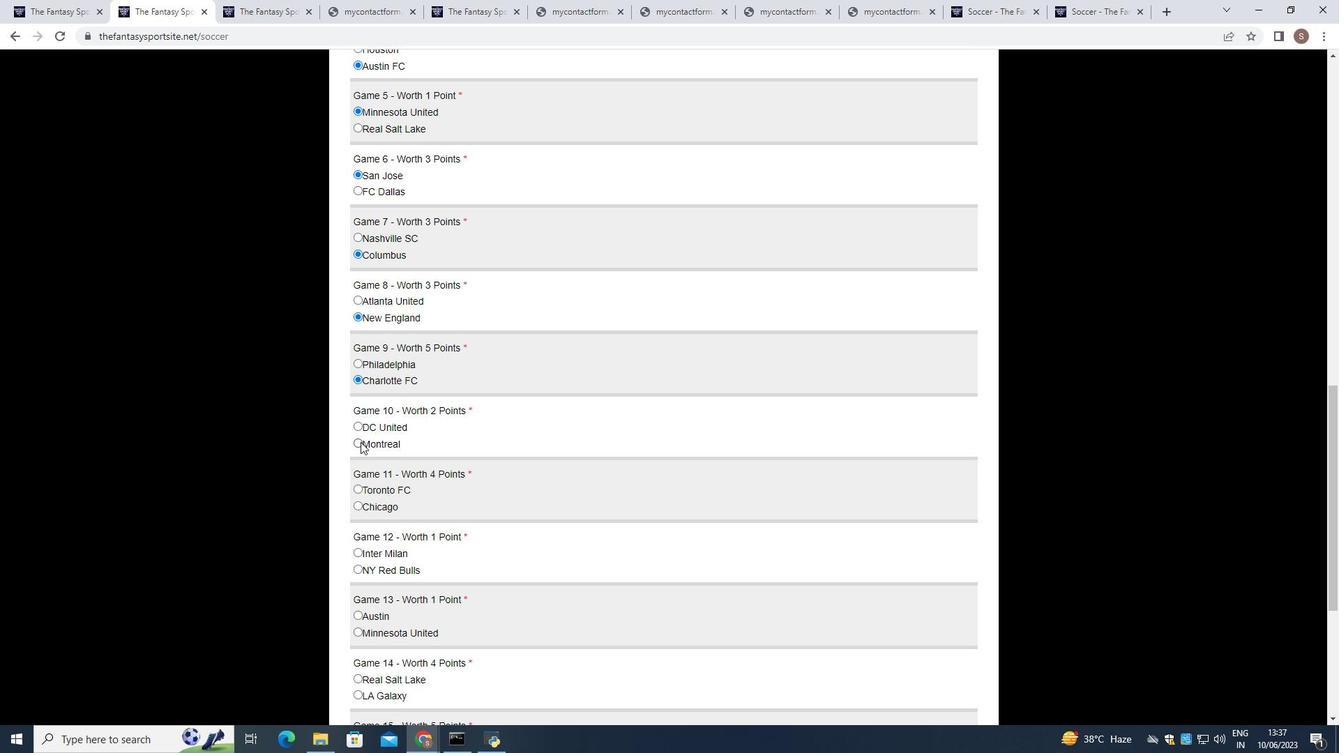 
Action: Mouse pressed left at (360, 439)
Screenshot: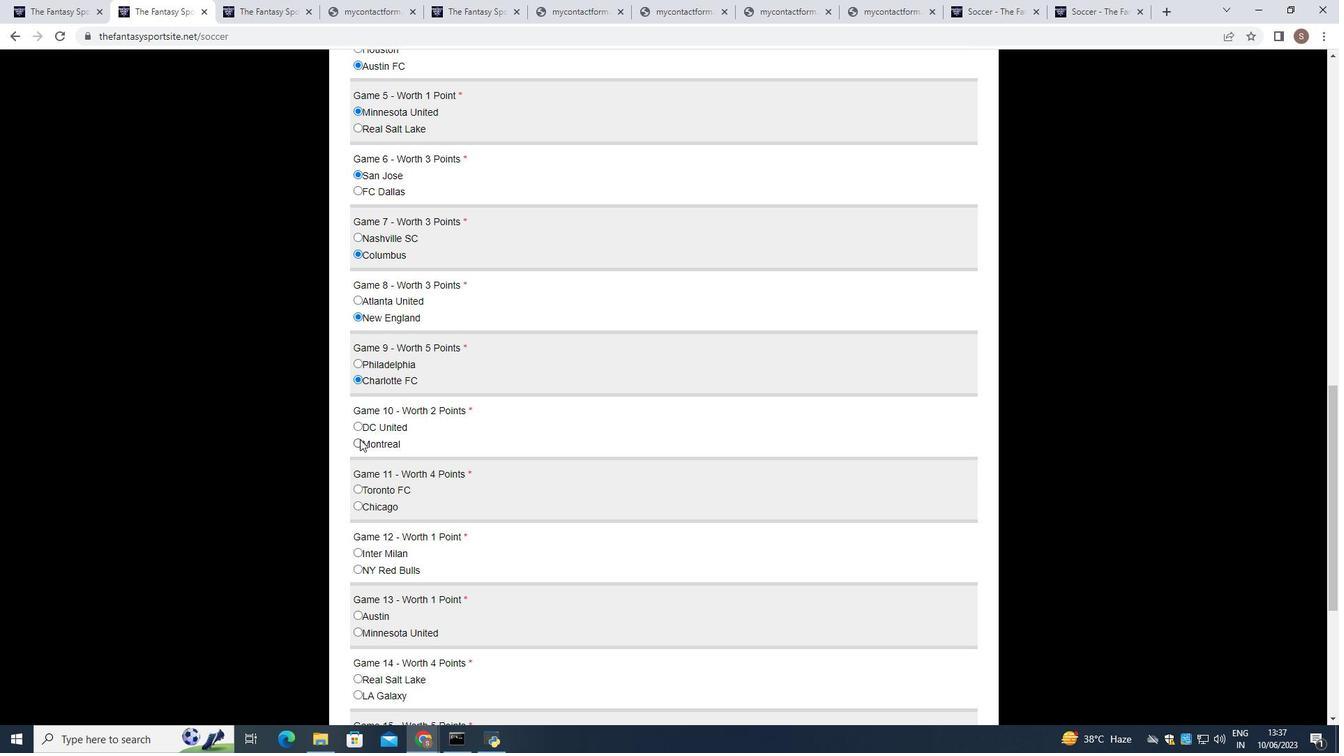 
Action: Mouse scrolled (360, 438) with delta (0, 0)
Screenshot: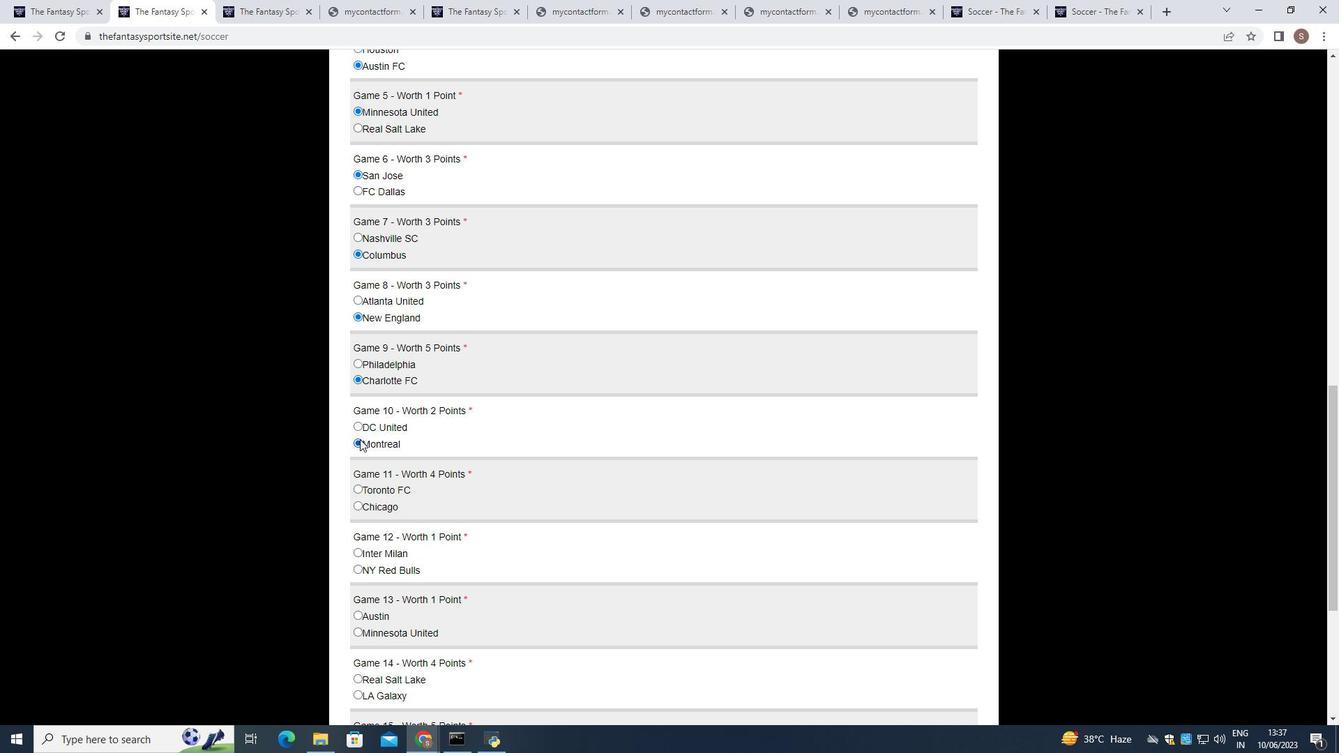 
Action: Mouse moved to (358, 434)
Screenshot: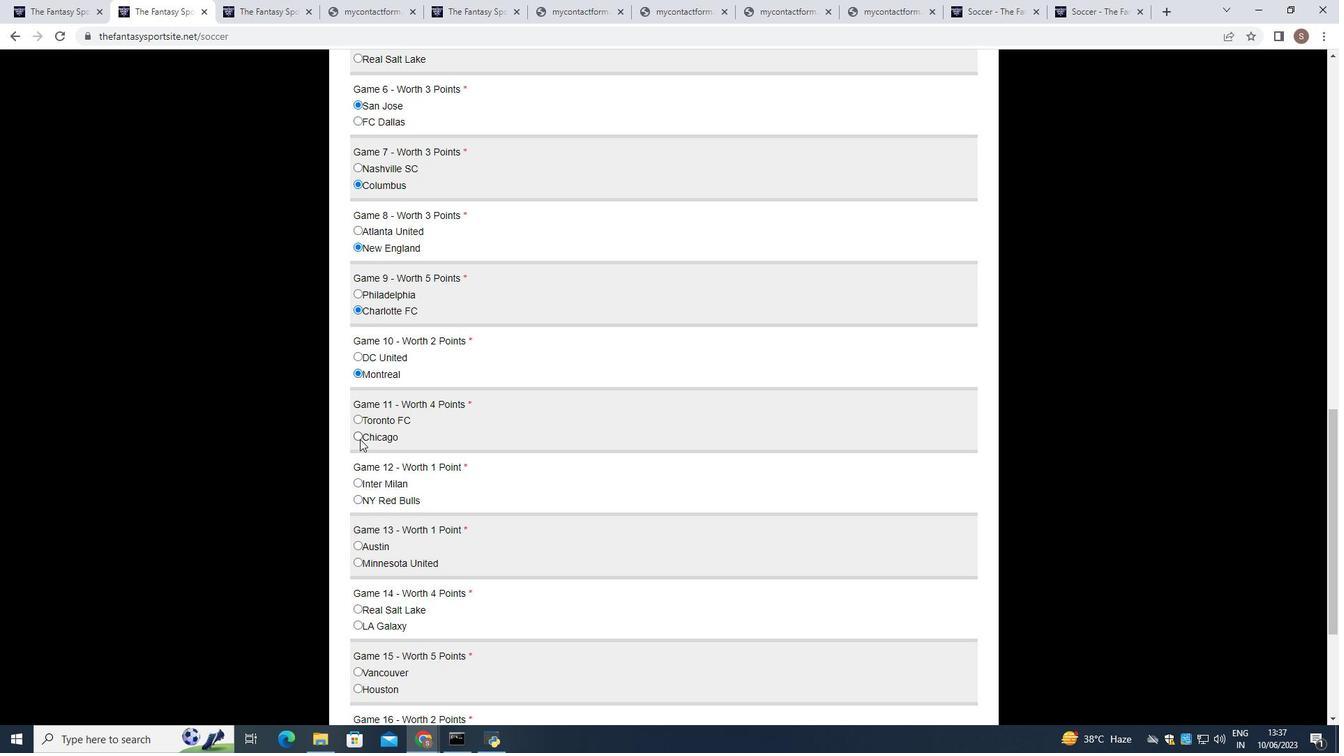
Action: Mouse pressed left at (358, 434)
Screenshot: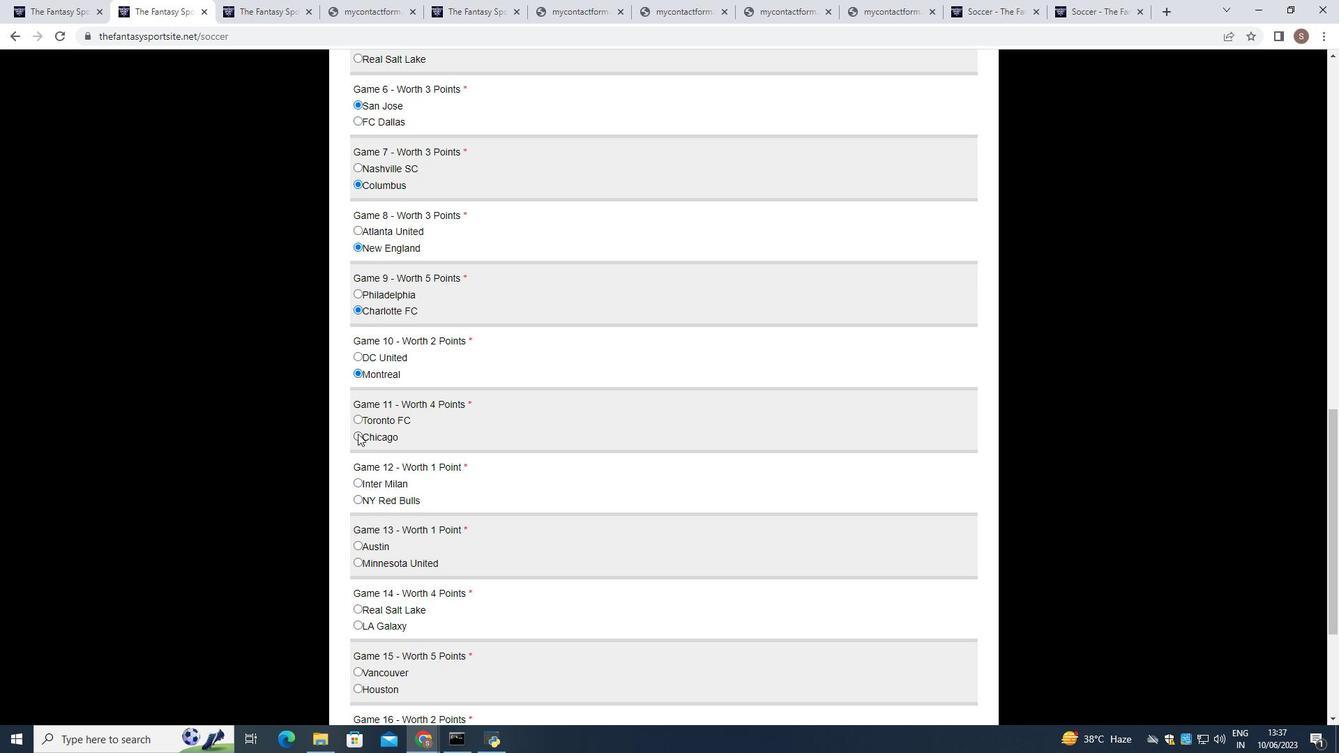 
Action: Mouse scrolled (358, 433) with delta (0, 0)
Screenshot: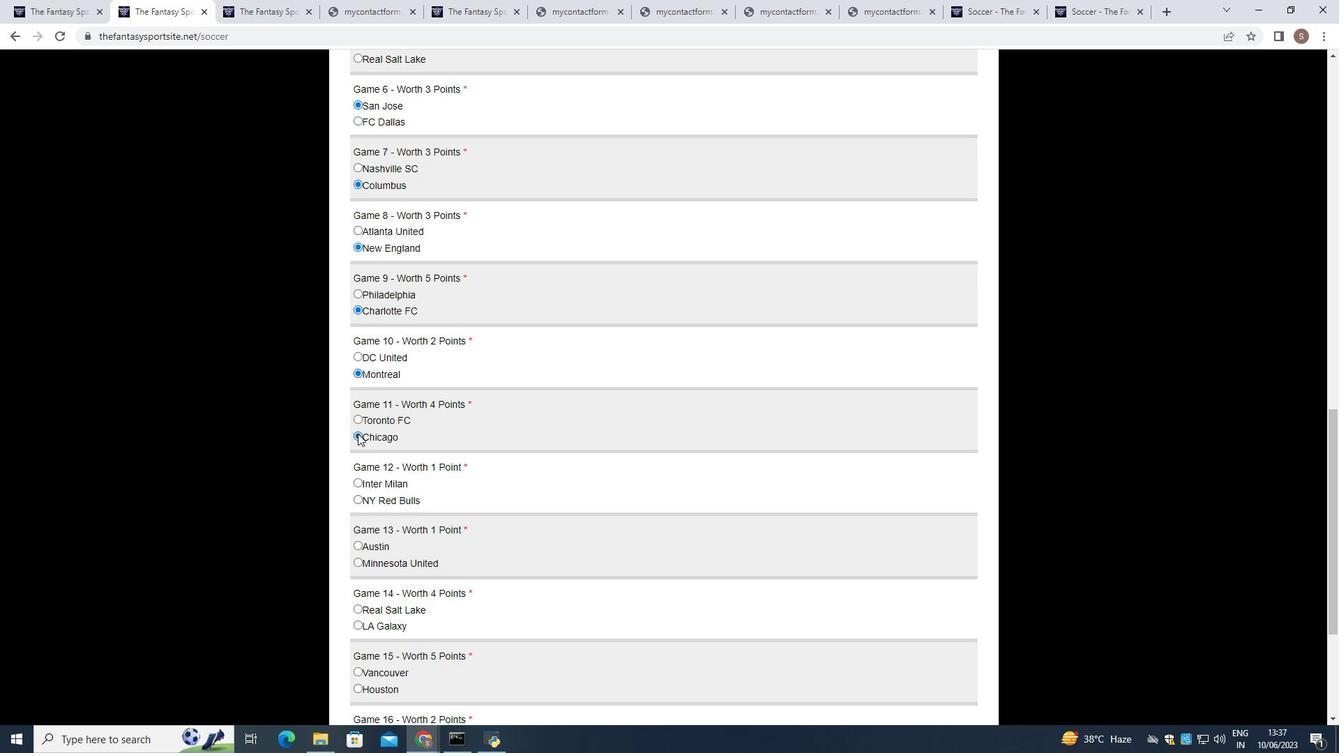 
Action: Mouse moved to (358, 415)
Screenshot: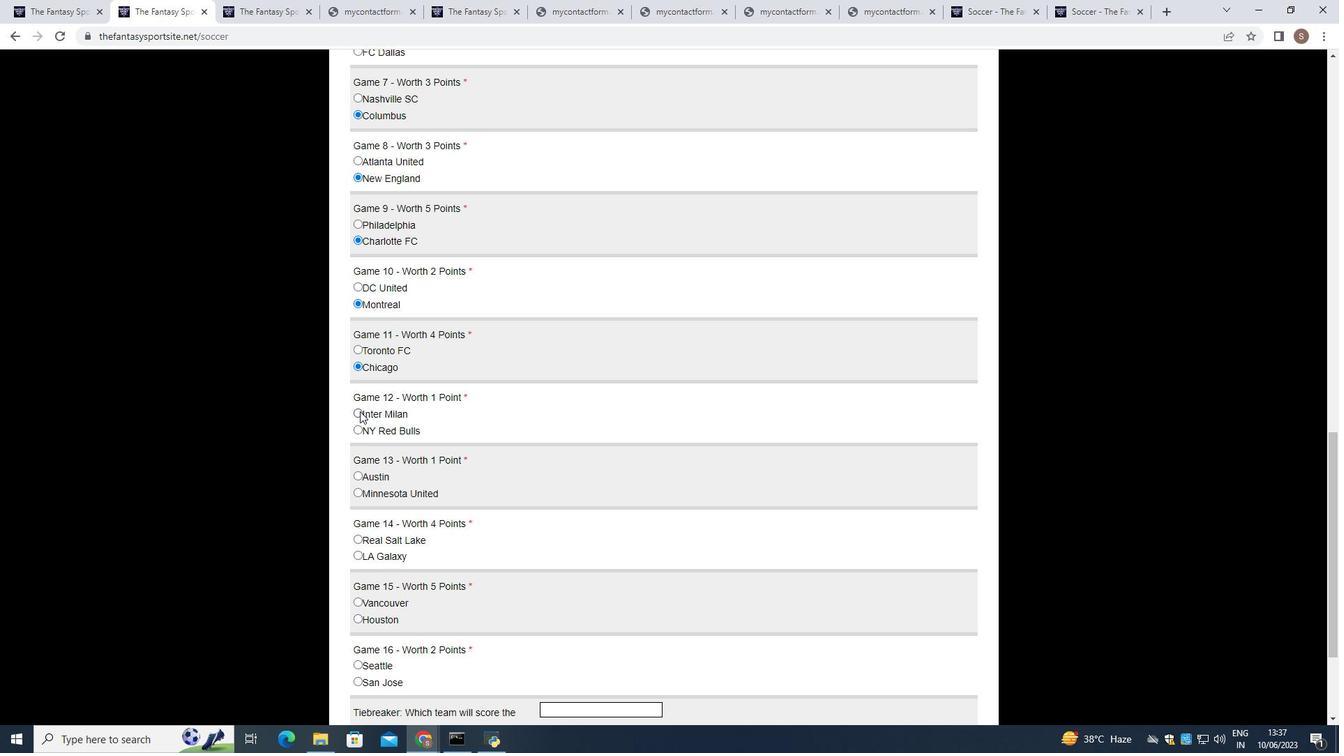 
Action: Mouse pressed left at (358, 415)
Screenshot: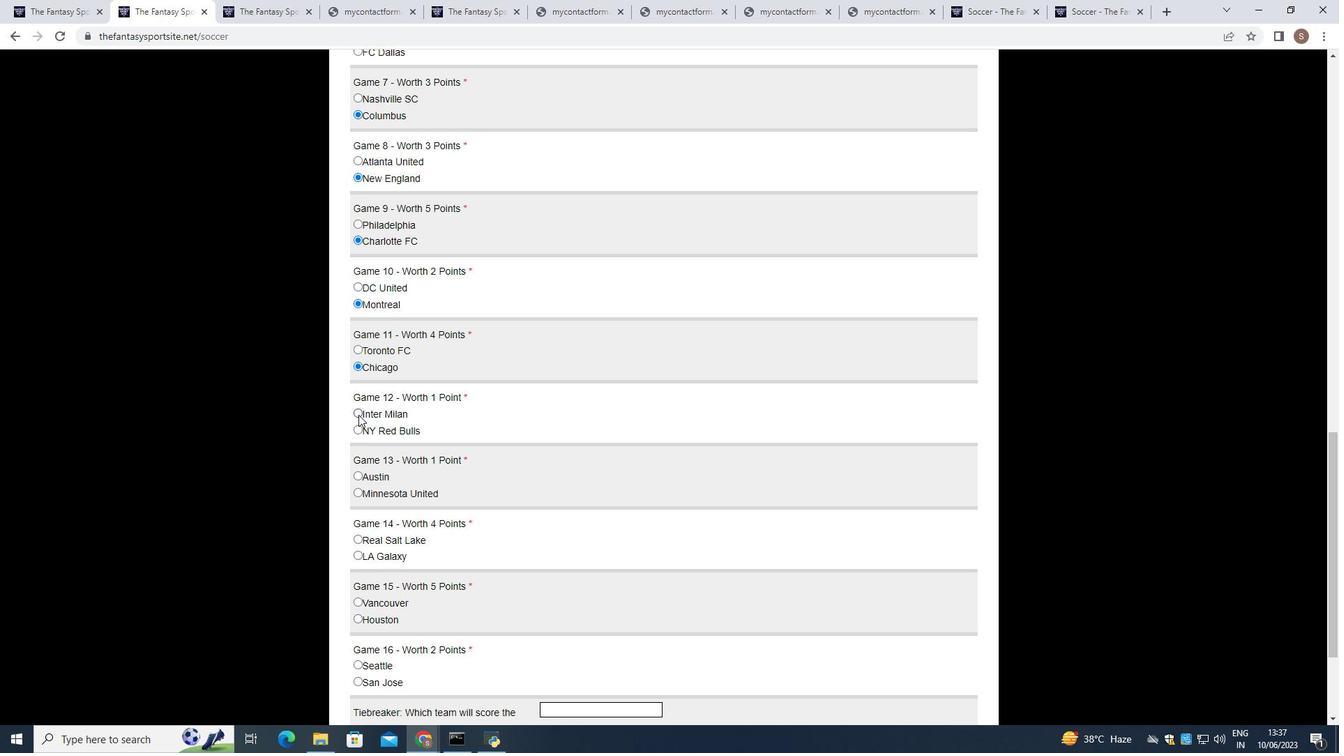 
Action: Mouse scrolled (358, 414) with delta (0, 0)
Screenshot: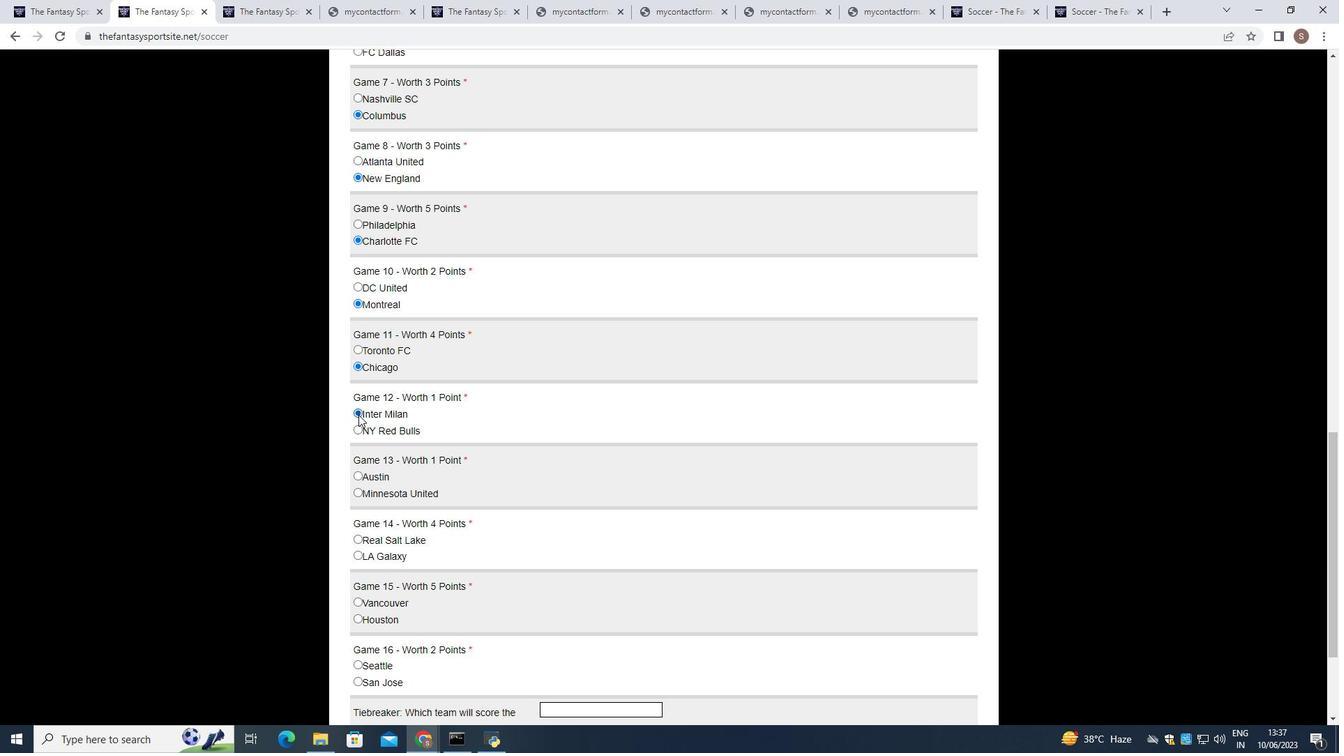 
Action: Mouse moved to (358, 409)
Screenshot: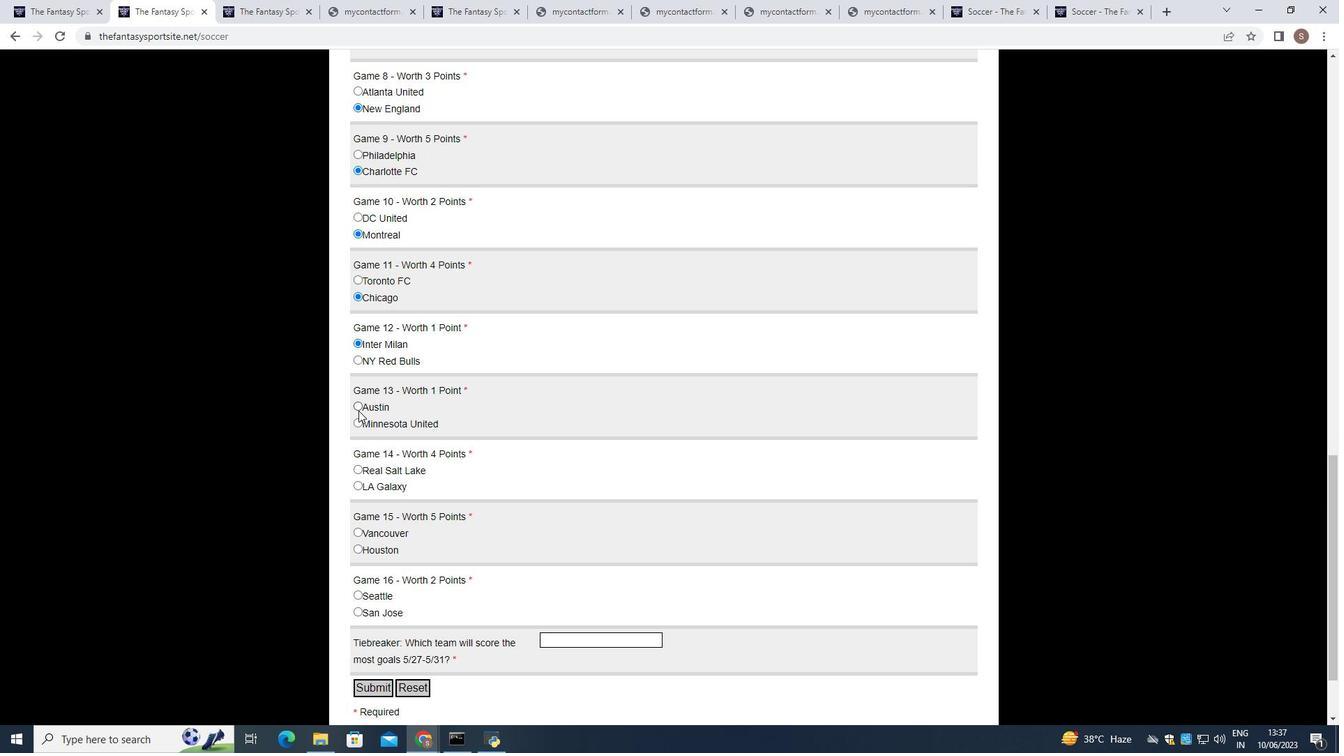 
Action: Mouse pressed left at (358, 409)
Screenshot: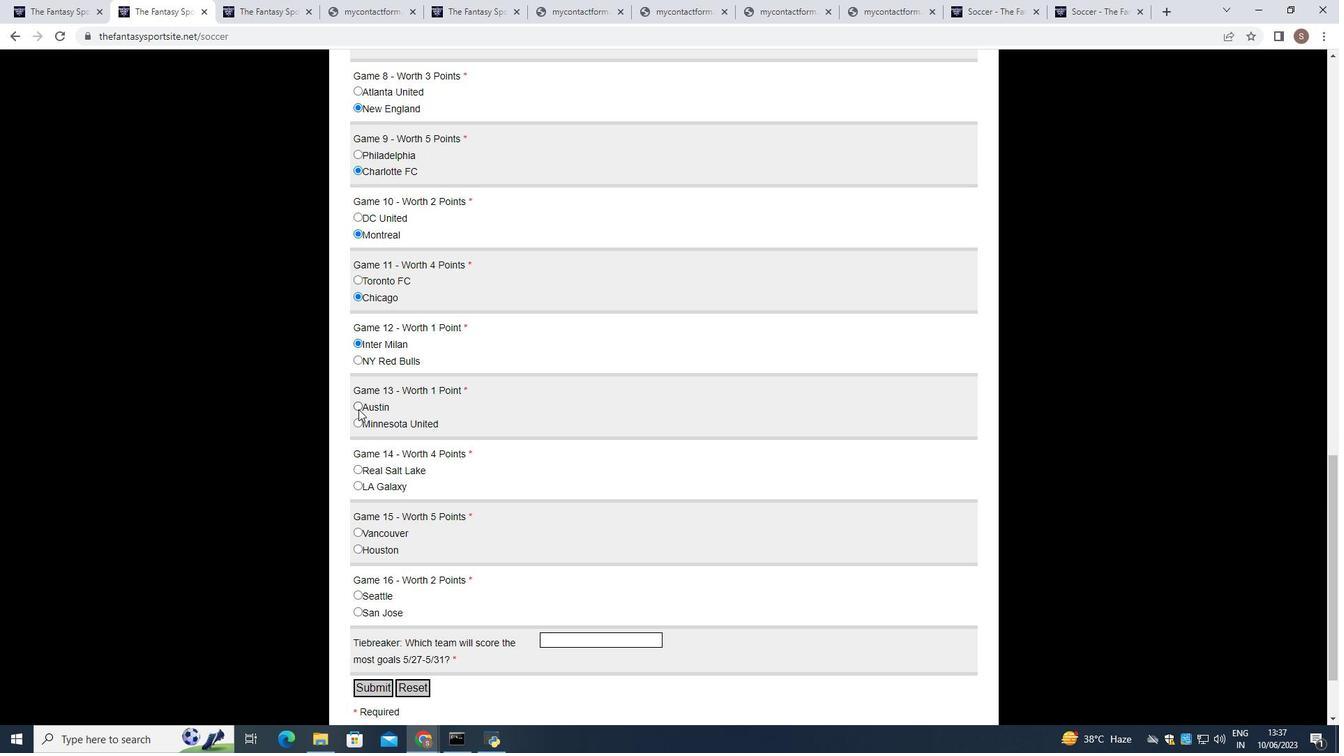 
Action: Mouse scrolled (358, 408) with delta (0, 0)
Screenshot: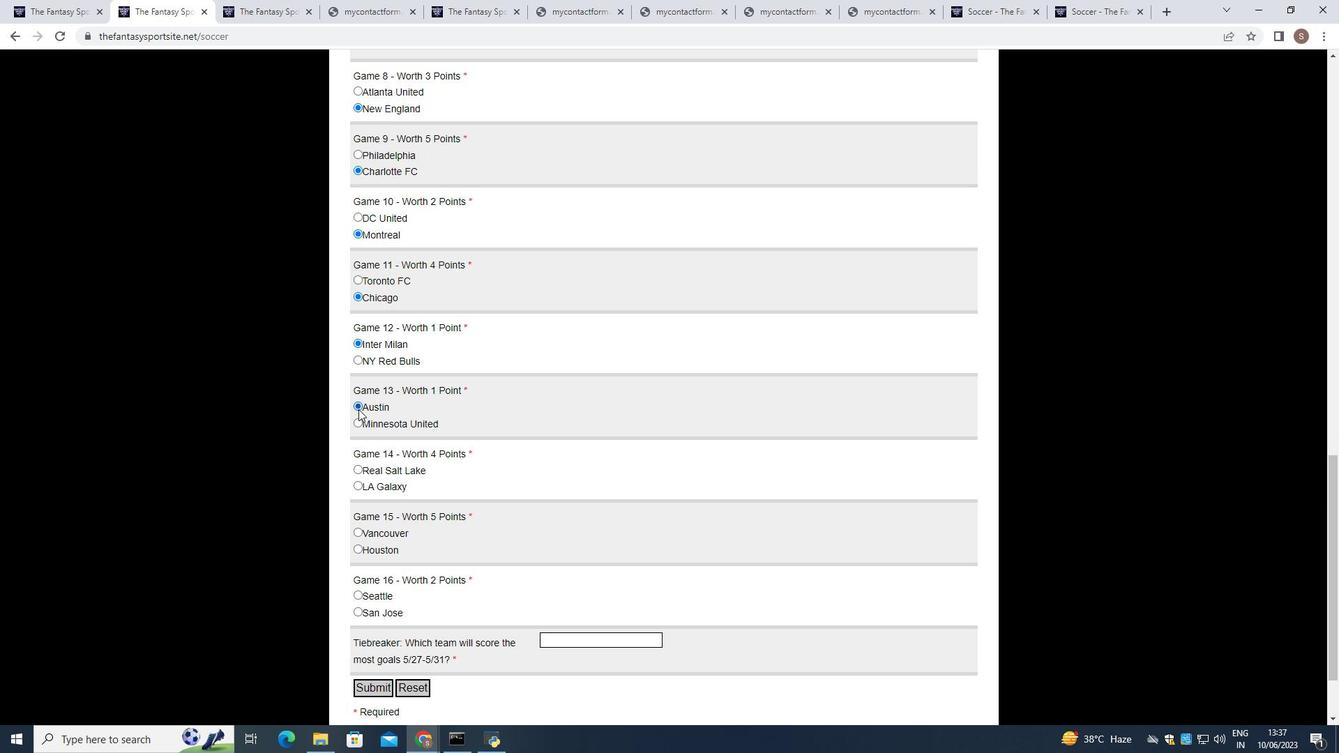
Action: Mouse moved to (358, 397)
Screenshot: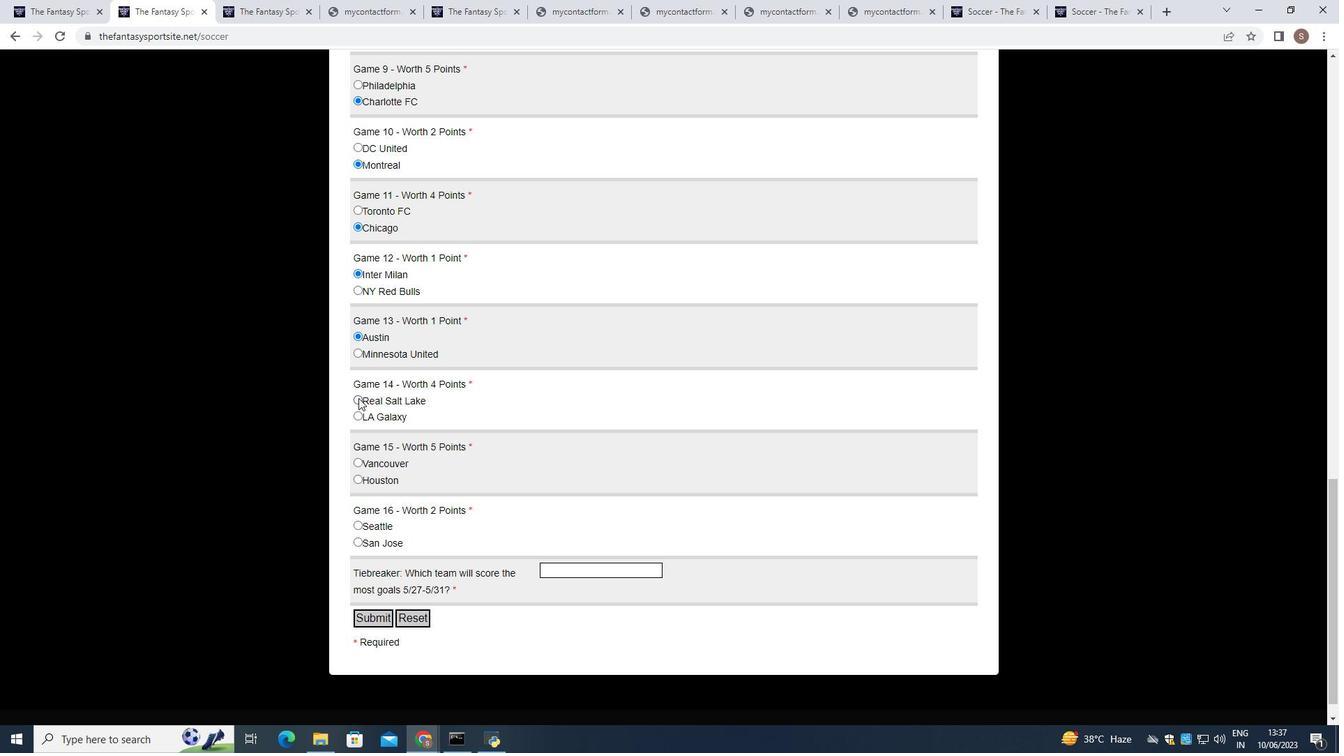 
Action: Mouse pressed left at (358, 397)
Screenshot: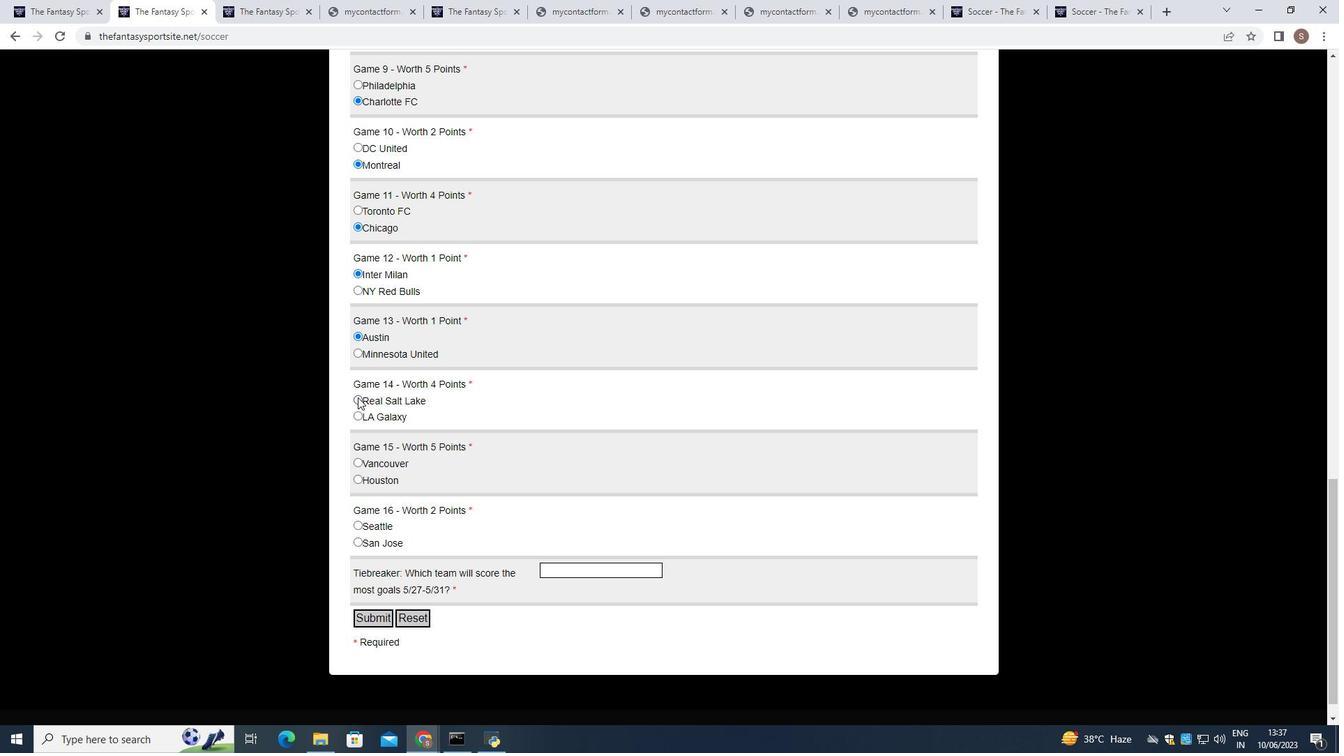 
Action: Mouse scrolled (358, 397) with delta (0, 0)
Screenshot: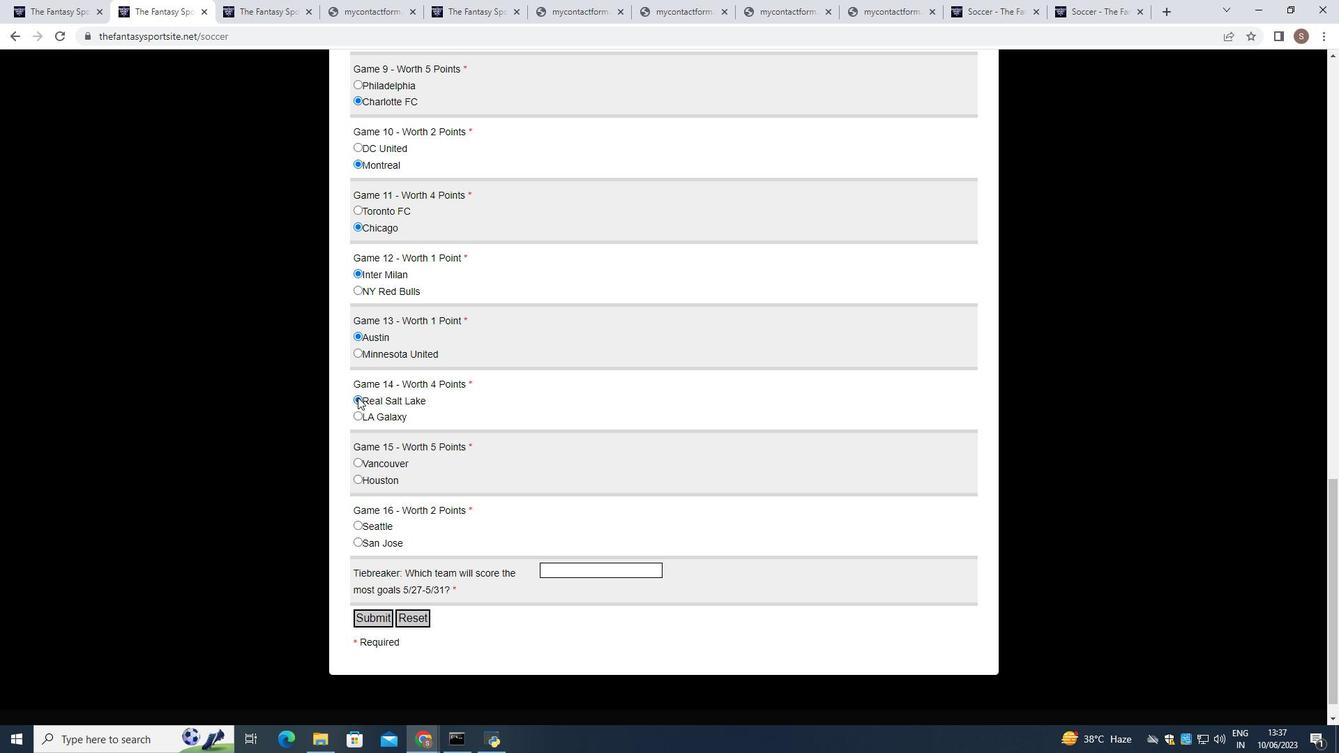 
Action: Mouse moved to (356, 436)
Screenshot: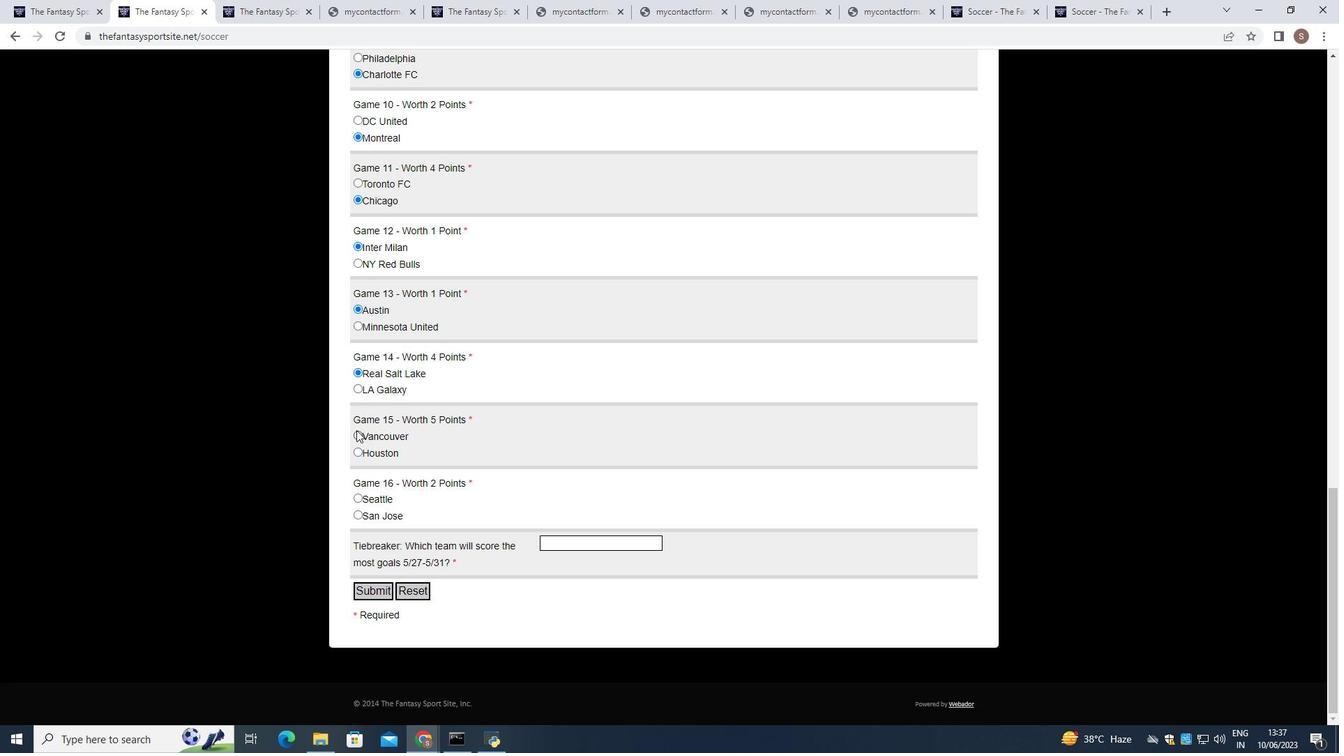 
Action: Mouse pressed left at (356, 436)
Screenshot: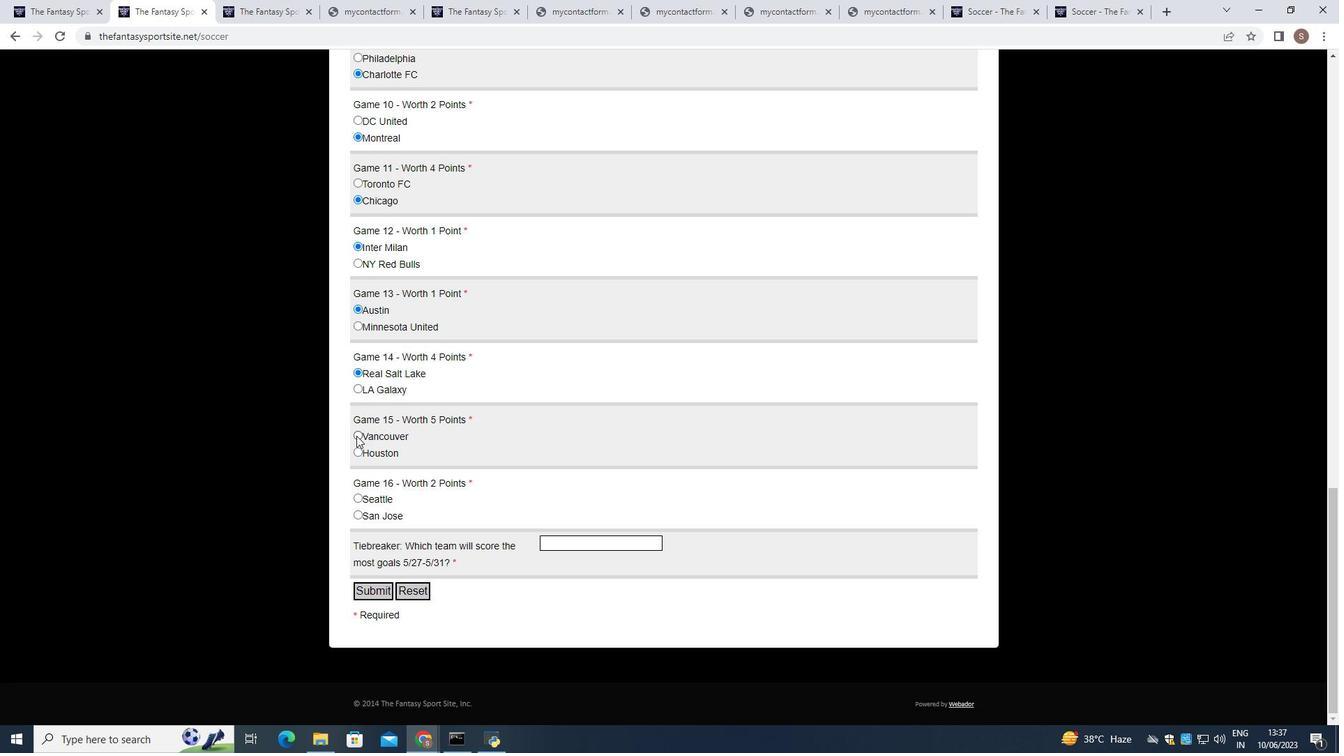 
Action: Mouse scrolled (356, 435) with delta (0, 0)
Screenshot: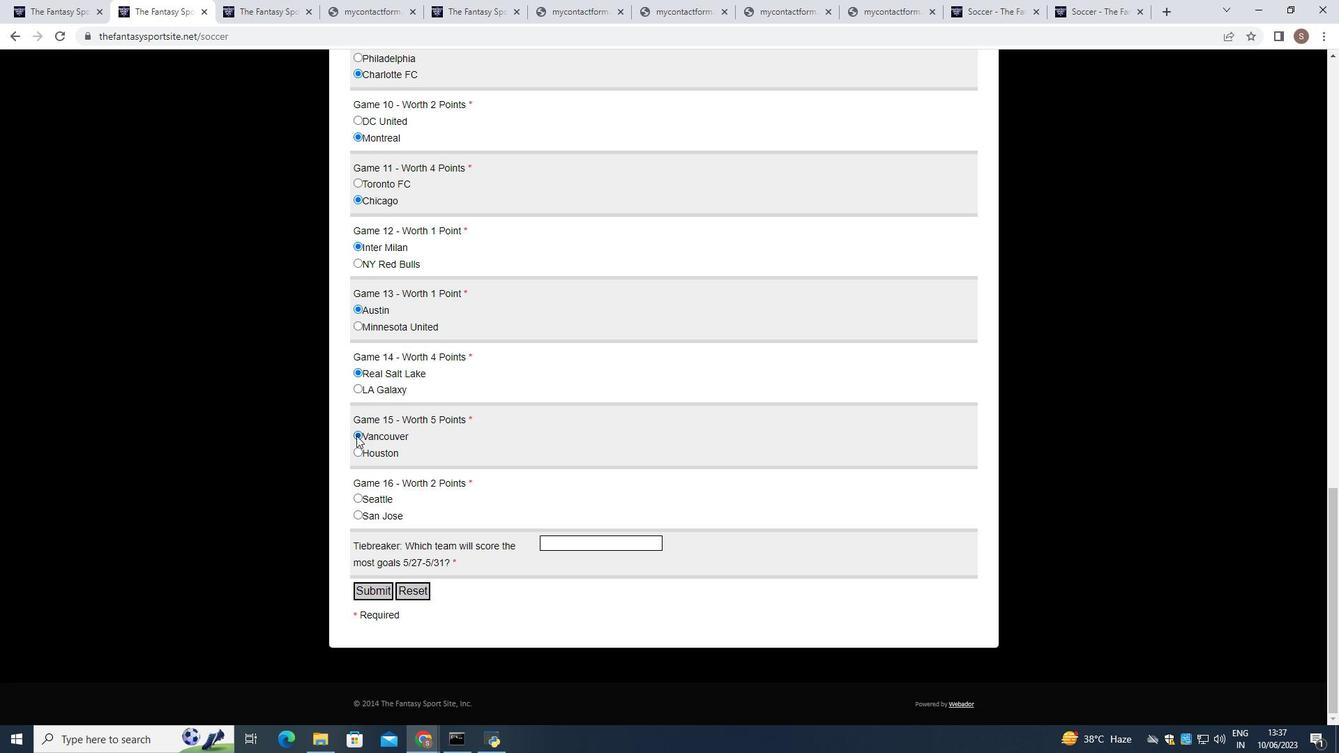 
Action: Mouse moved to (356, 496)
Screenshot: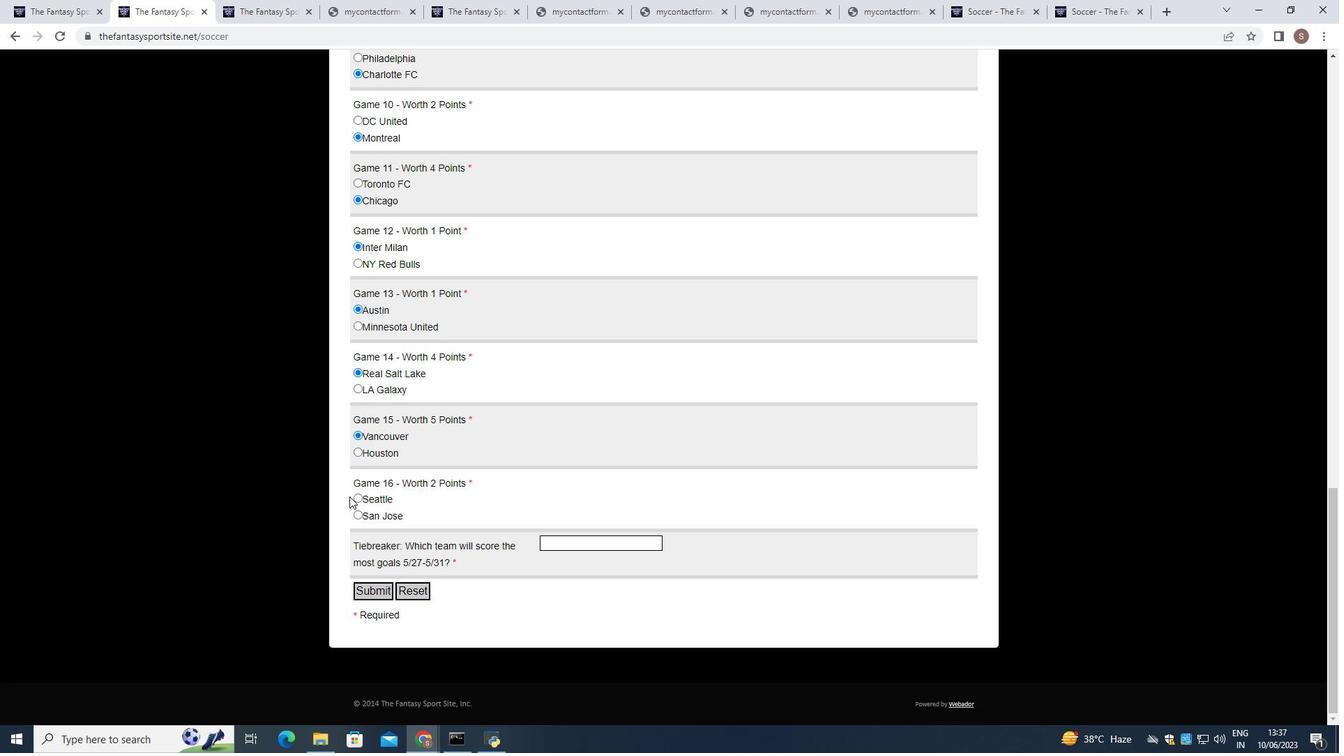 
Action: Mouse pressed left at (356, 496)
Screenshot: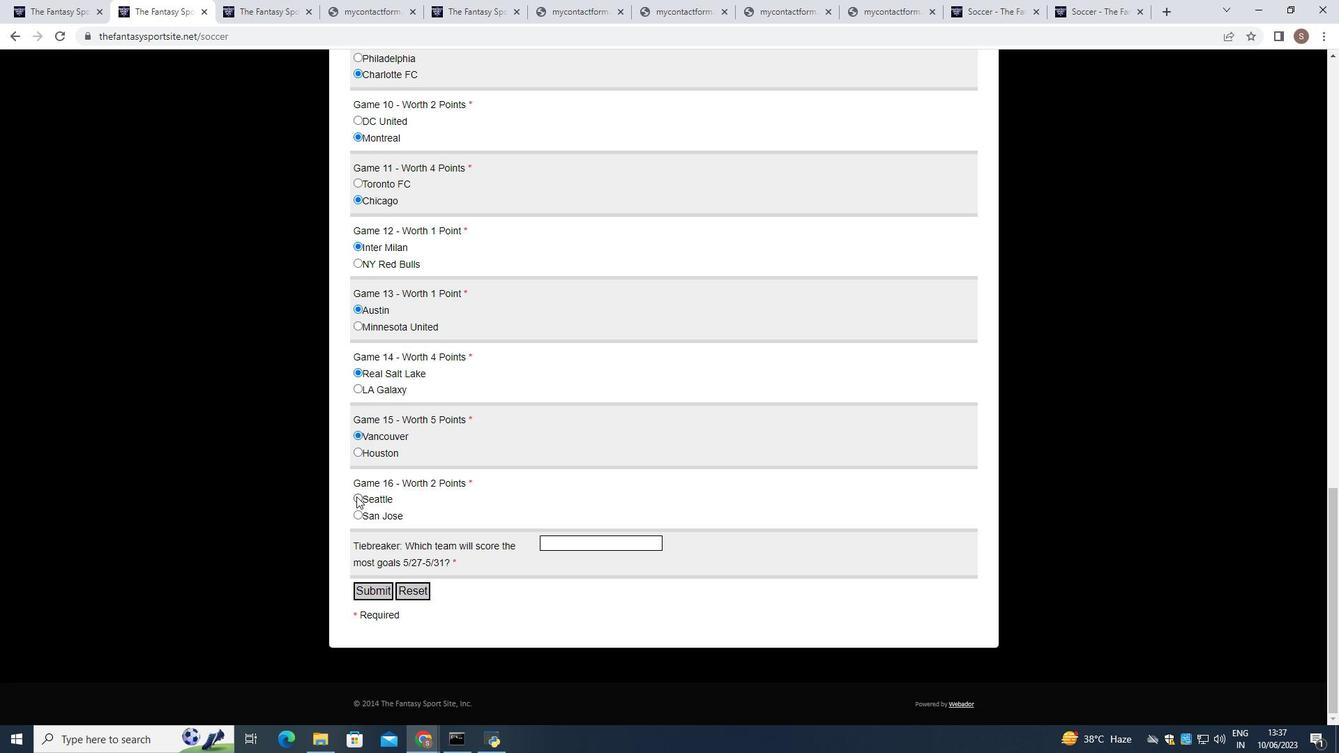 
Action: Mouse moved to (565, 545)
Screenshot: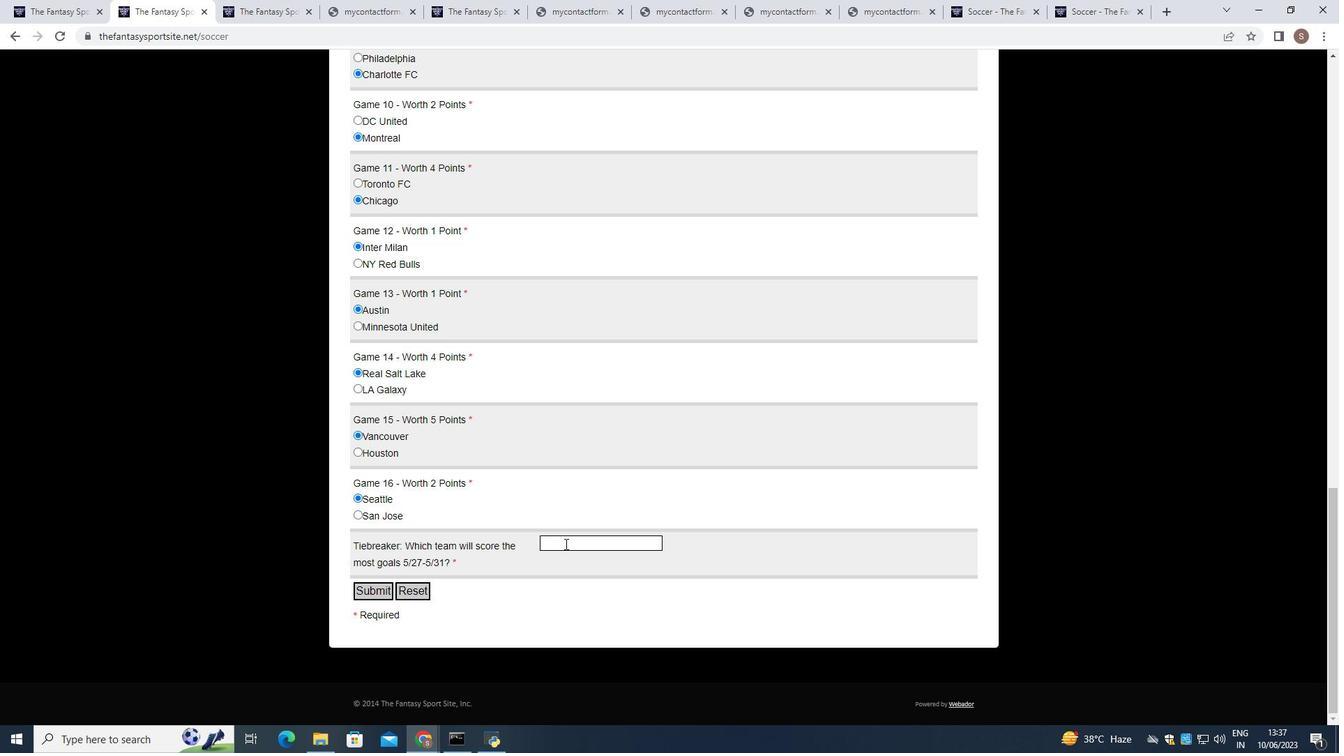 
Action: Mouse pressed left at (565, 545)
Screenshot: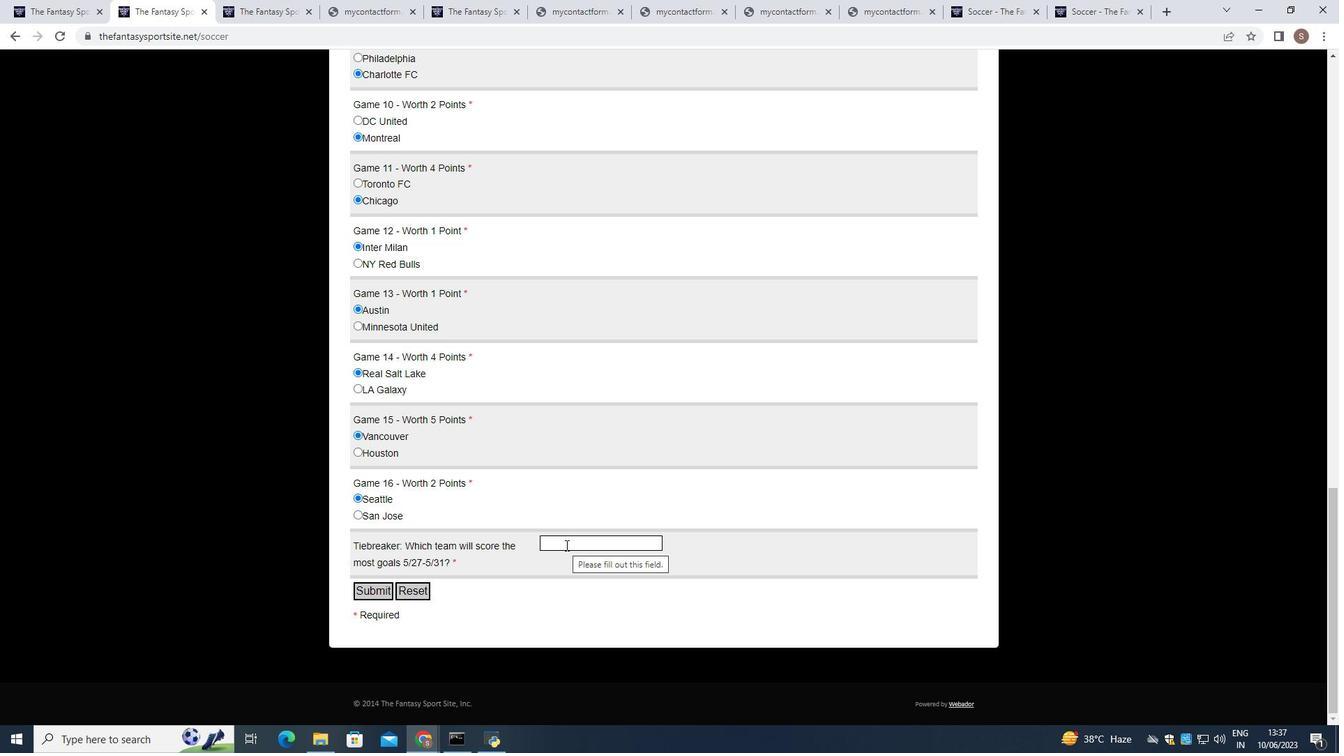 
Action: Mouse moved to (566, 545)
Screenshot: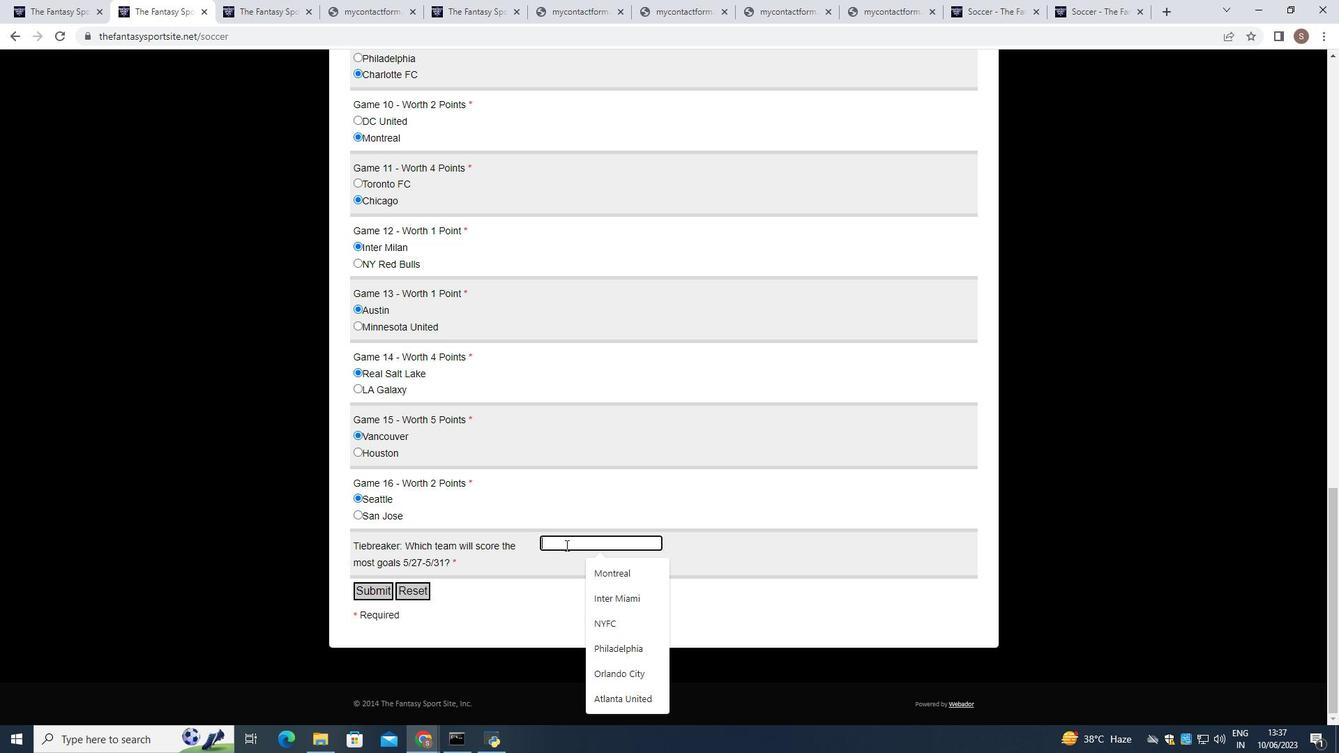 
Action: Key pressed <Key.shift>Houston
Screenshot: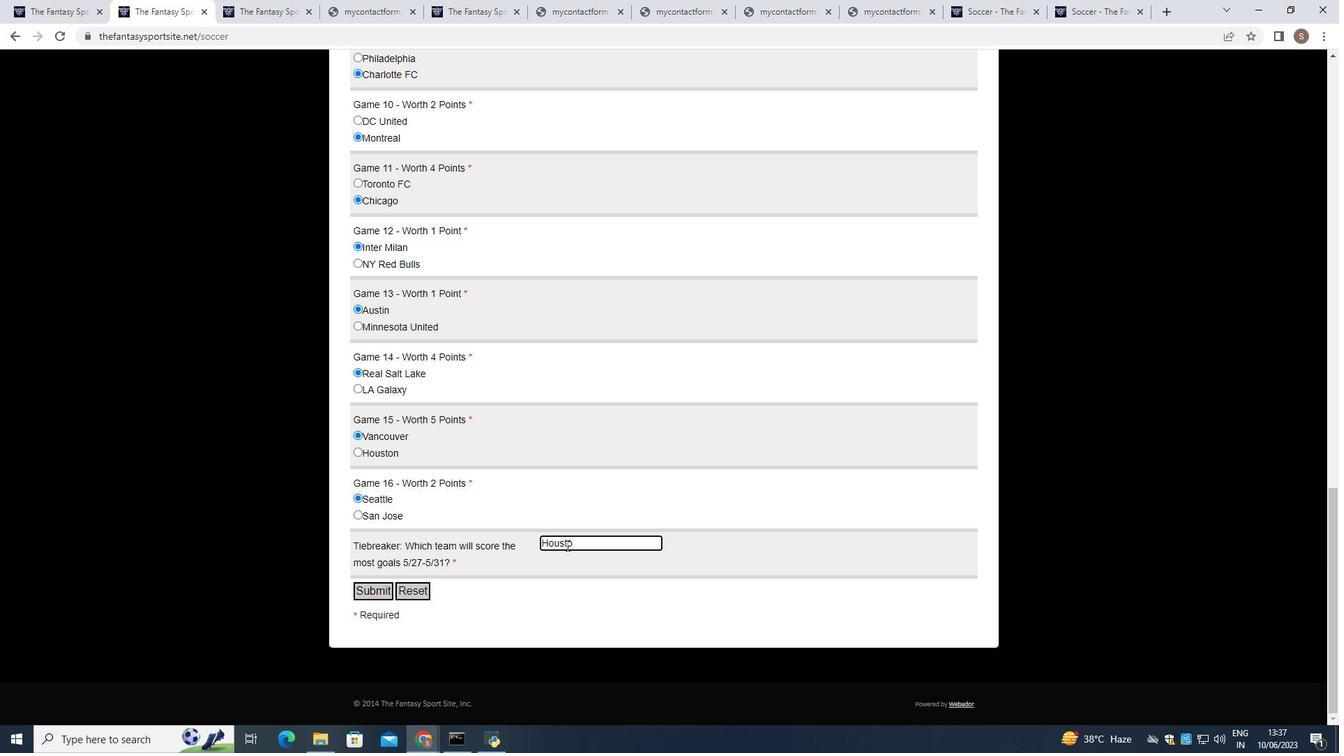 
Action: Mouse moved to (369, 594)
Screenshot: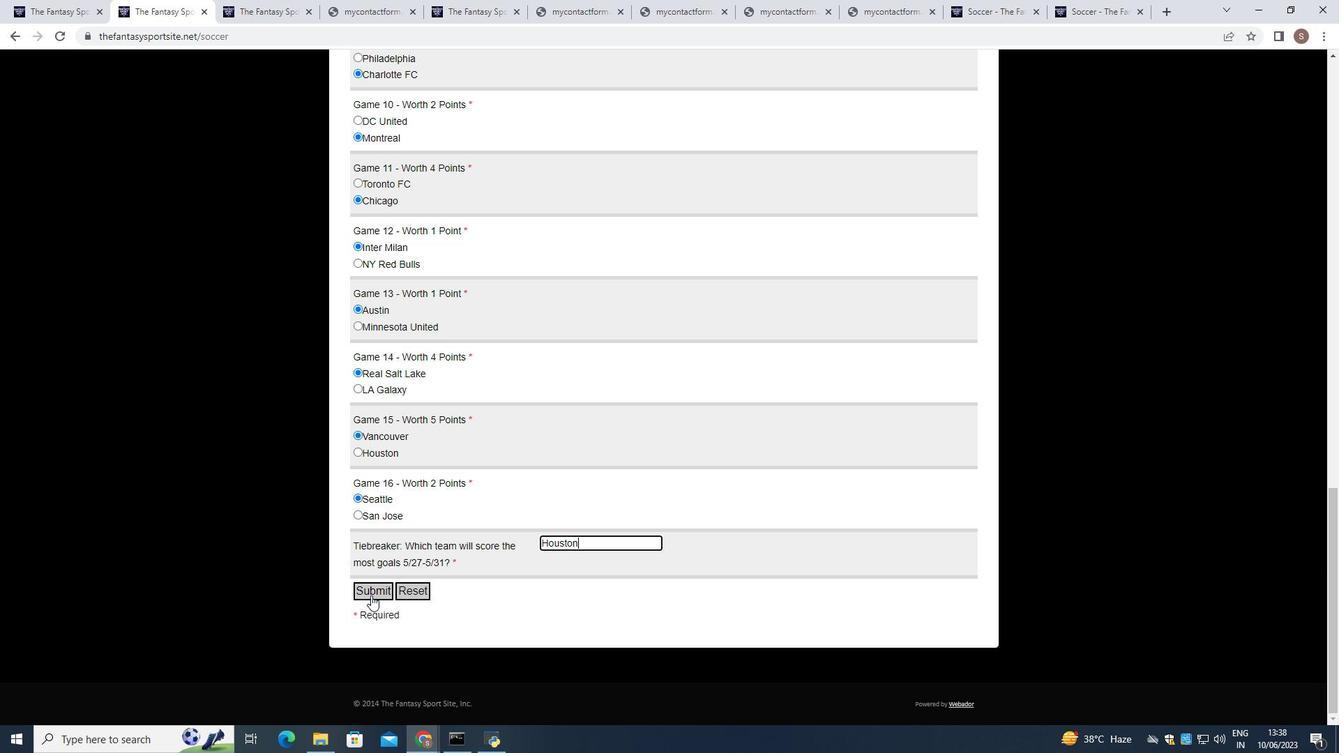 
Action: Mouse pressed left at (369, 594)
Screenshot: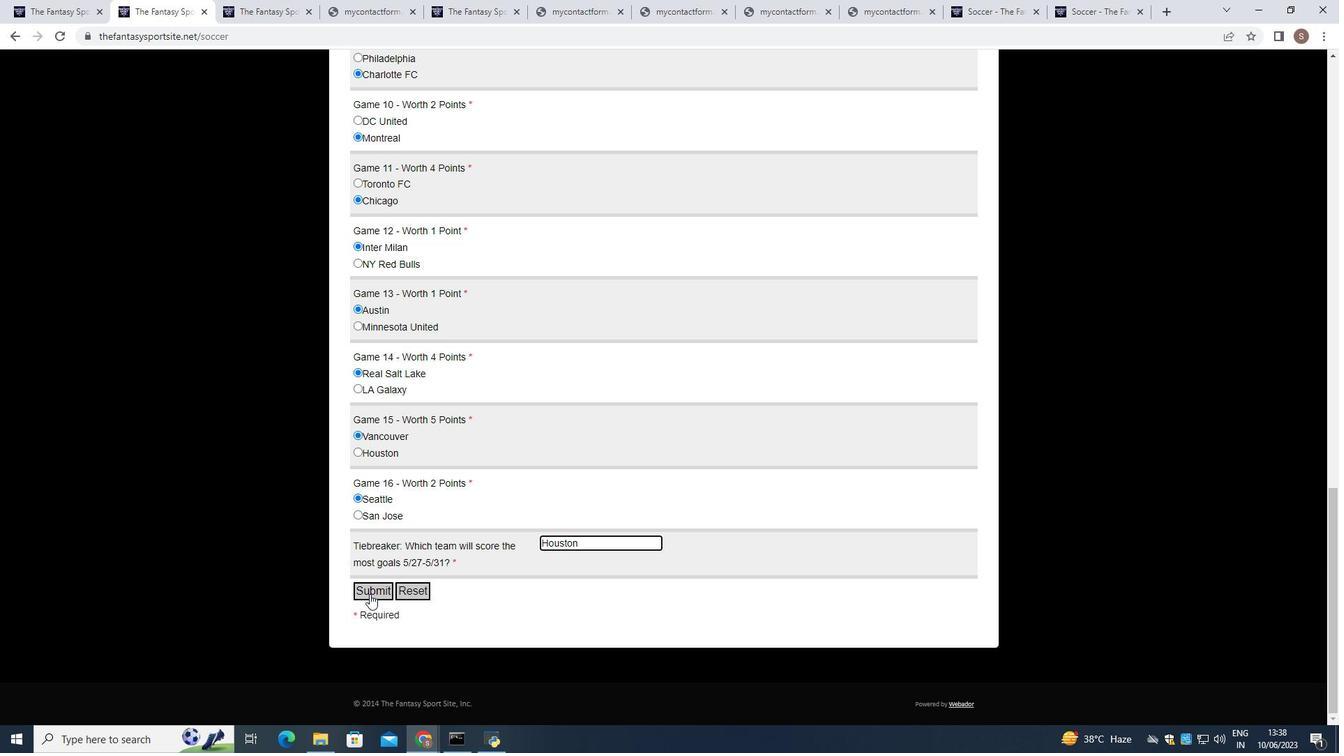 
